 Task: Open Card Photography Review in Board Content Optimization to Workspace Document Management and add a team member Softage.1@softage.net, a label Orange, a checklist Project Scope Management, an attachment from your computer, a color Orange and finally, add a card description 'Create design mockups for new product' and a comment 'This task requires us to be proactive and take initiative, rather than waiting for others to act.'. Add a start date 'Jan 05, 1900' with a due date 'Jan 12, 1900'
Action: Mouse moved to (66, 383)
Screenshot: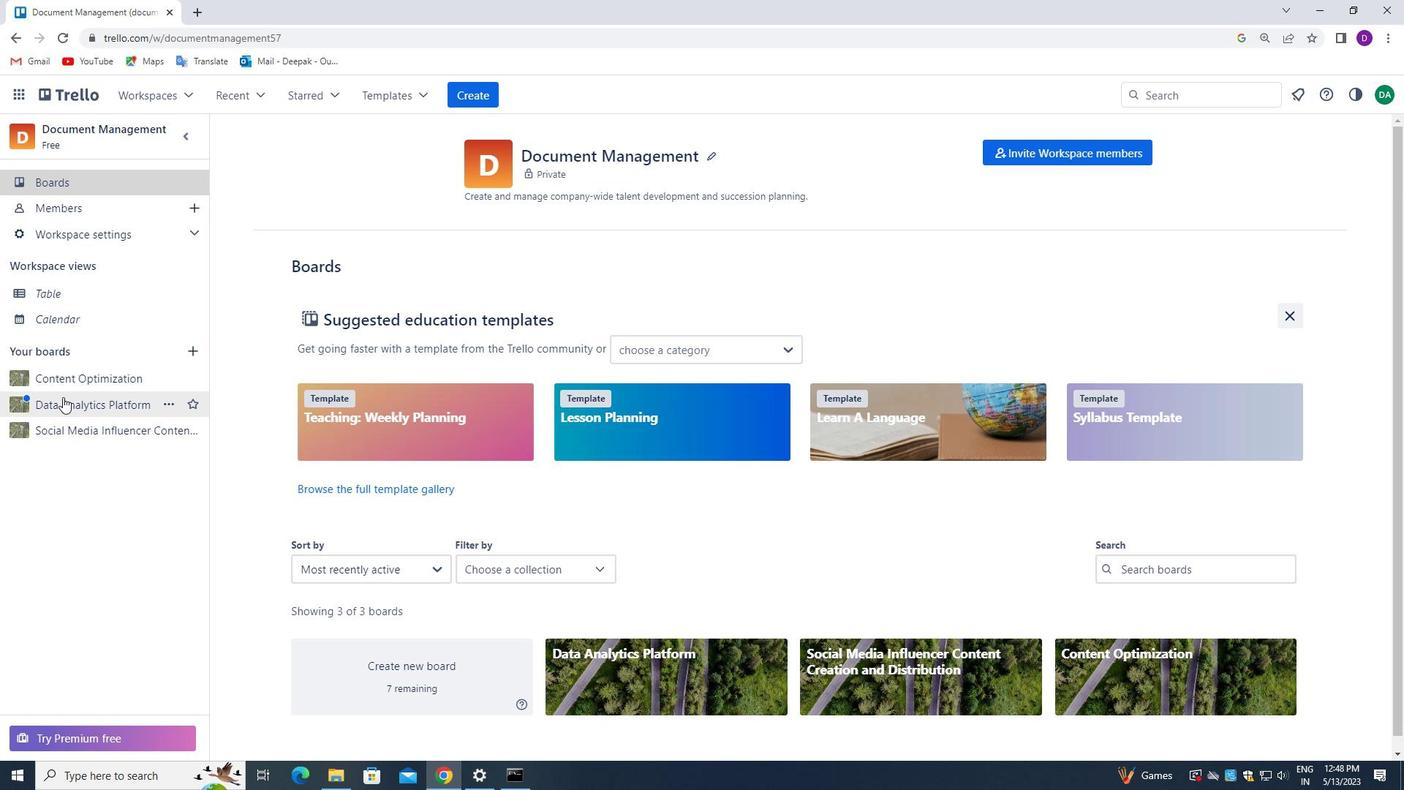 
Action: Mouse pressed left at (66, 383)
Screenshot: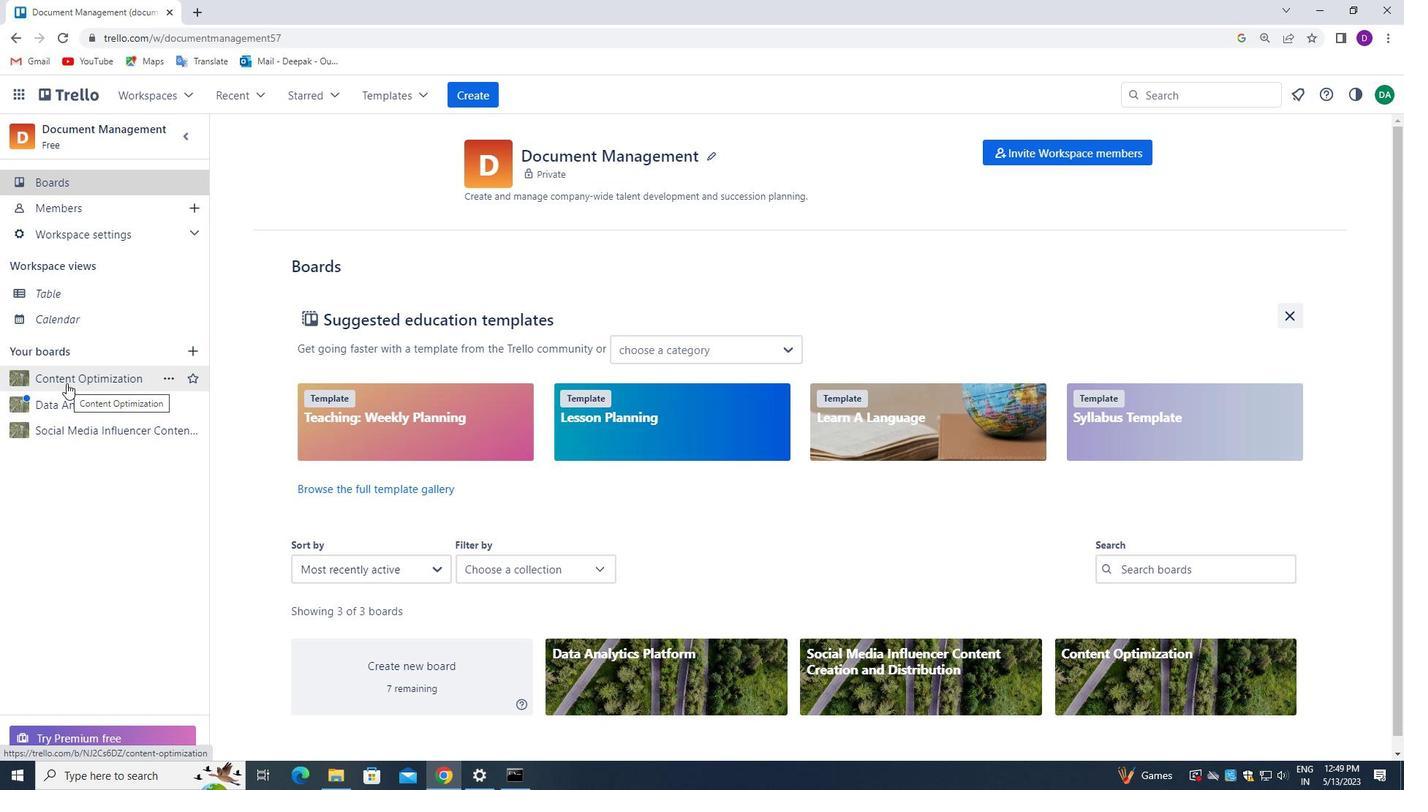 
Action: Mouse moved to (485, 222)
Screenshot: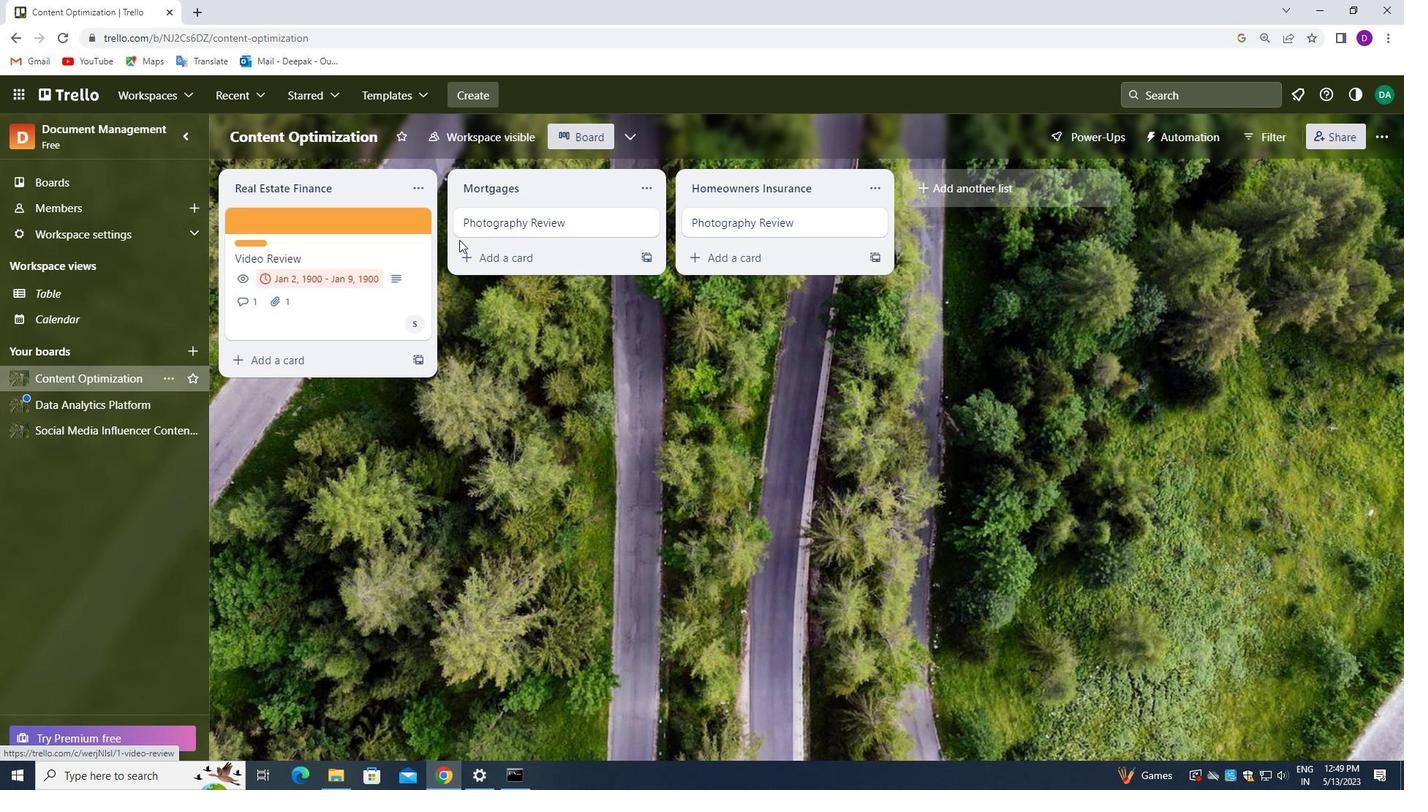 
Action: Mouse pressed left at (485, 222)
Screenshot: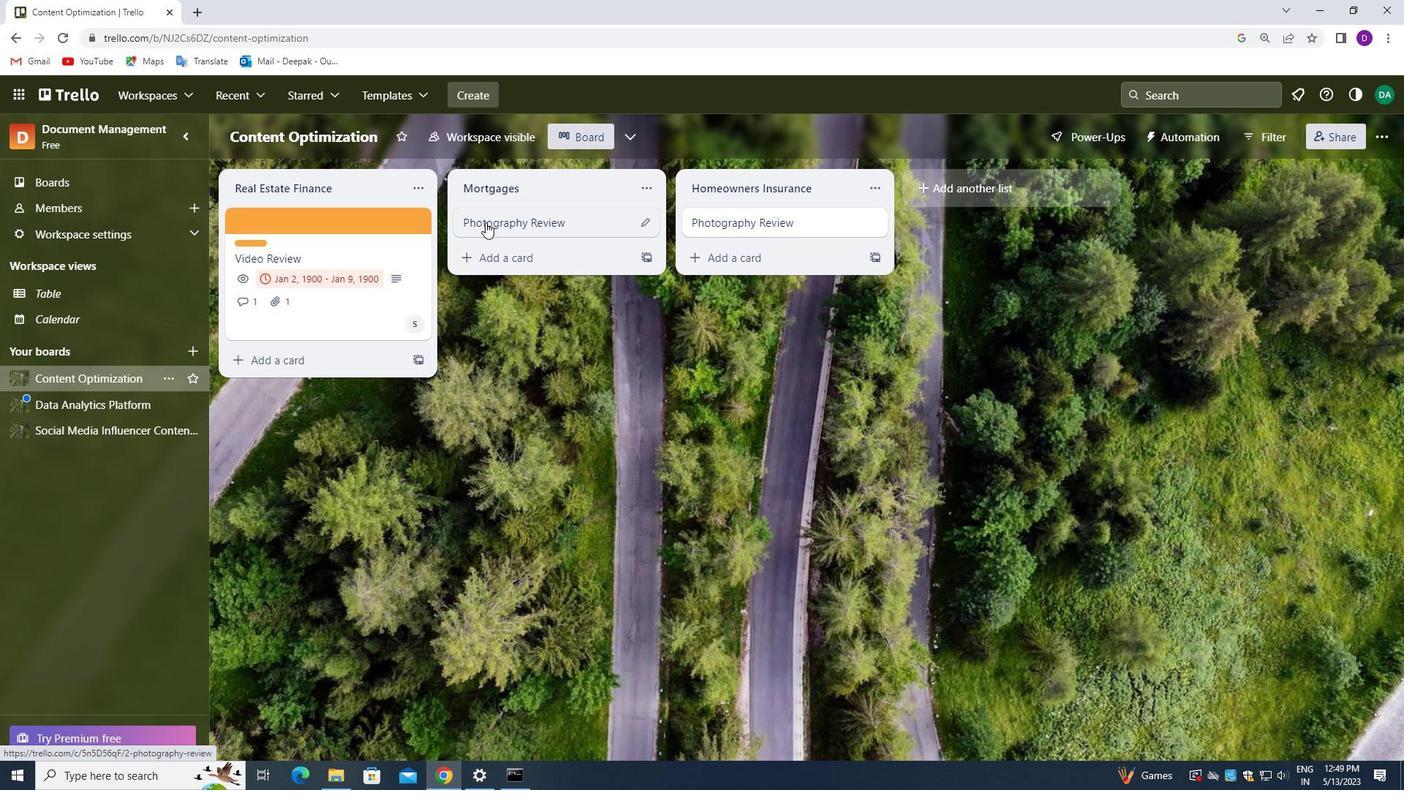 
Action: Mouse moved to (922, 282)
Screenshot: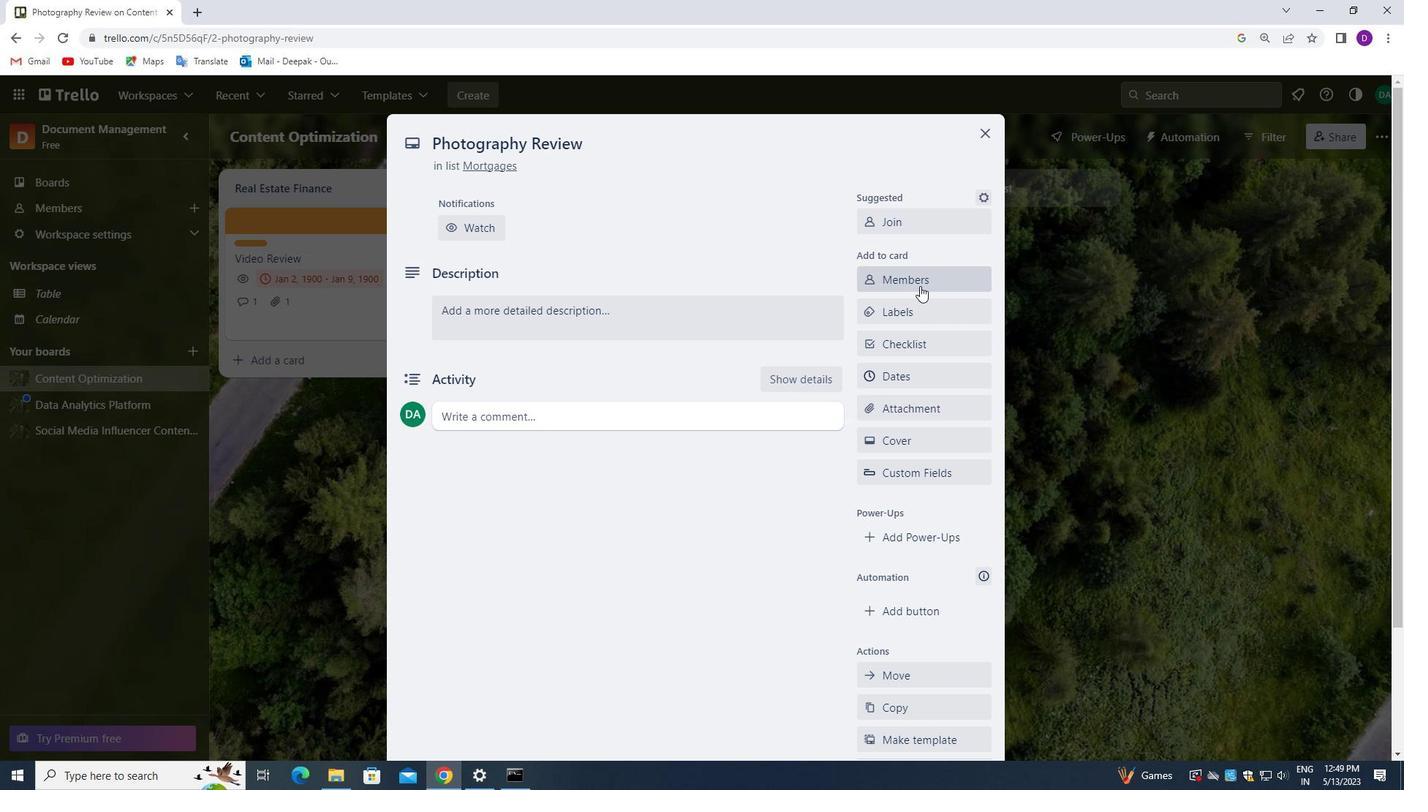 
Action: Mouse pressed left at (922, 282)
Screenshot: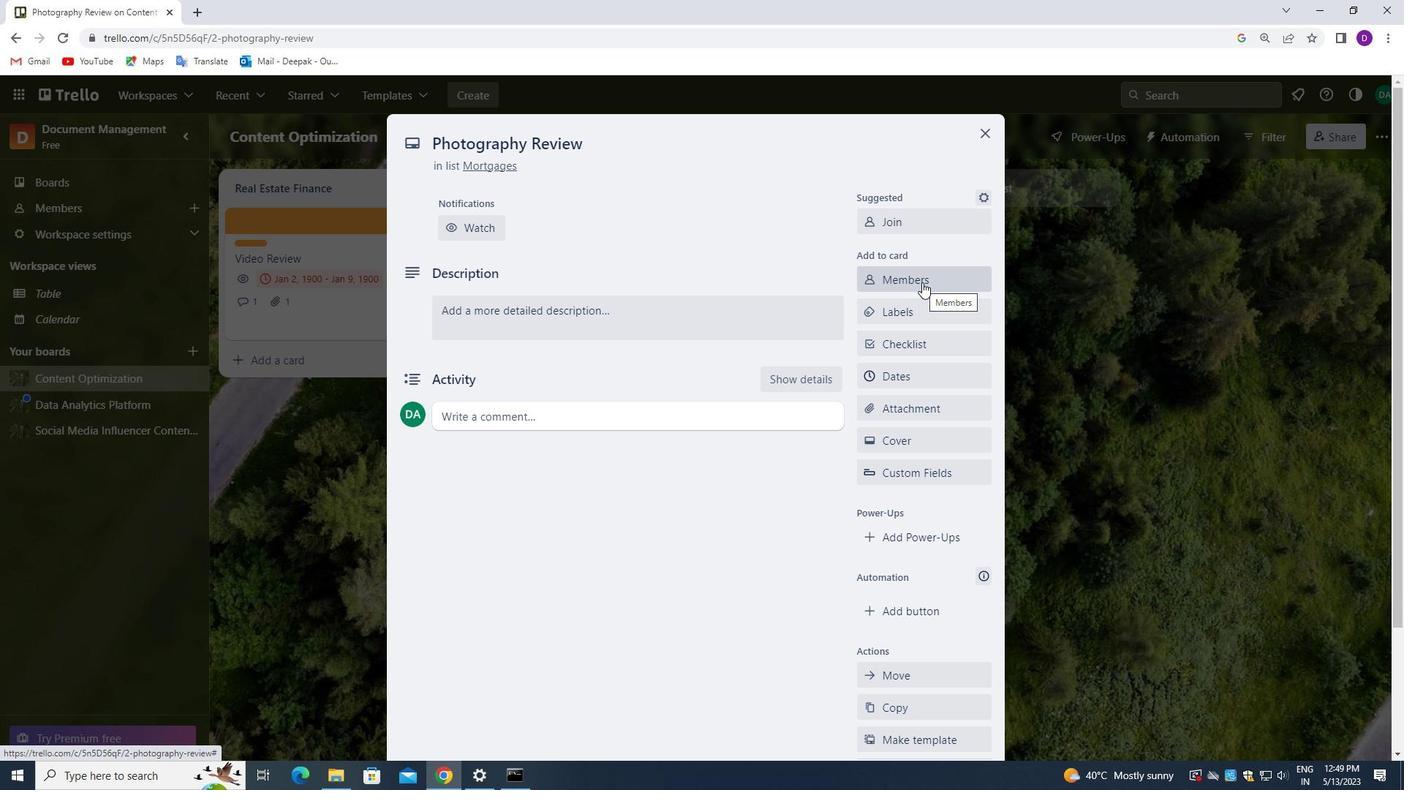 
Action: Mouse moved to (932, 359)
Screenshot: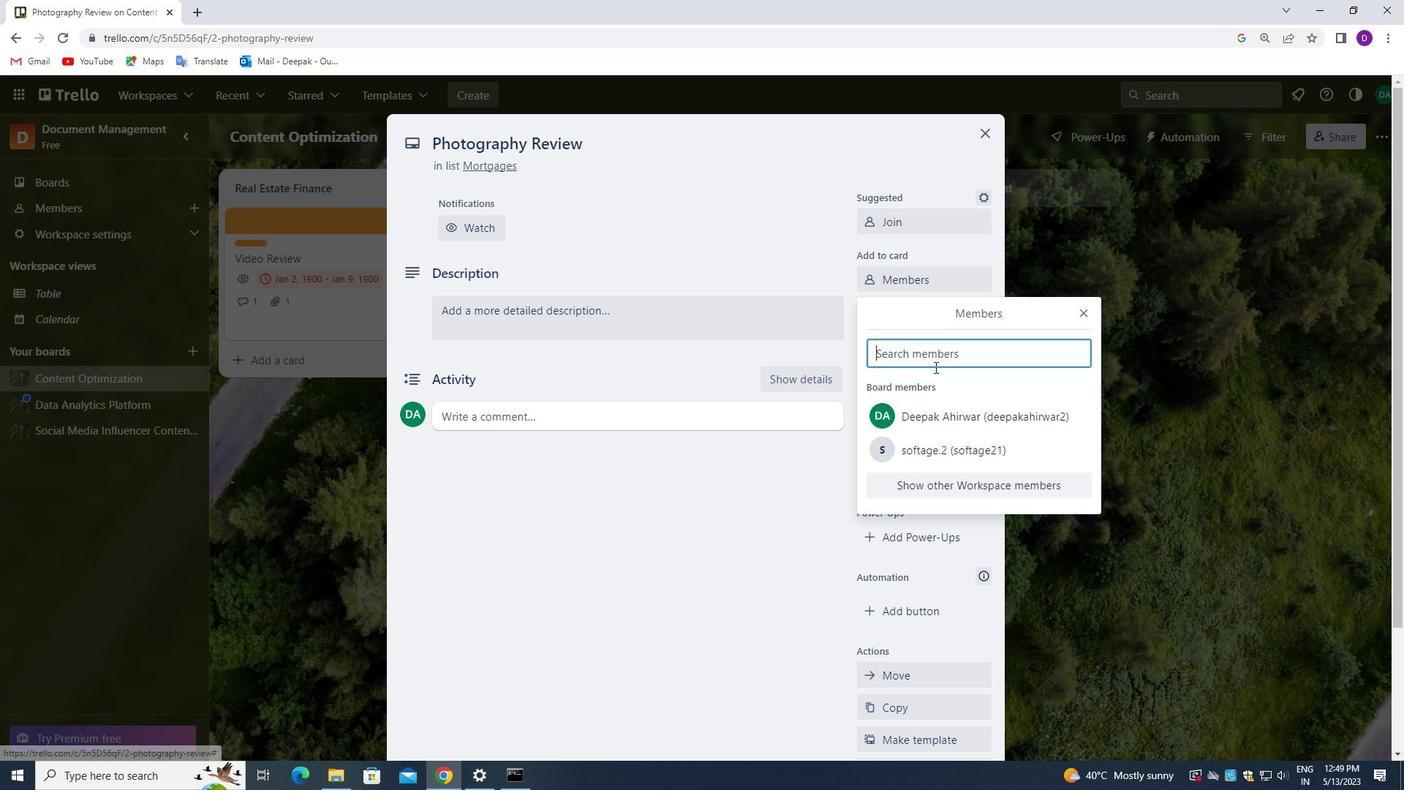 
Action: Mouse pressed left at (932, 359)
Screenshot: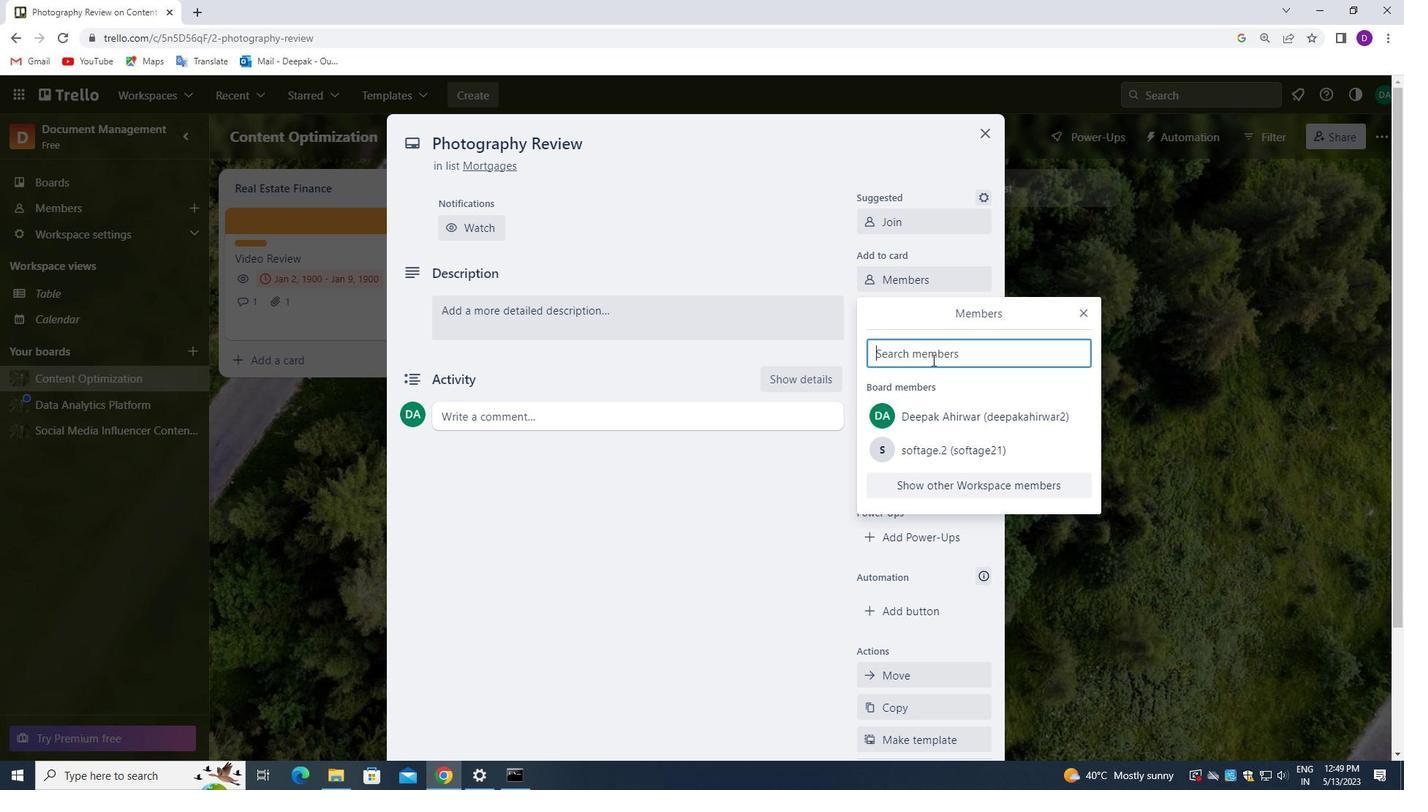 
Action: Key pressed <Key.shift>SOFTAGE.1<Key.shift>@SOFTAGE.NET
Screenshot: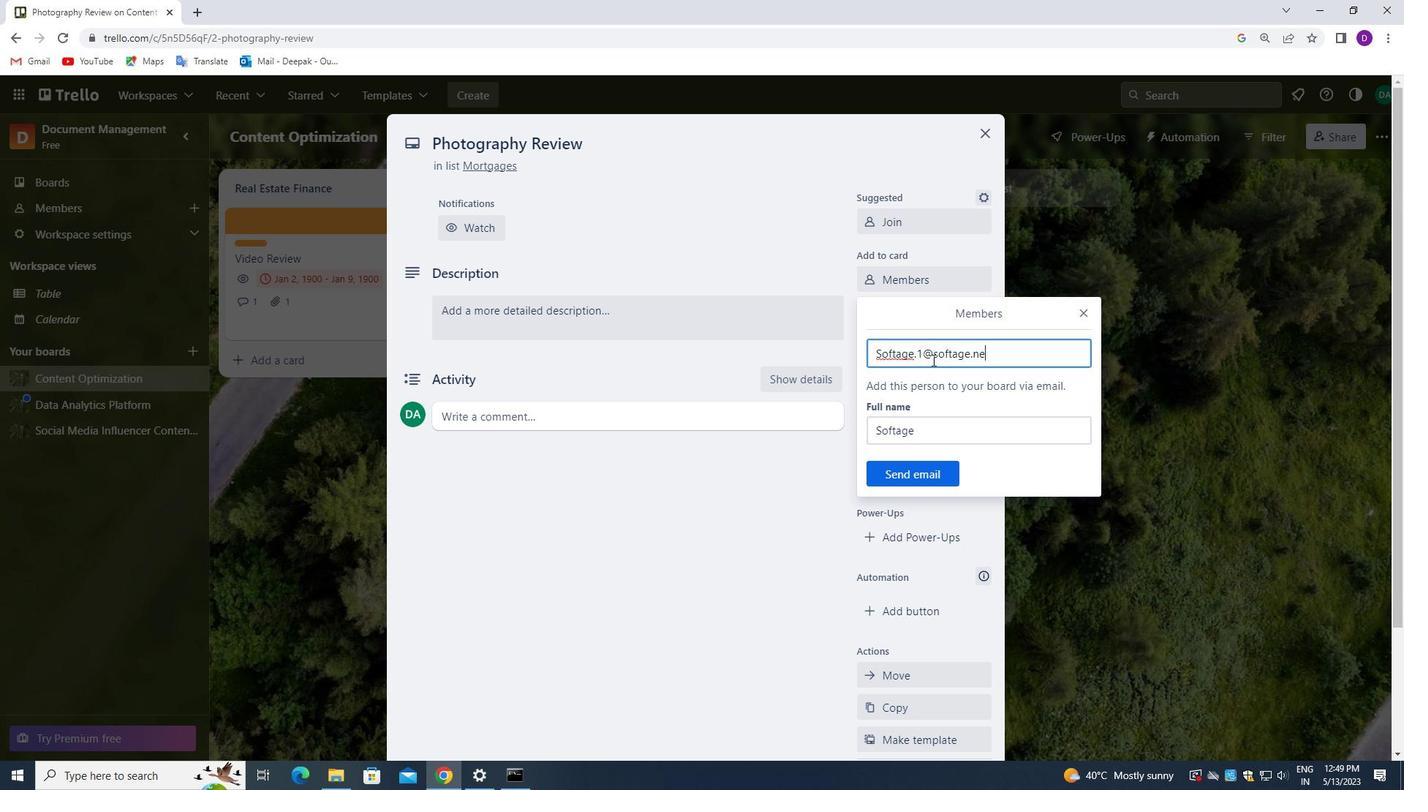 
Action: Mouse moved to (910, 472)
Screenshot: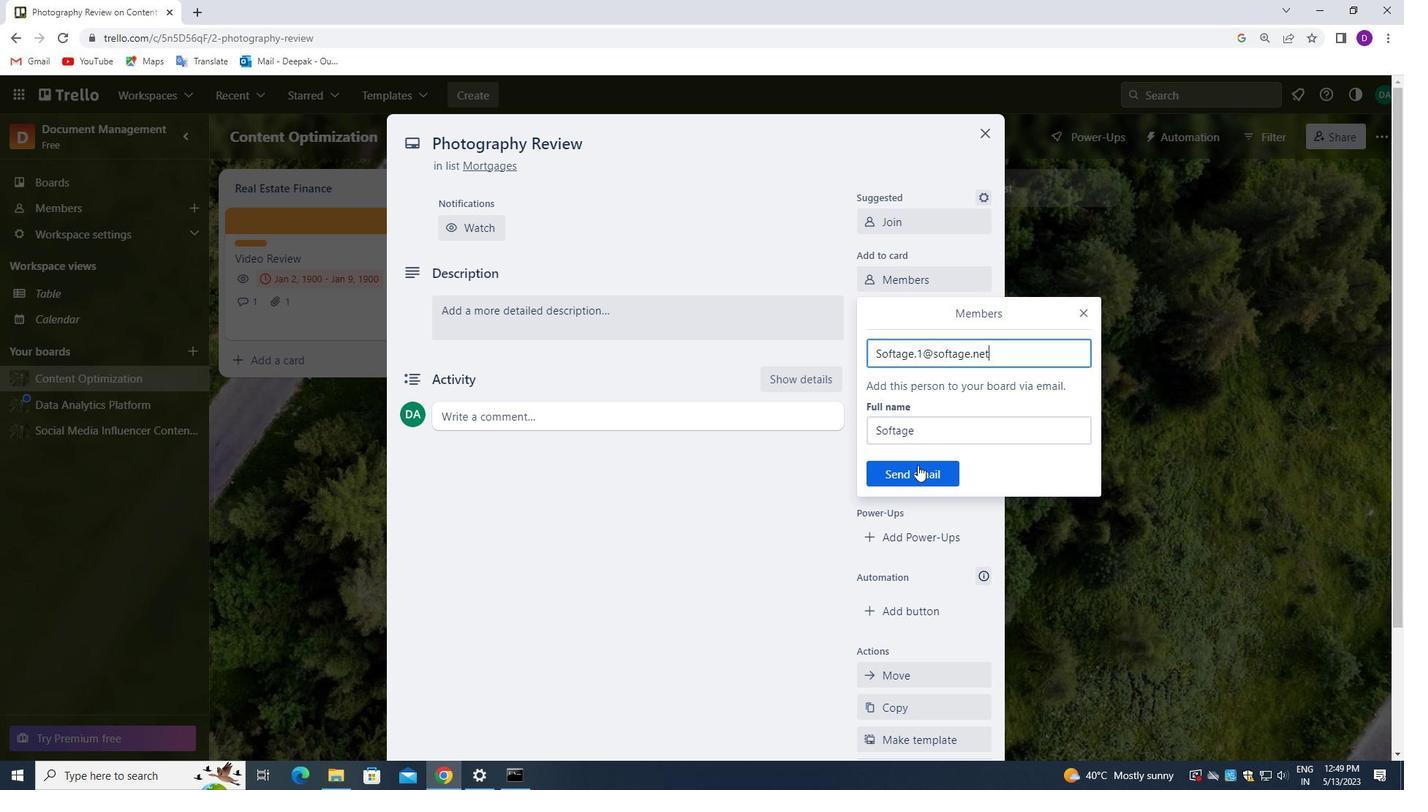 
Action: Mouse pressed left at (910, 472)
Screenshot: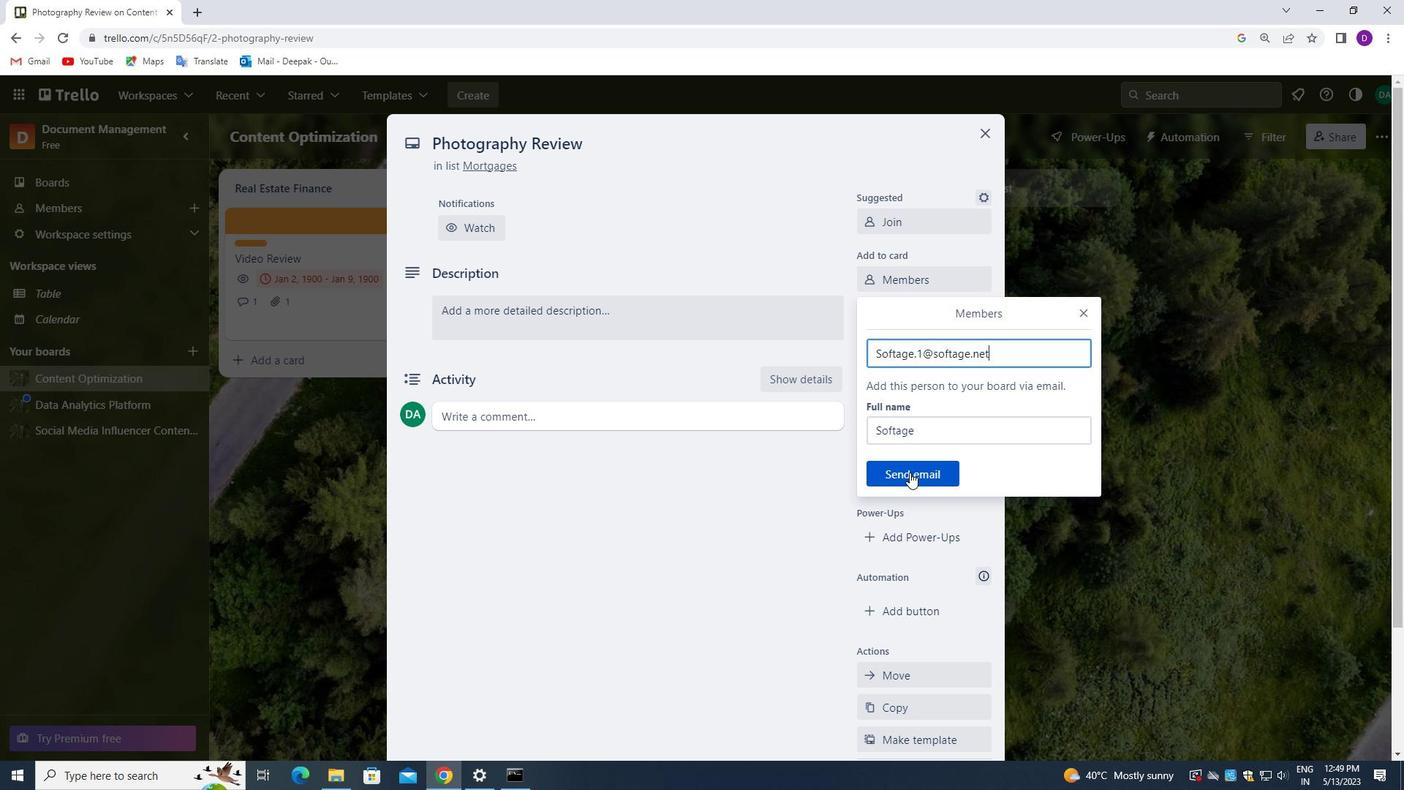 
Action: Mouse moved to (908, 309)
Screenshot: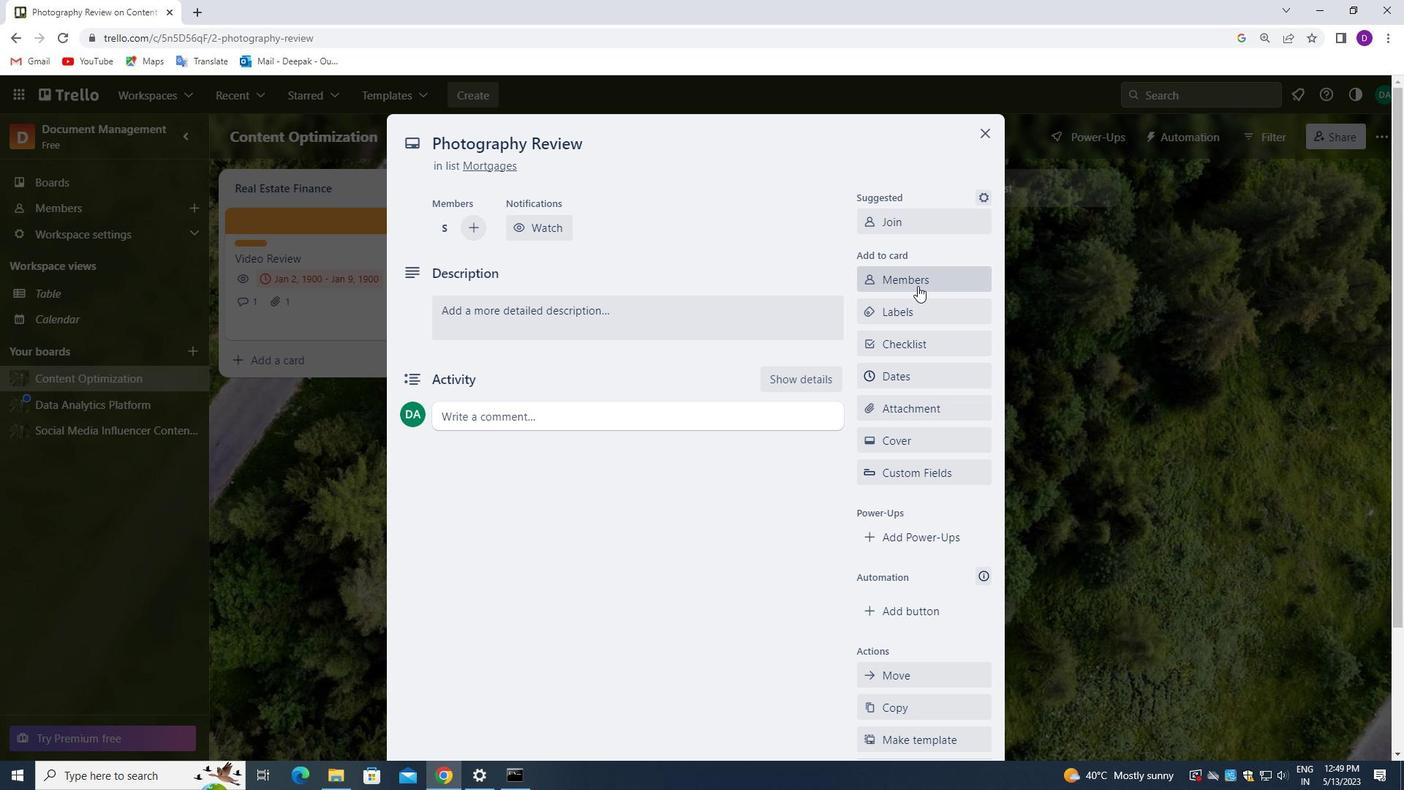 
Action: Mouse pressed left at (908, 309)
Screenshot: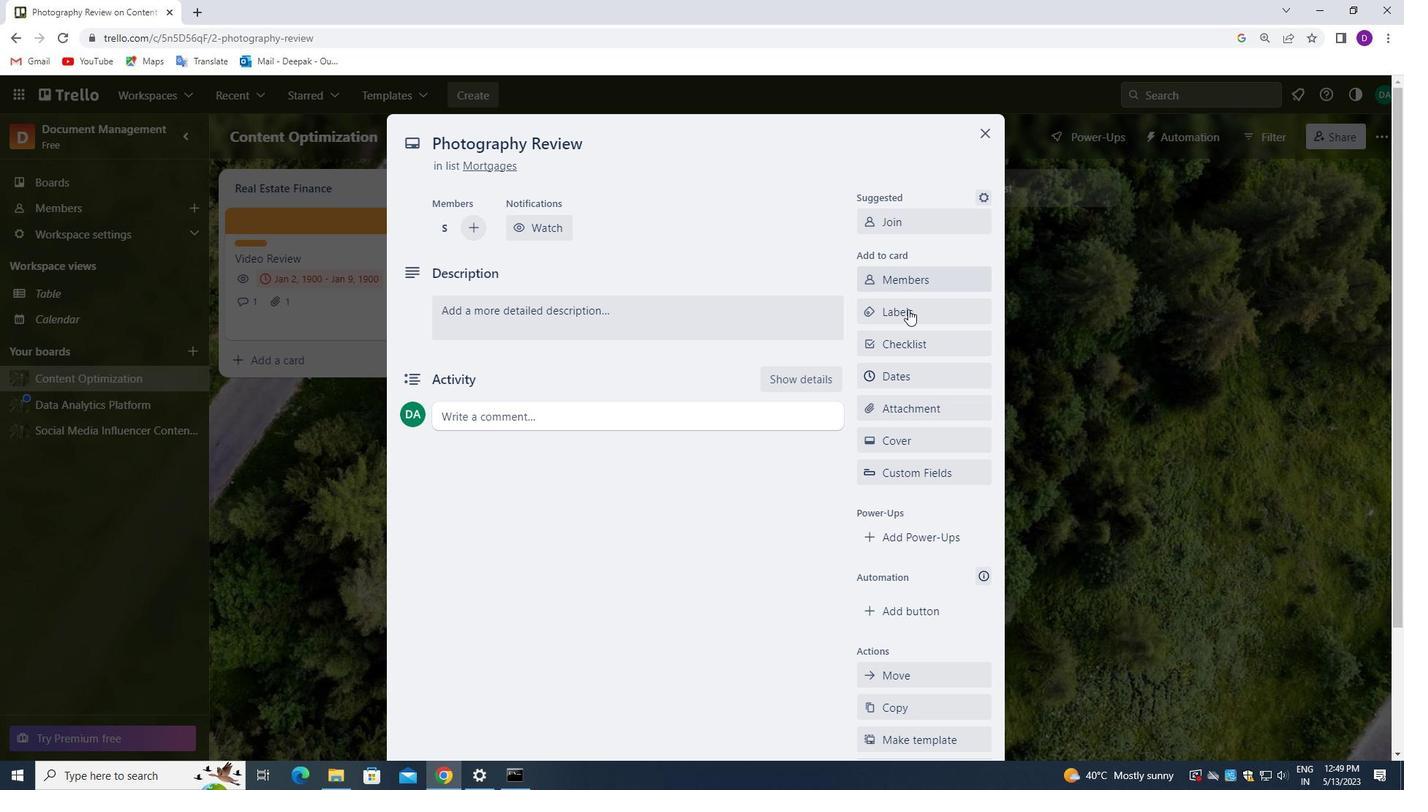 
Action: Mouse moved to (961, 501)
Screenshot: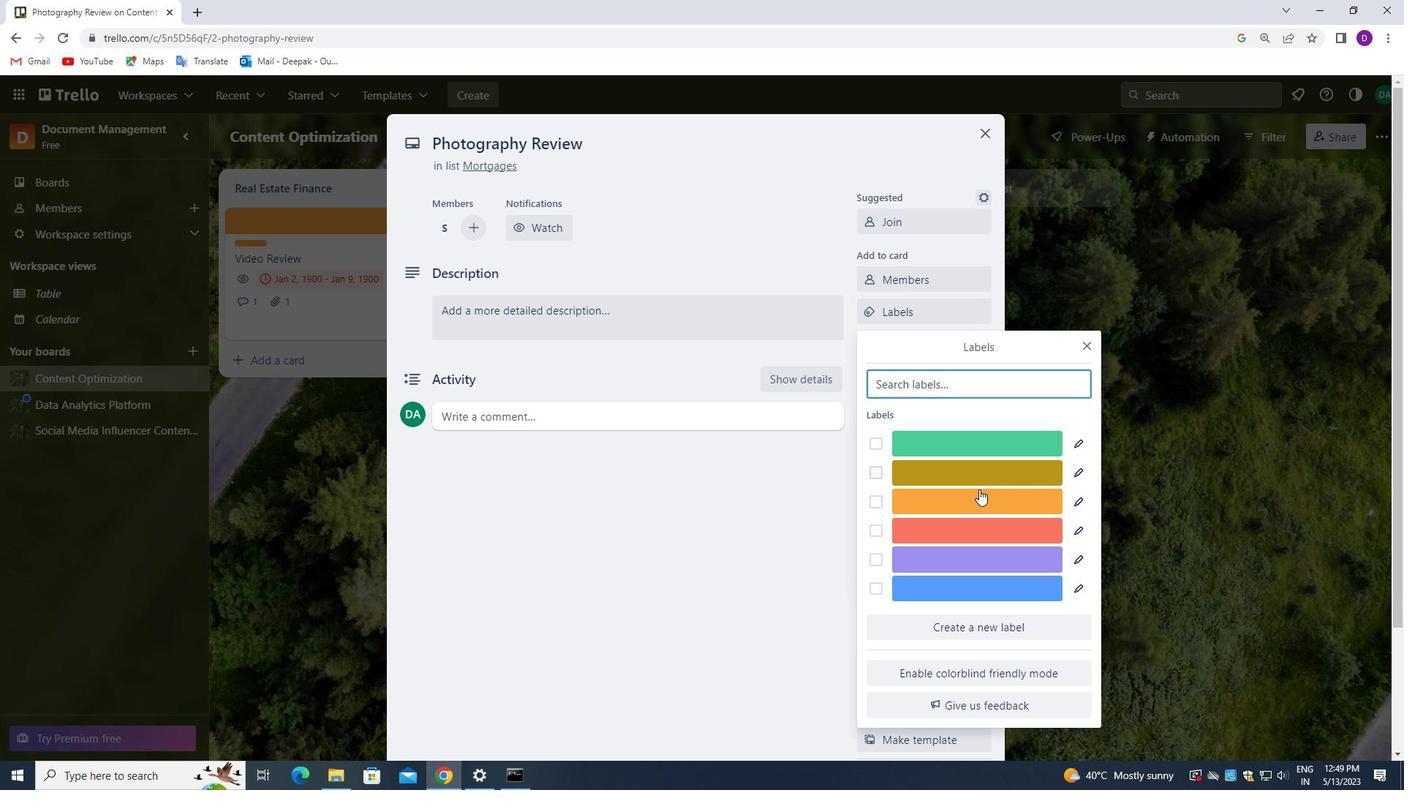 
Action: Mouse pressed left at (961, 501)
Screenshot: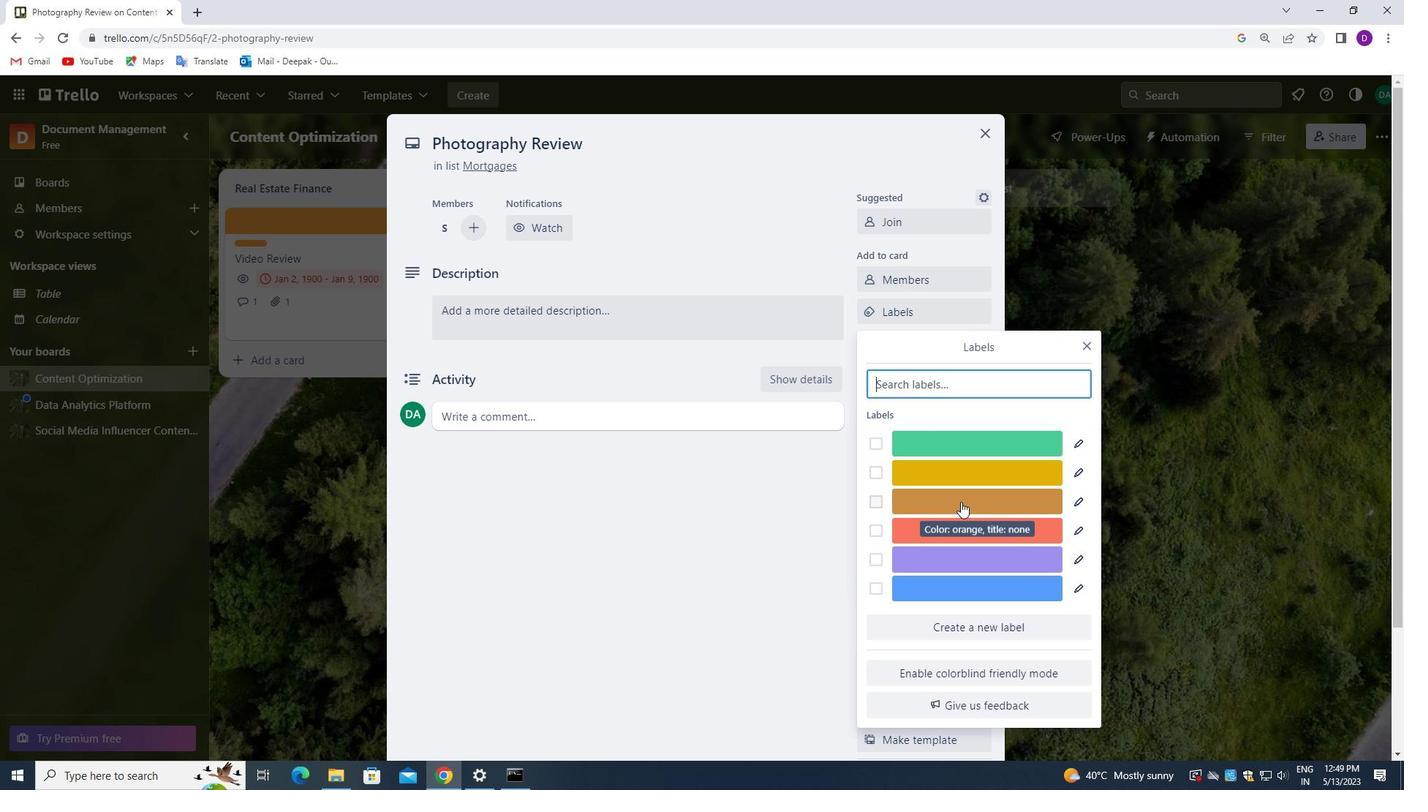 
Action: Mouse moved to (1213, 483)
Screenshot: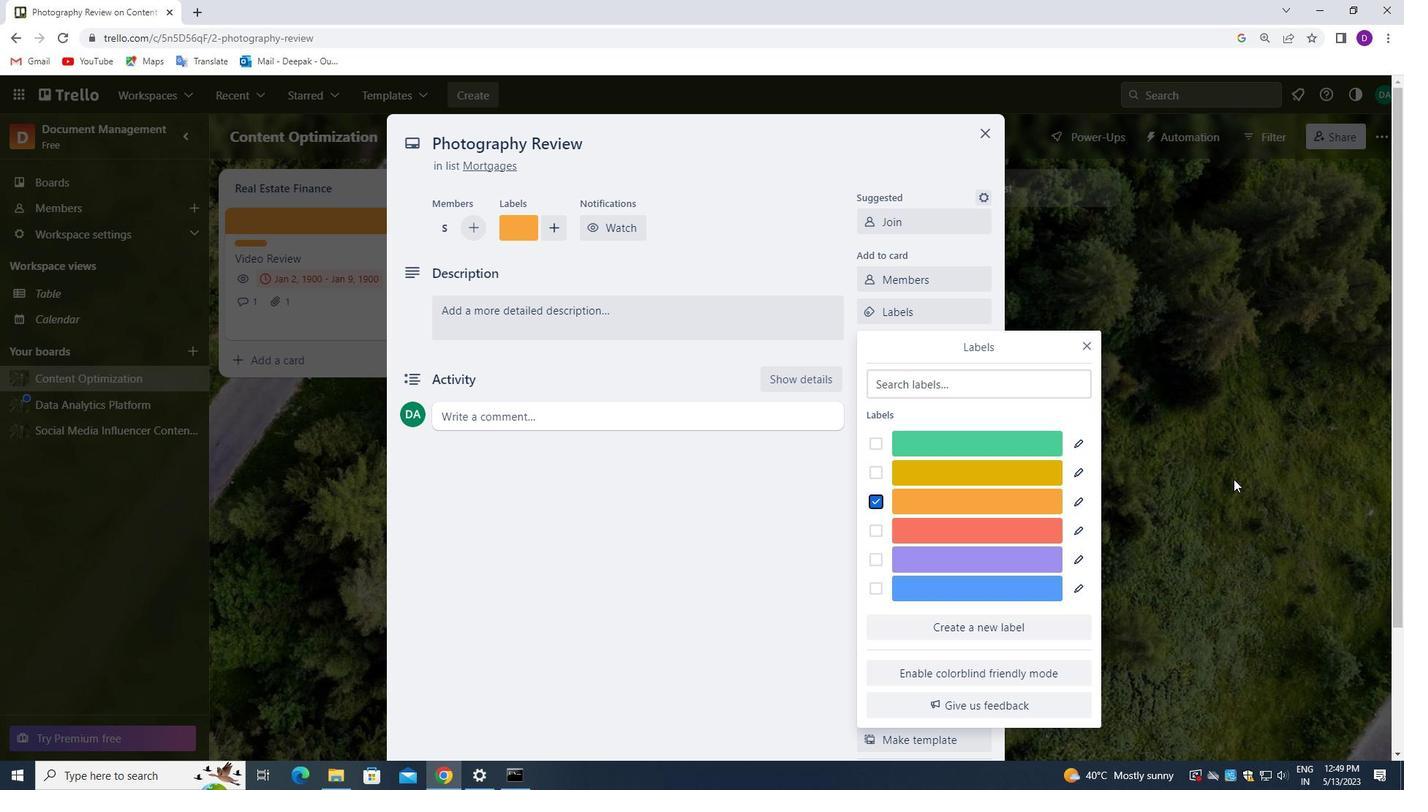 
Action: Mouse pressed left at (1213, 483)
Screenshot: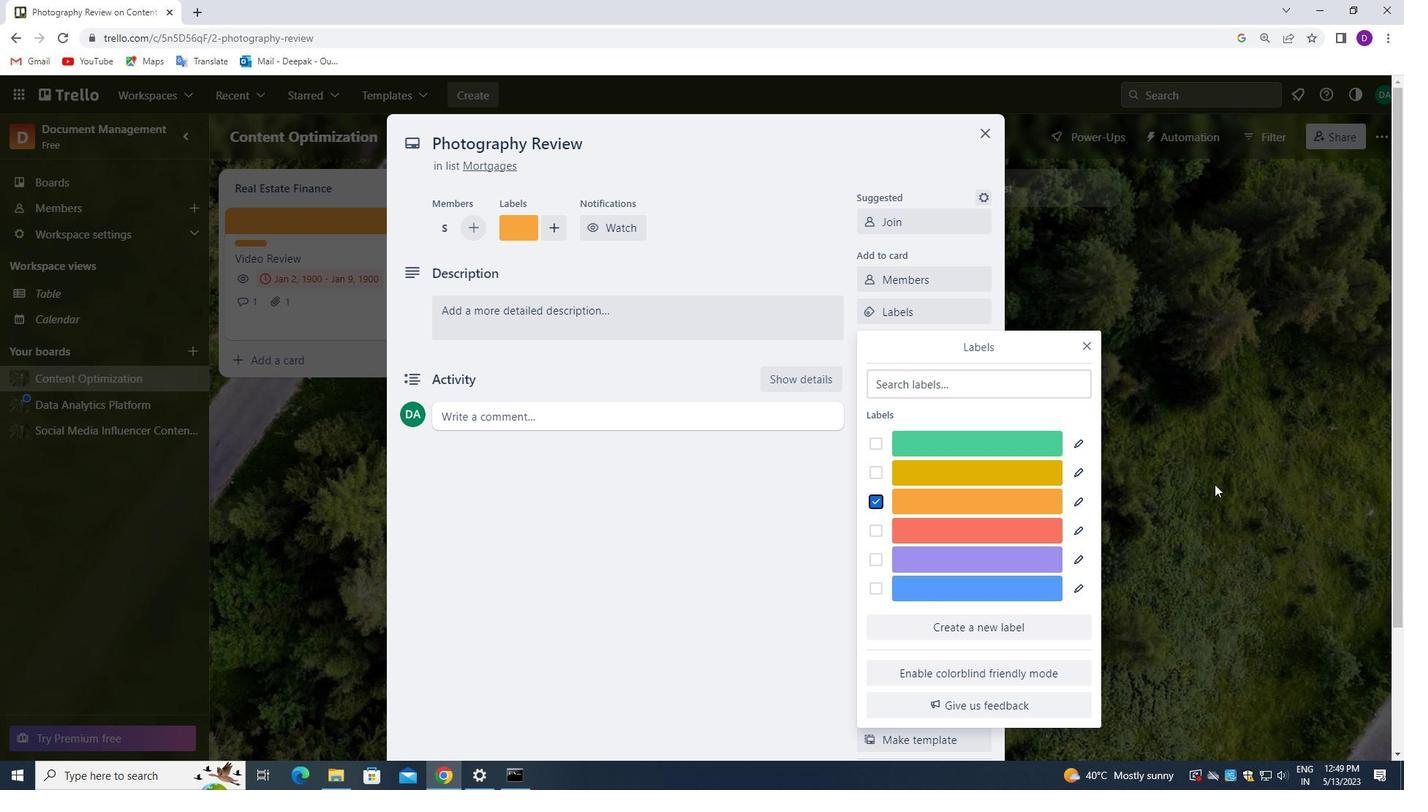 
Action: Mouse moved to (924, 335)
Screenshot: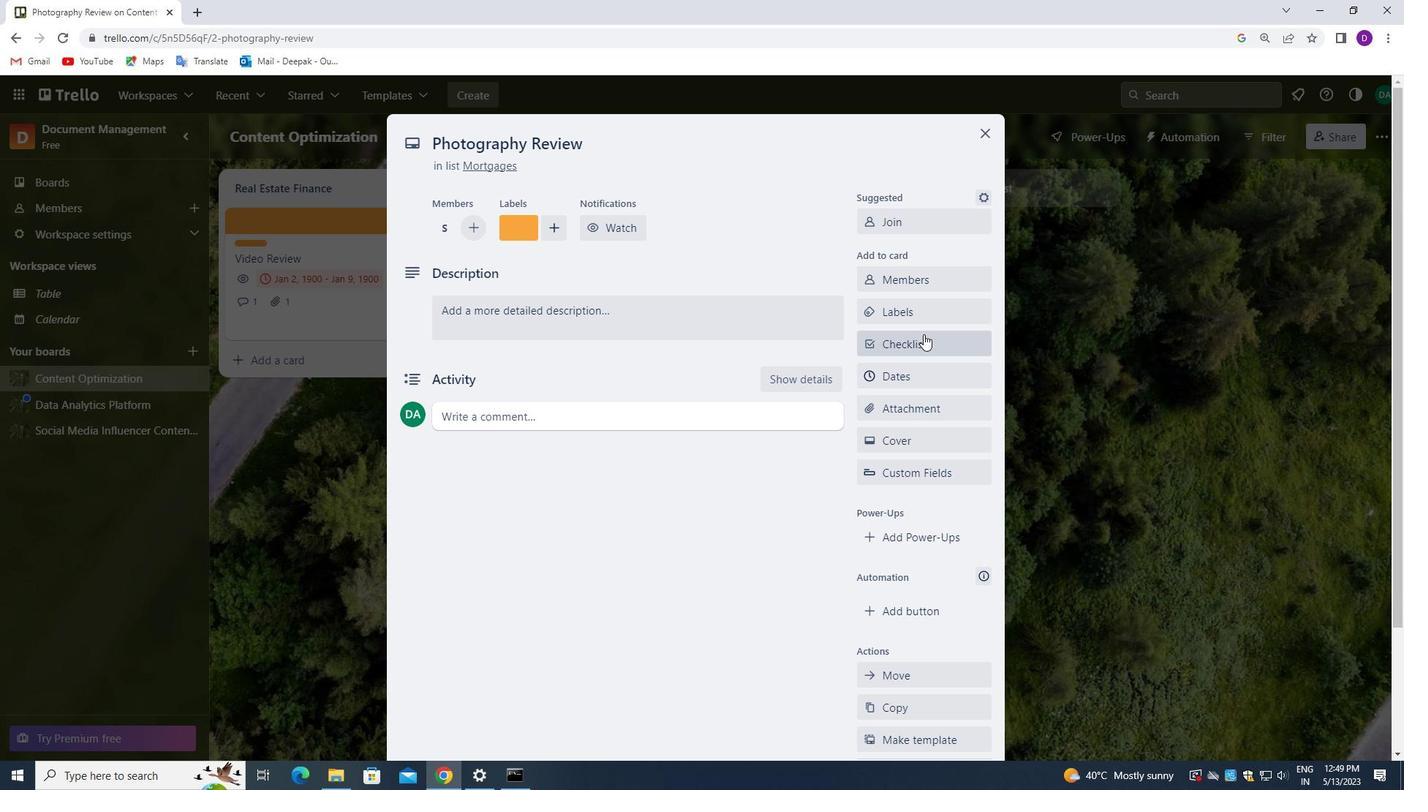 
Action: Mouse pressed left at (924, 335)
Screenshot: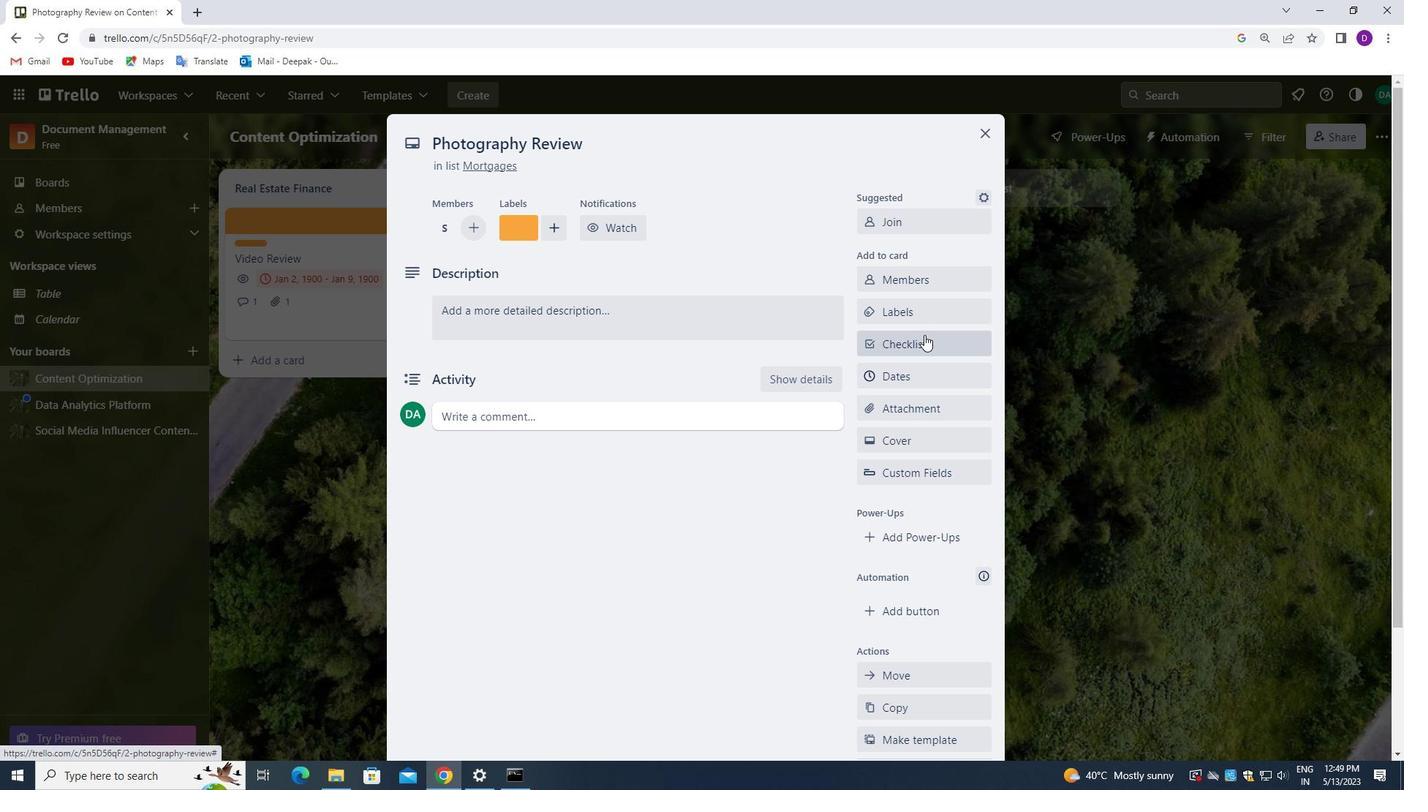 
Action: Mouse moved to (958, 430)
Screenshot: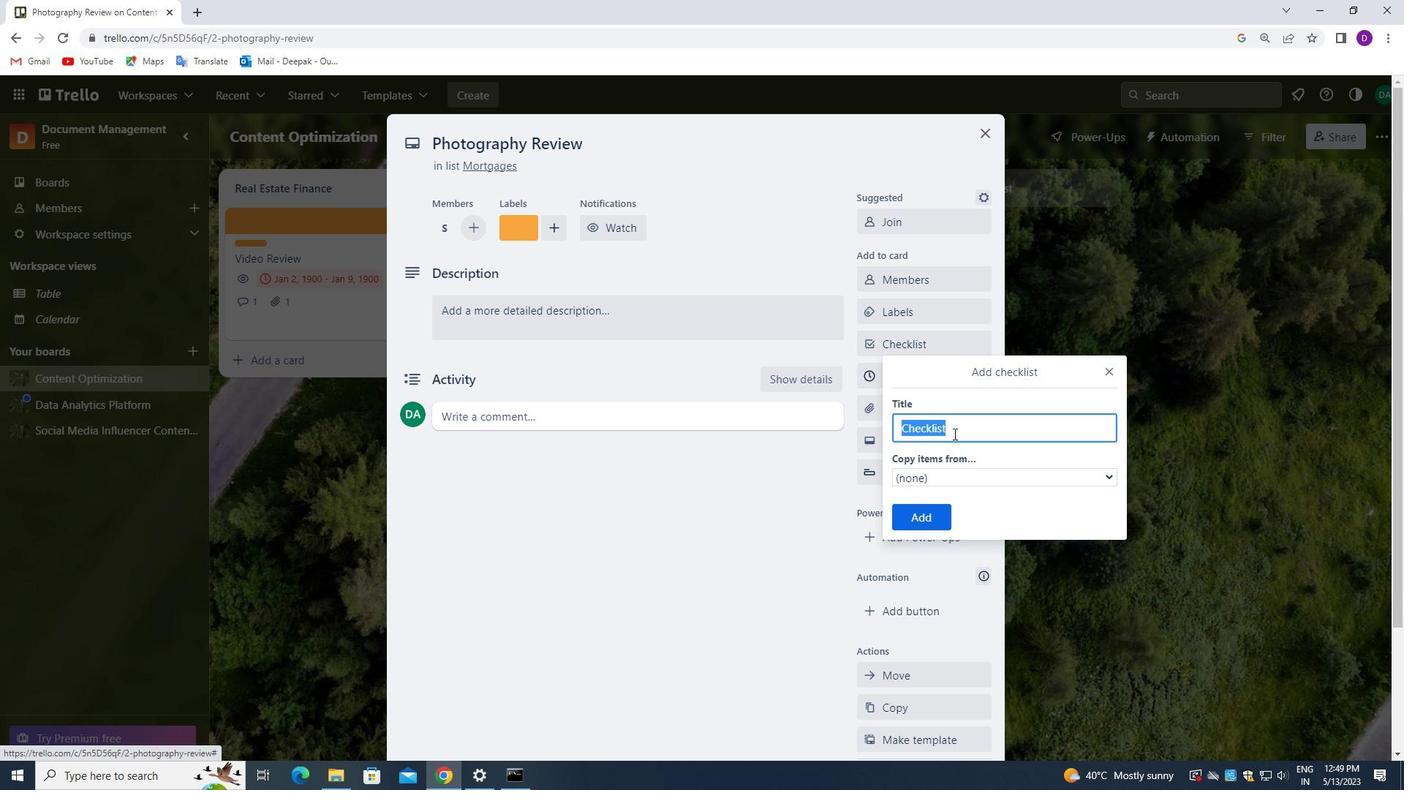 
Action: Key pressed <Key.backspace><Key.shift>PROJ
Screenshot: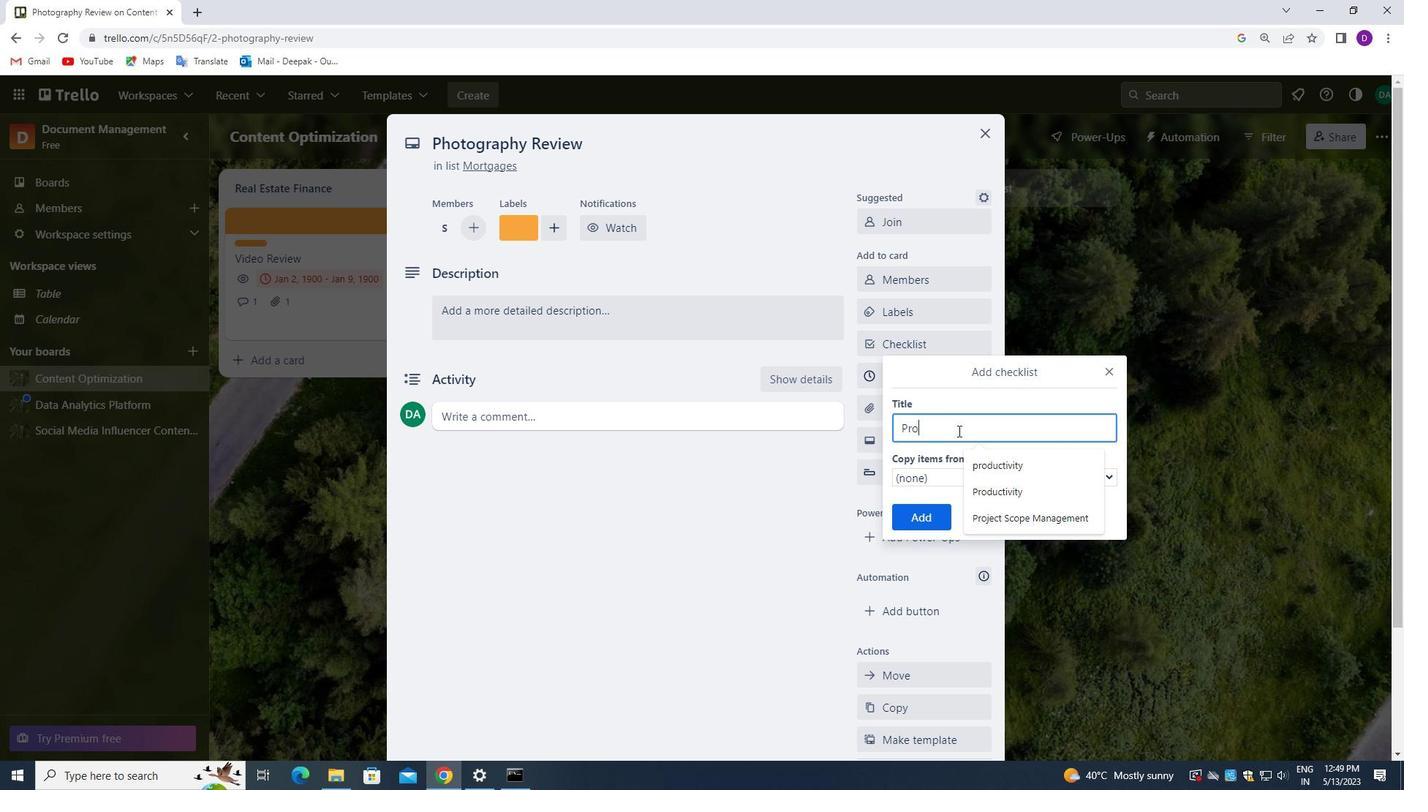 
Action: Mouse moved to (1013, 466)
Screenshot: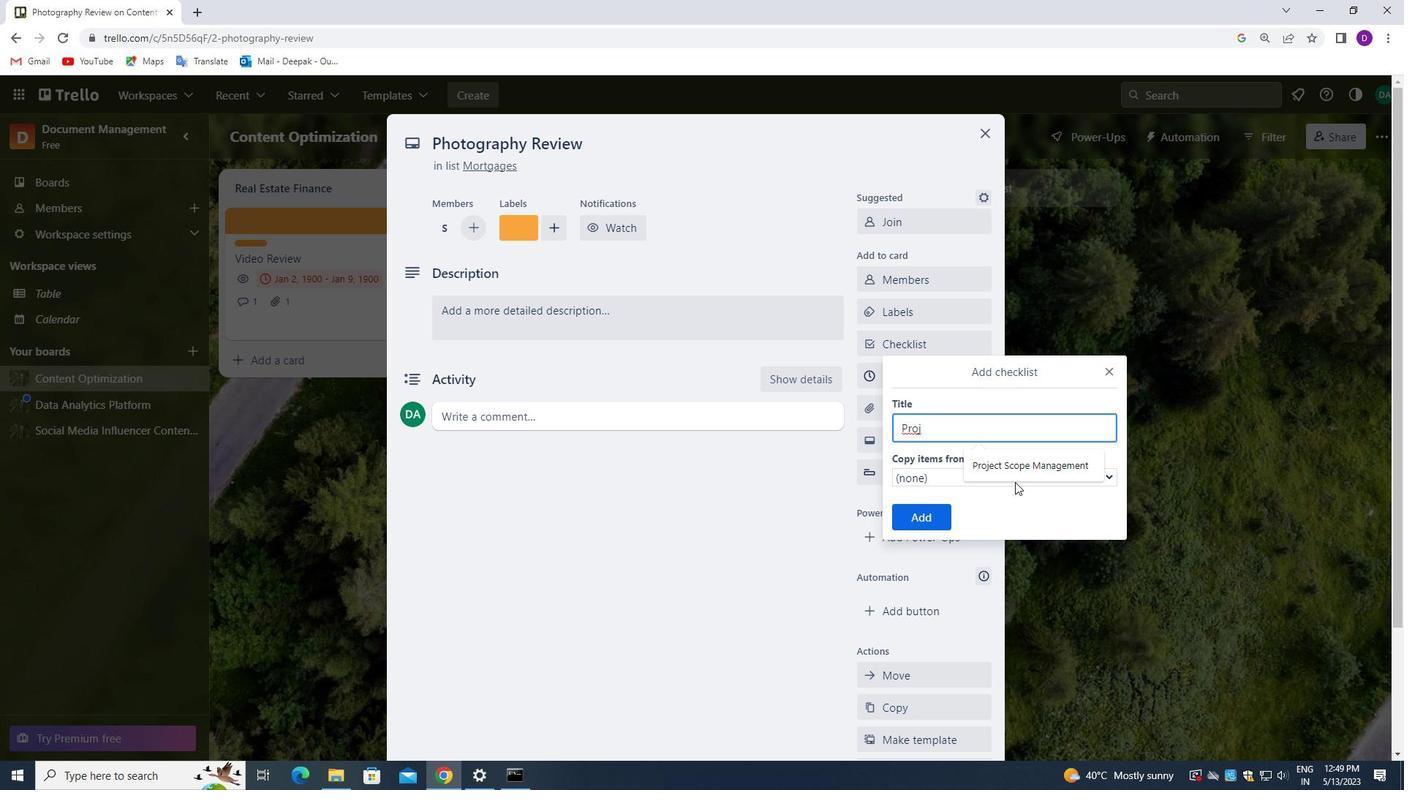 
Action: Mouse pressed left at (1013, 466)
Screenshot: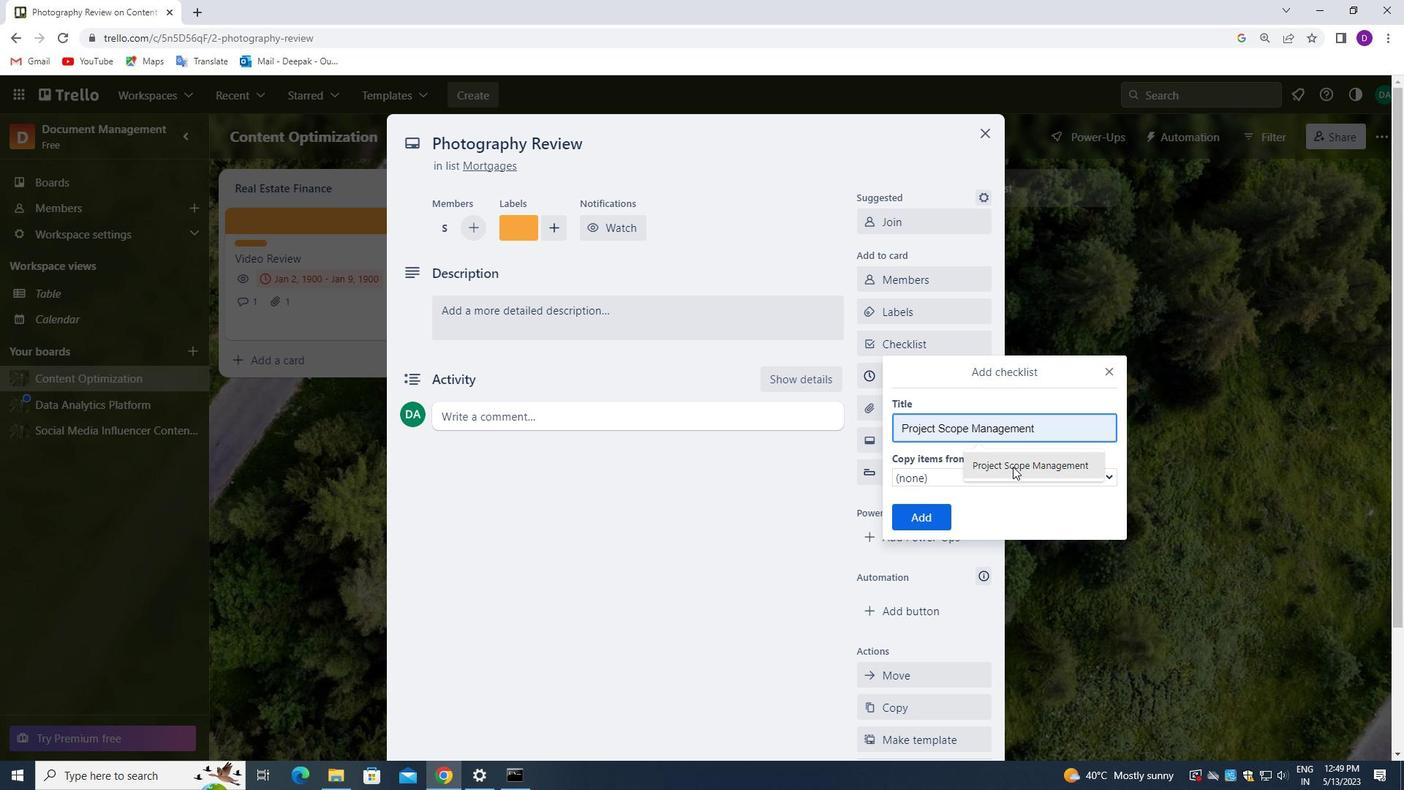 
Action: Mouse moved to (916, 520)
Screenshot: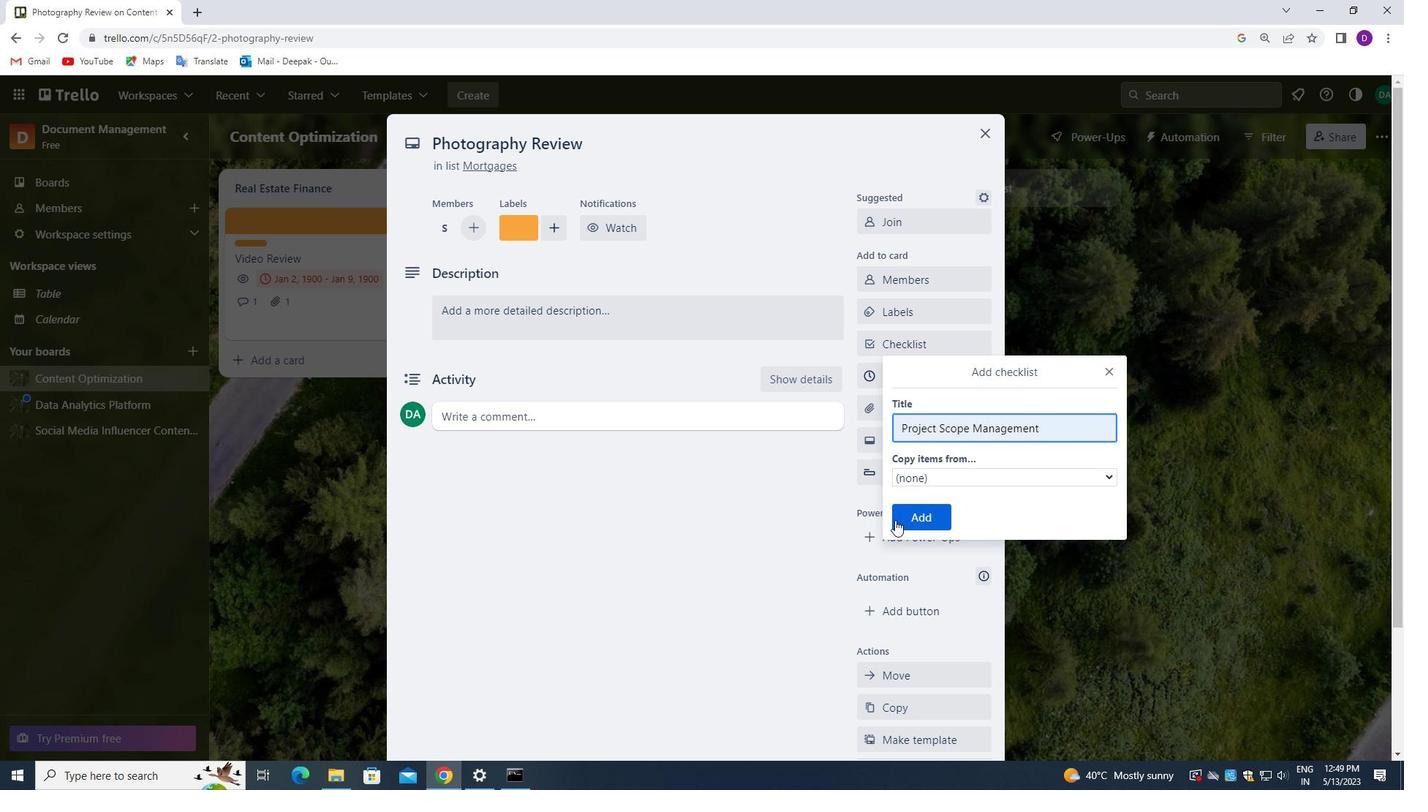 
Action: Mouse pressed left at (916, 520)
Screenshot: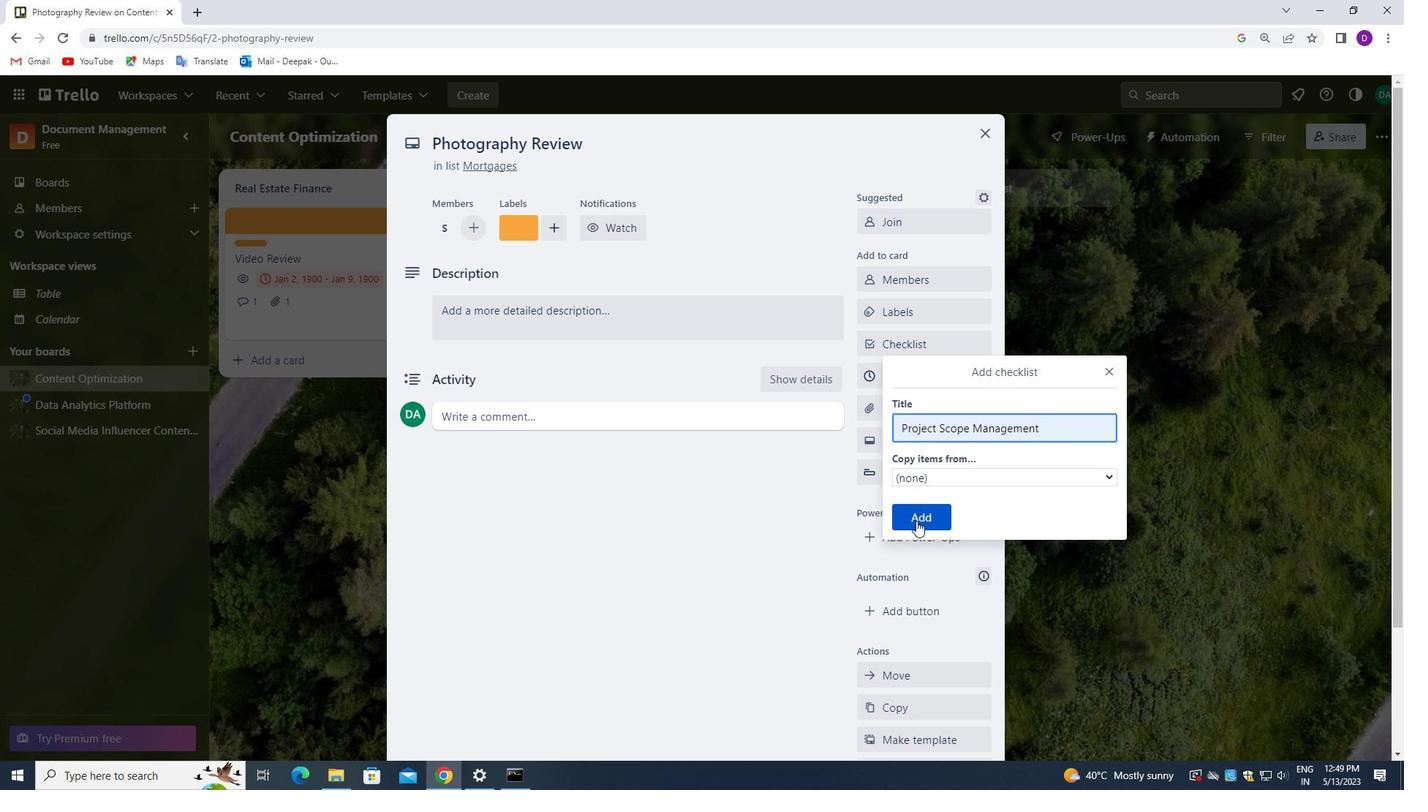 
Action: Mouse moved to (915, 406)
Screenshot: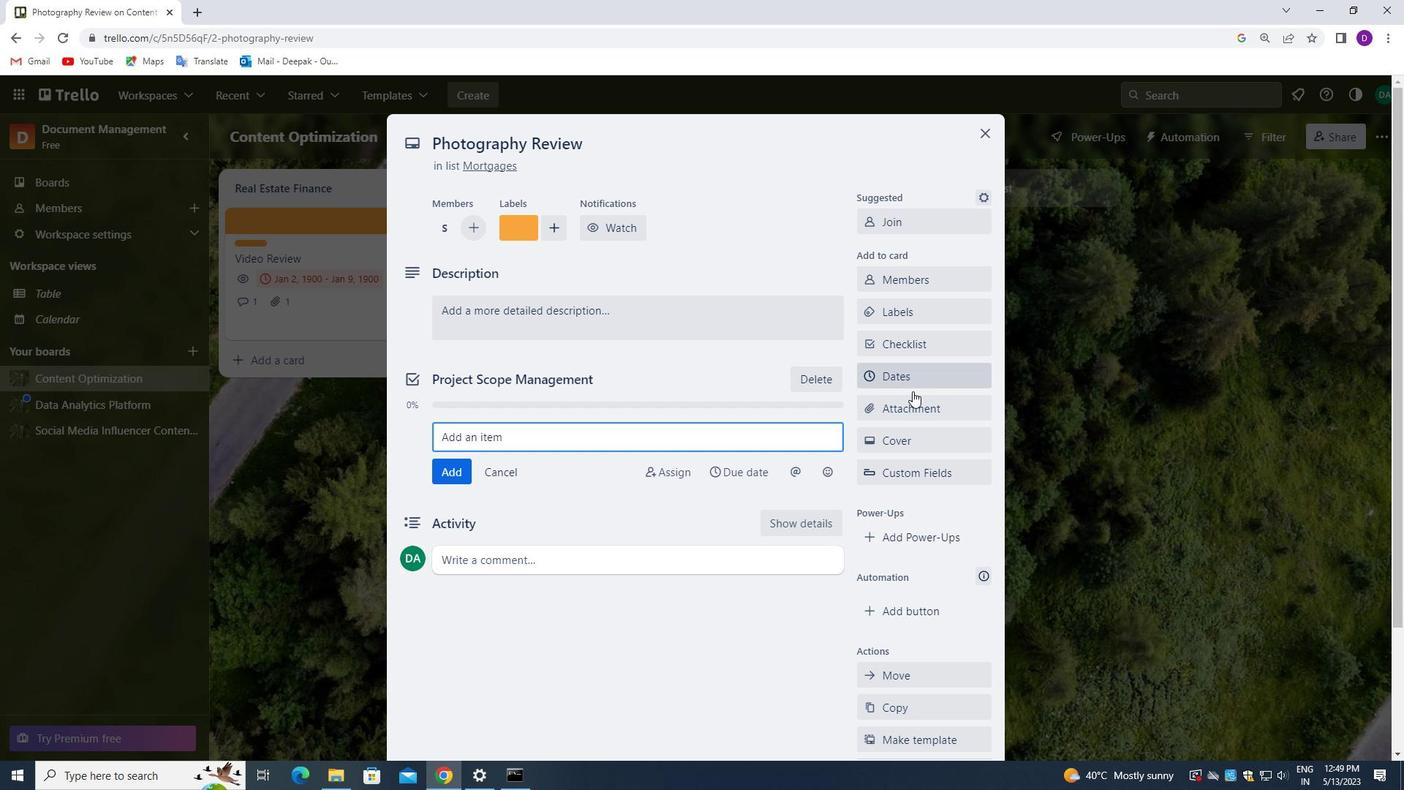 
Action: Mouse pressed left at (915, 406)
Screenshot: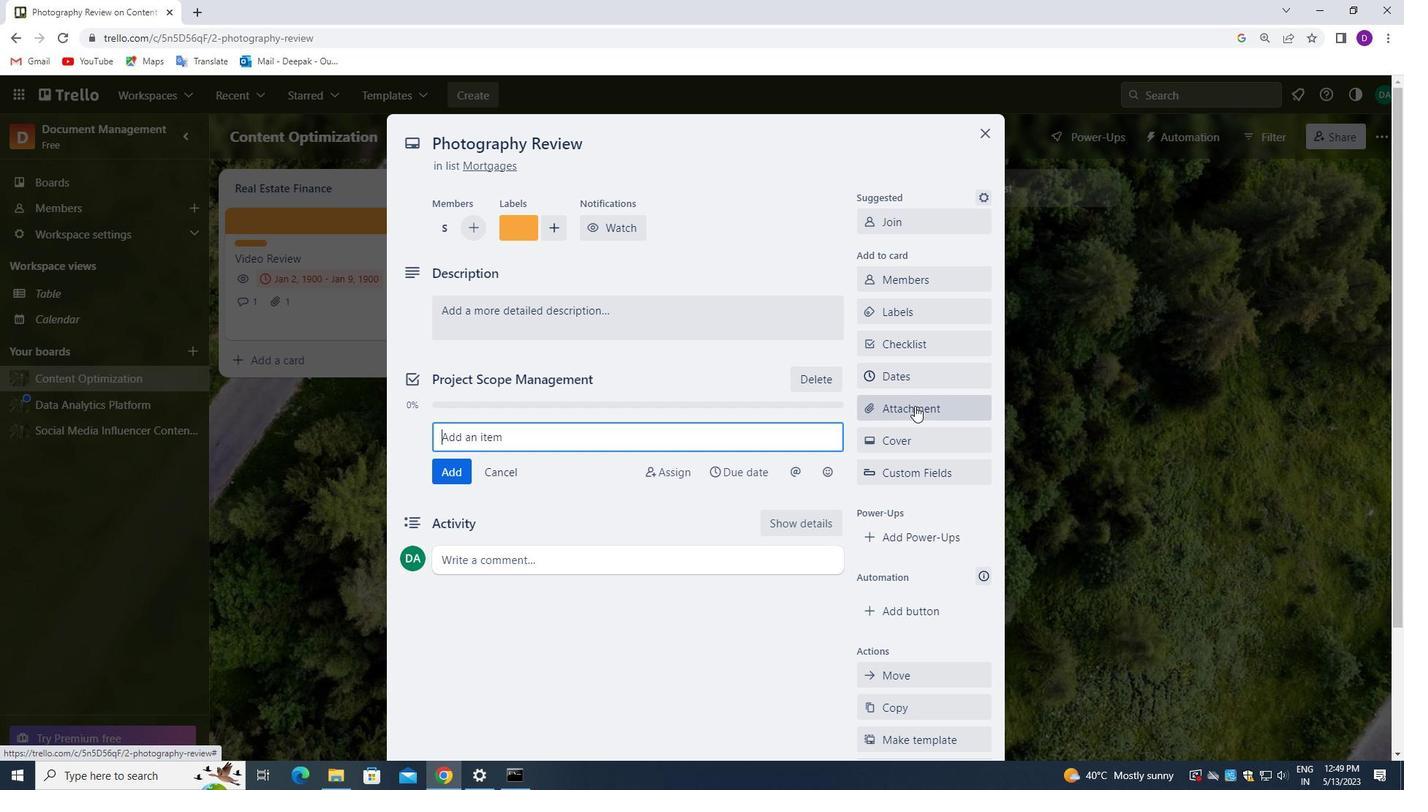 
Action: Mouse moved to (903, 164)
Screenshot: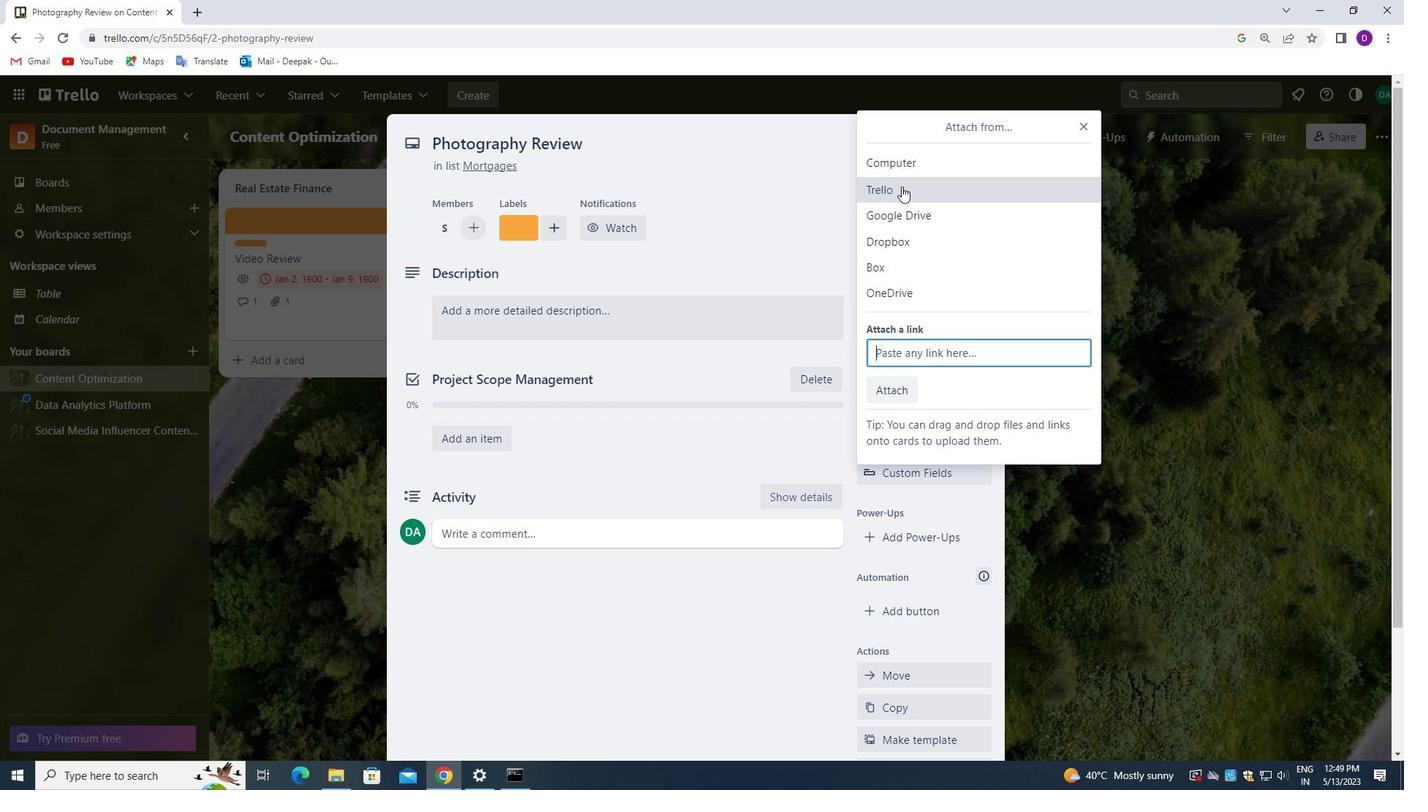 
Action: Mouse pressed left at (903, 164)
Screenshot: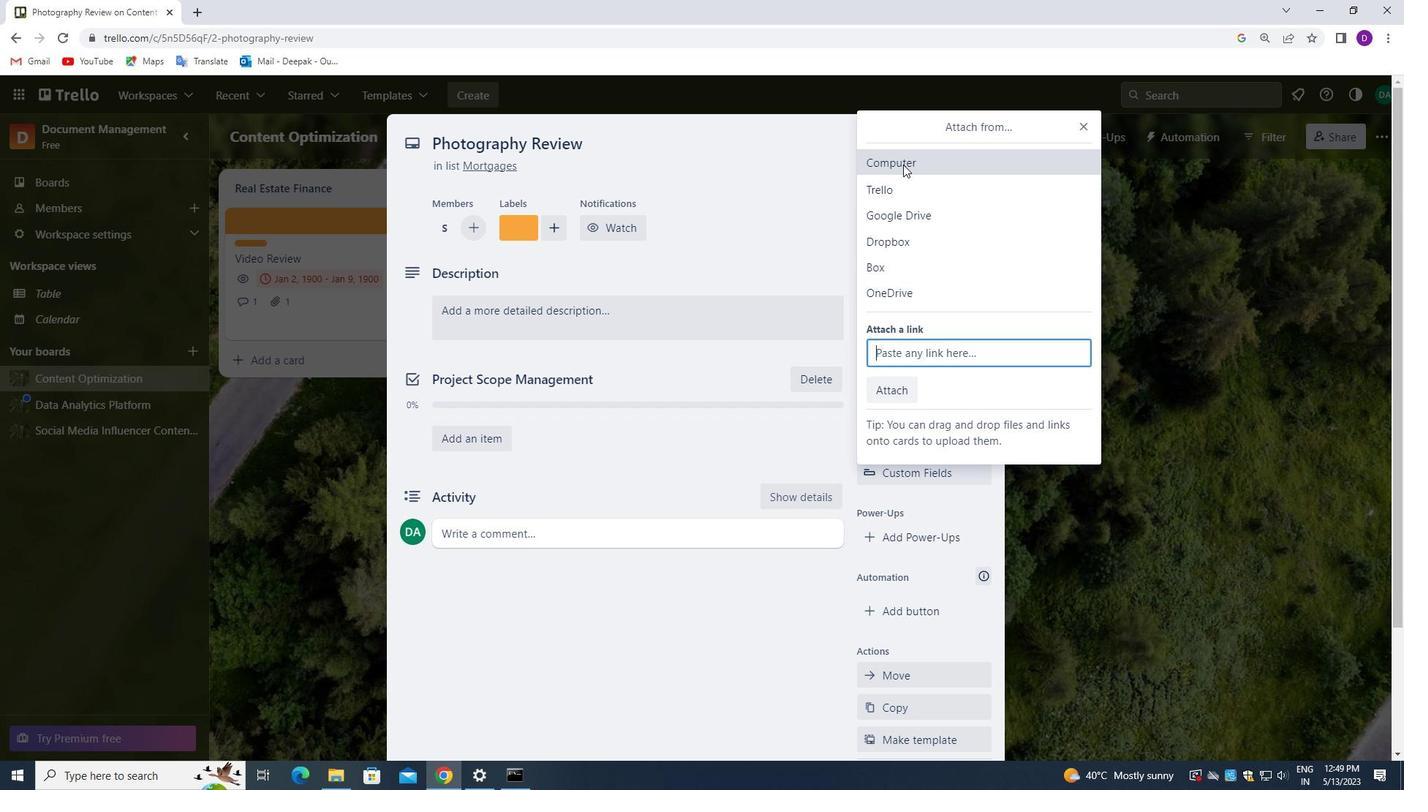 
Action: Mouse moved to (257, 139)
Screenshot: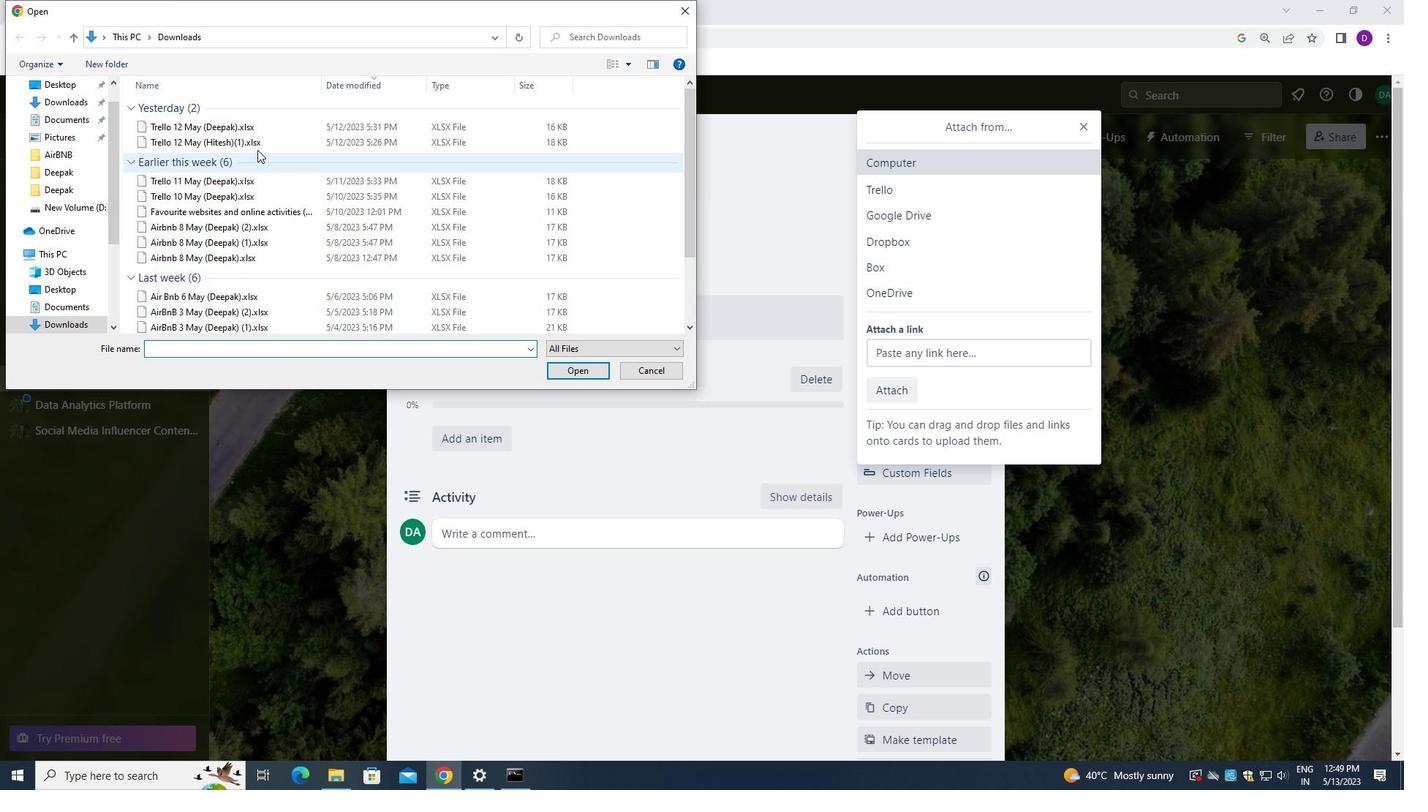 
Action: Mouse pressed left at (257, 139)
Screenshot: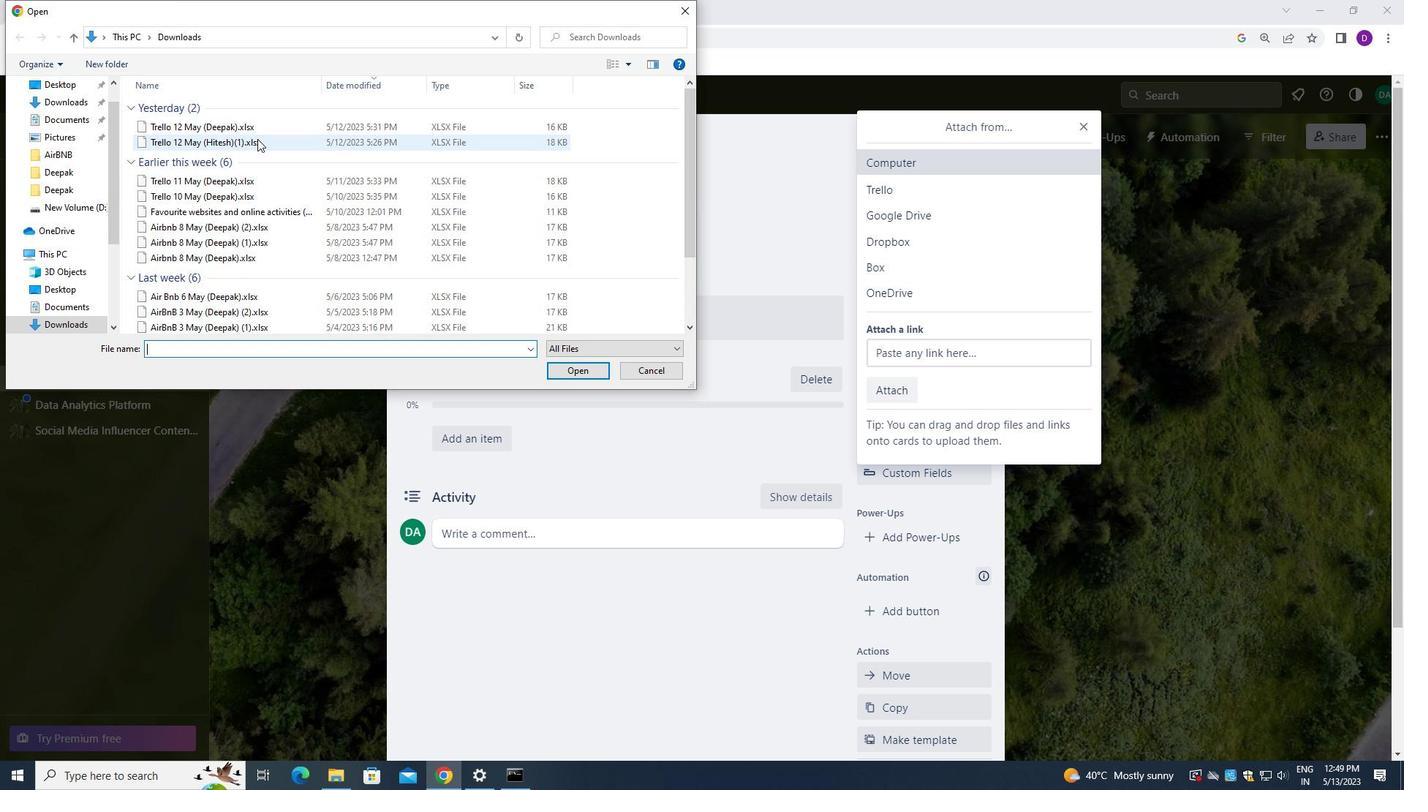 
Action: Mouse moved to (591, 374)
Screenshot: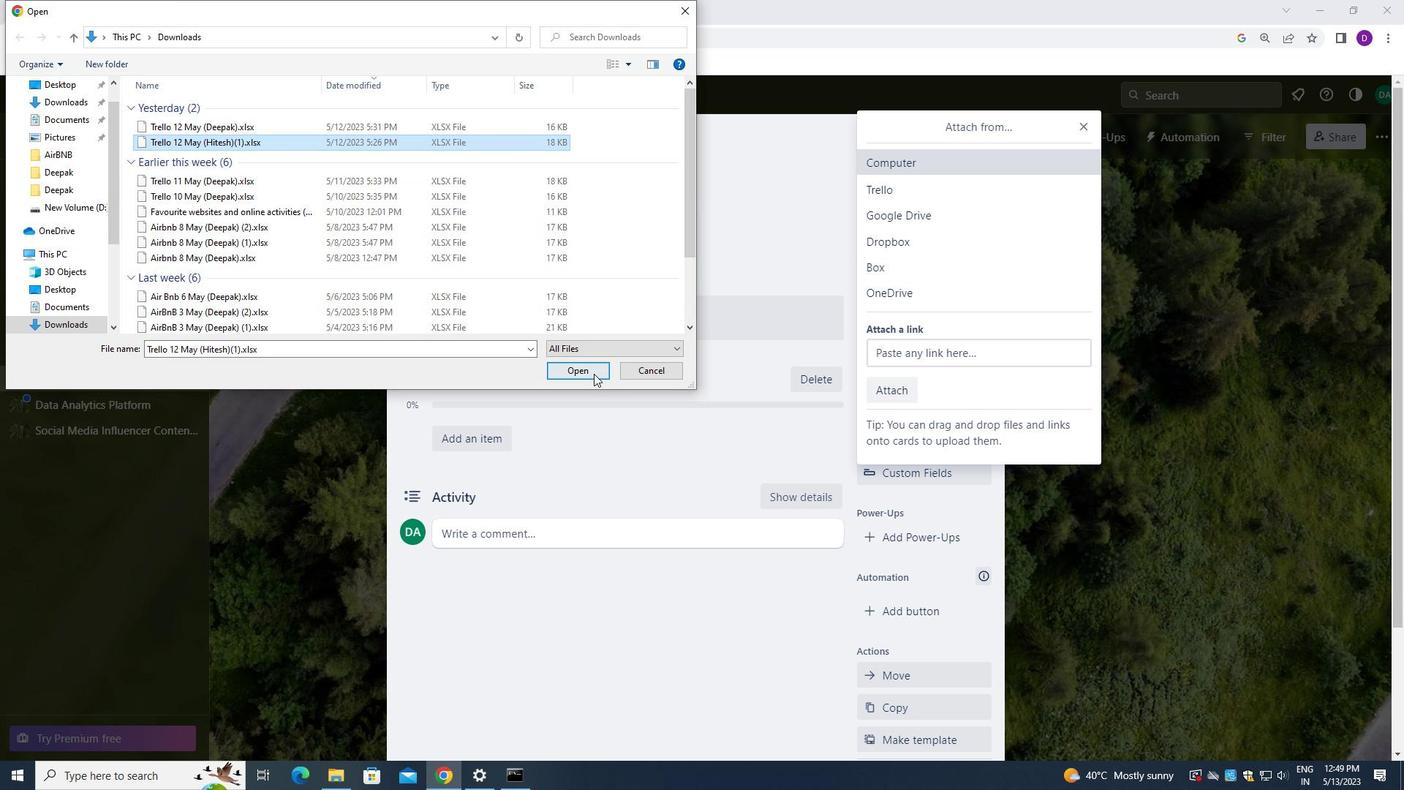 
Action: Mouse pressed left at (591, 374)
Screenshot: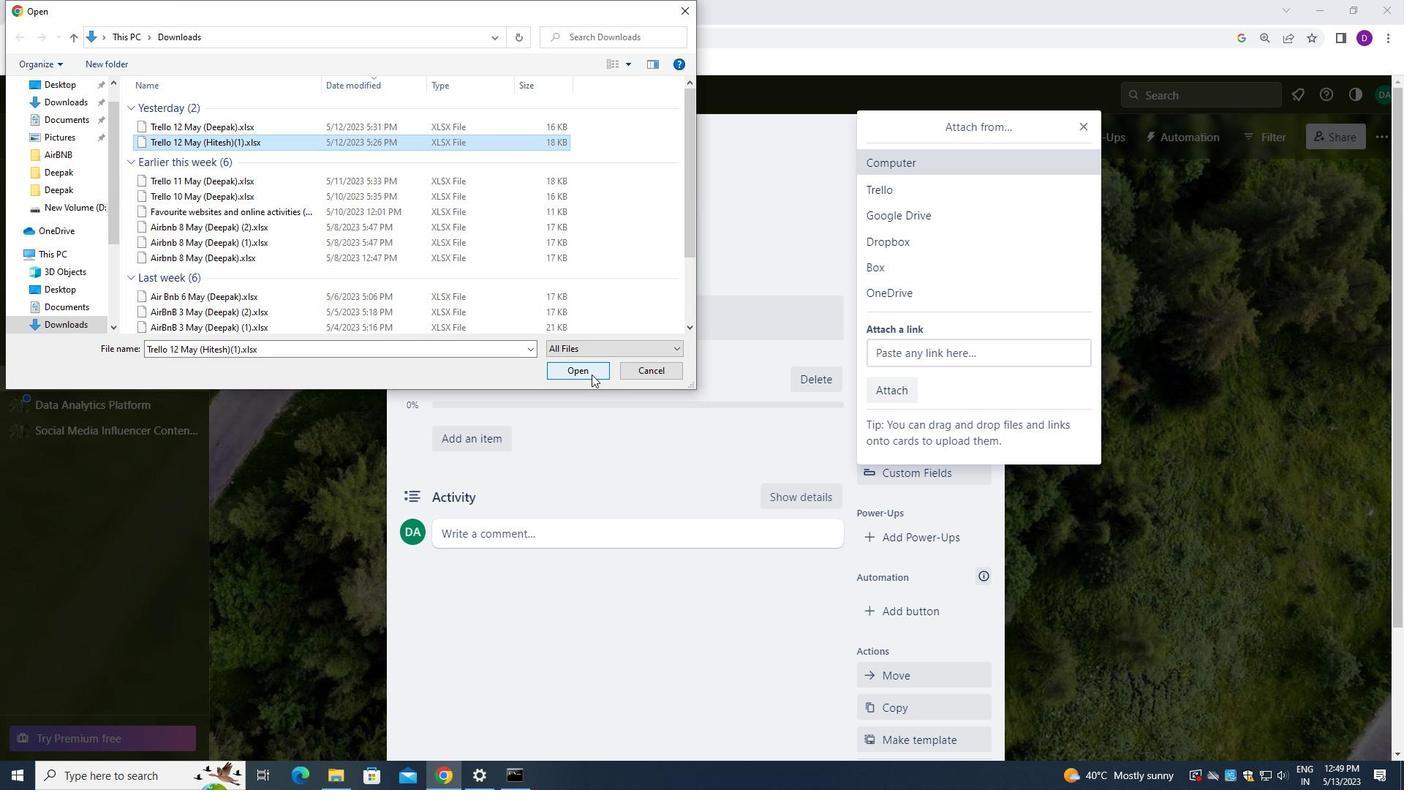 
Action: Mouse moved to (919, 441)
Screenshot: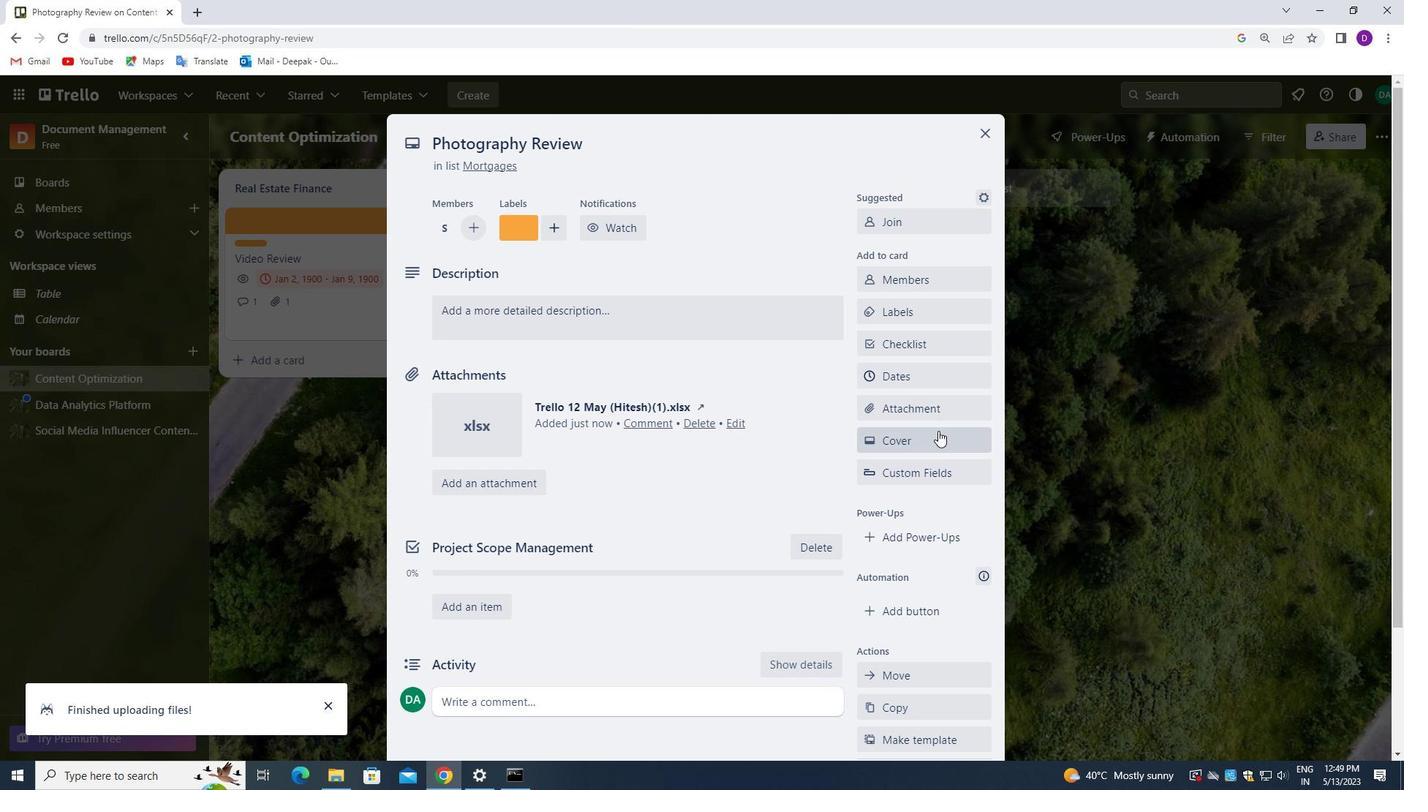 
Action: Mouse pressed left at (919, 441)
Screenshot: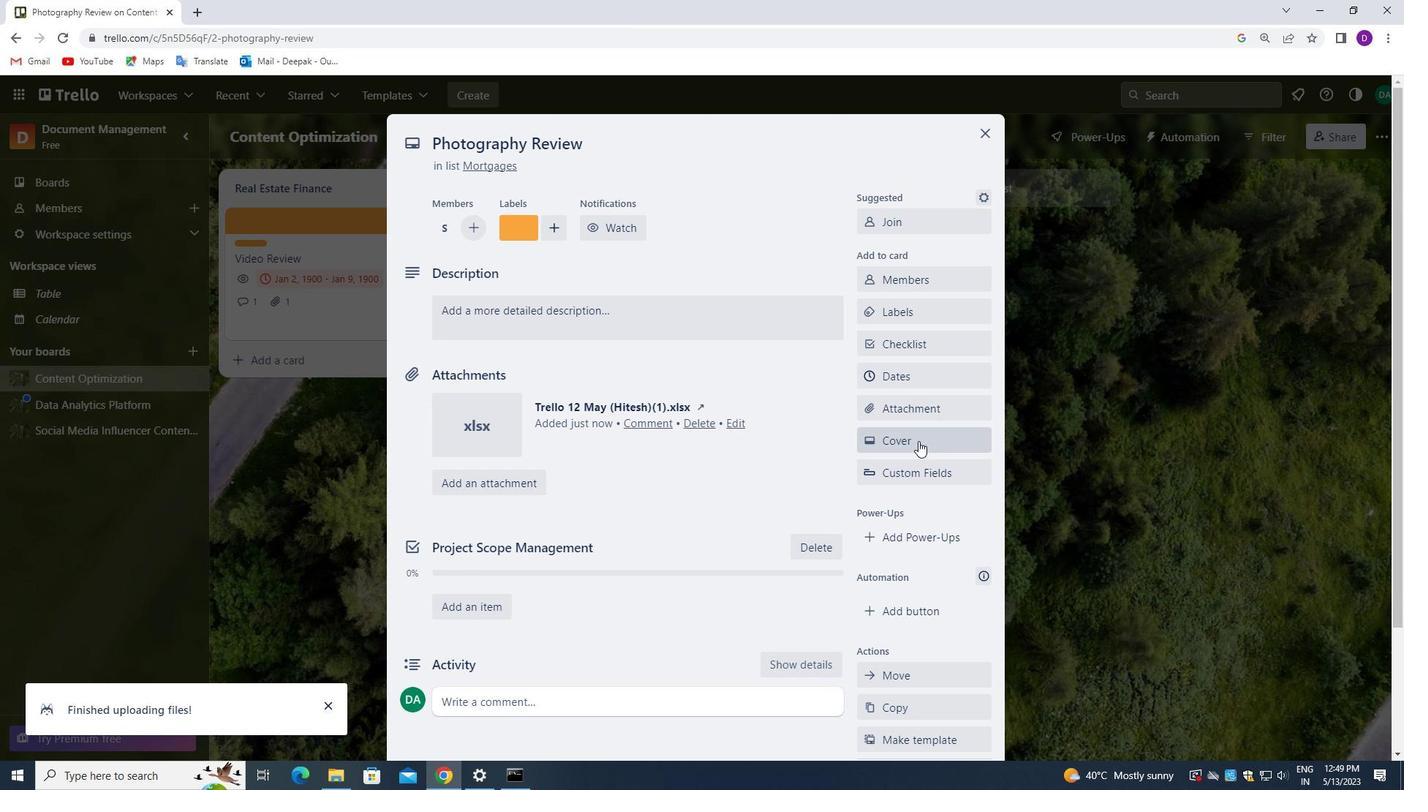 
Action: Mouse moved to (972, 428)
Screenshot: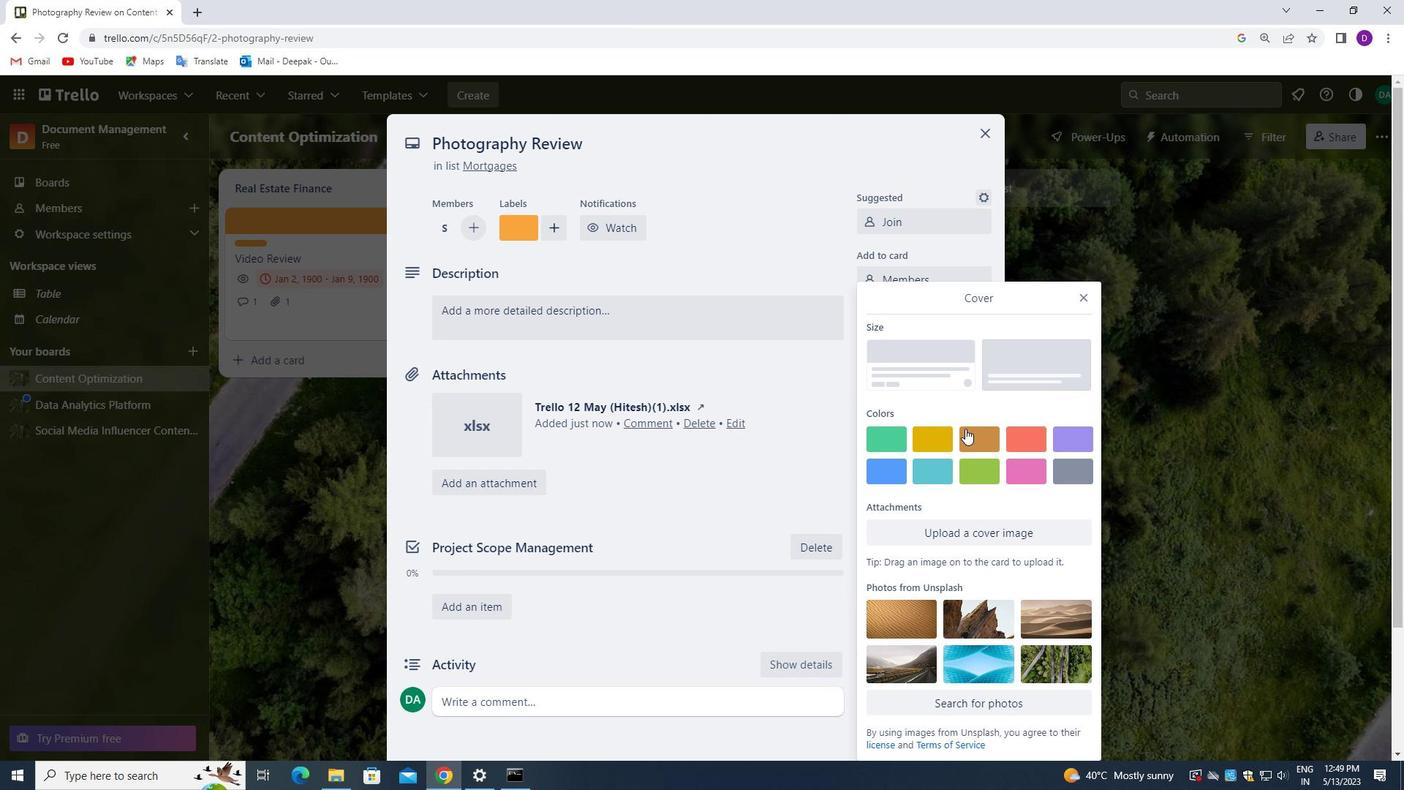 
Action: Mouse pressed left at (972, 428)
Screenshot: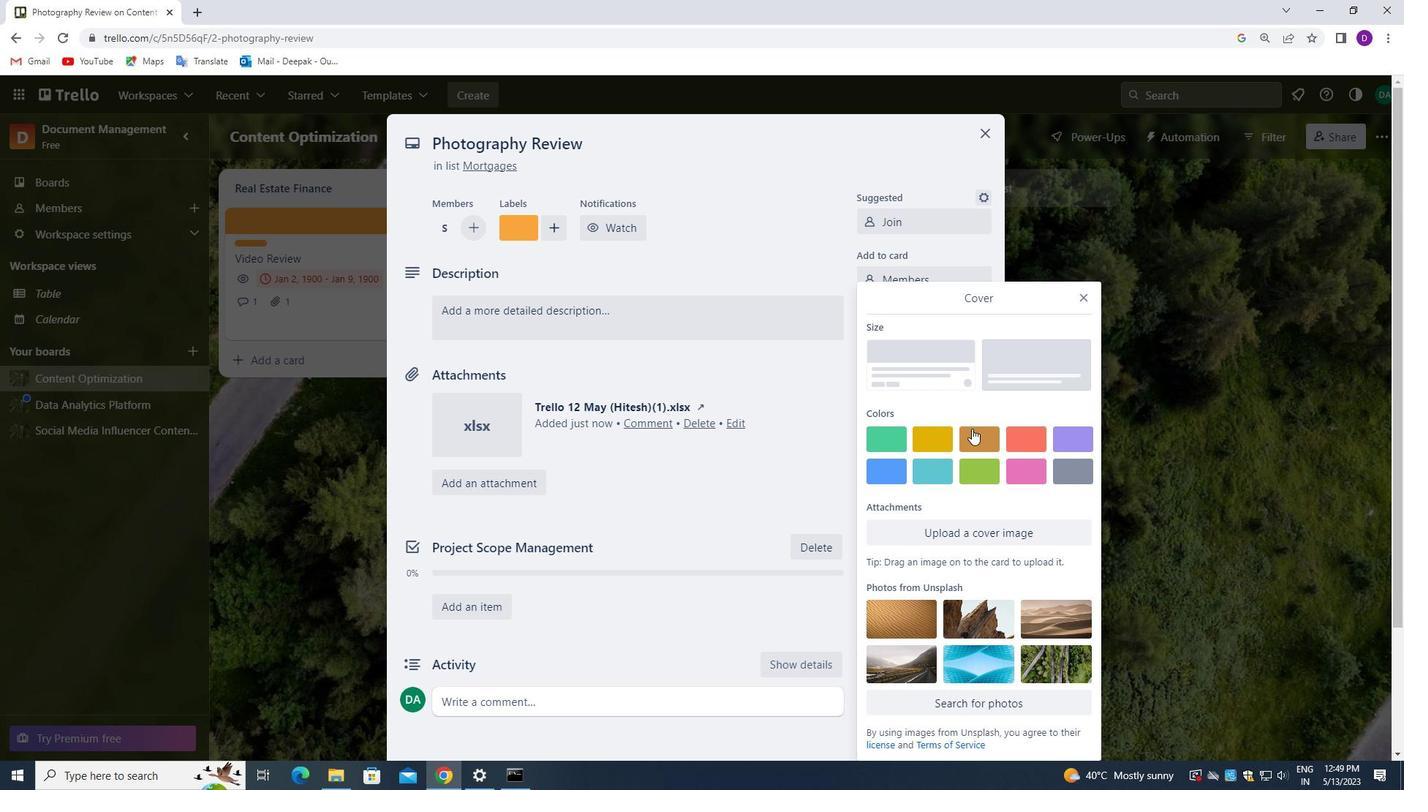 
Action: Mouse moved to (1164, 461)
Screenshot: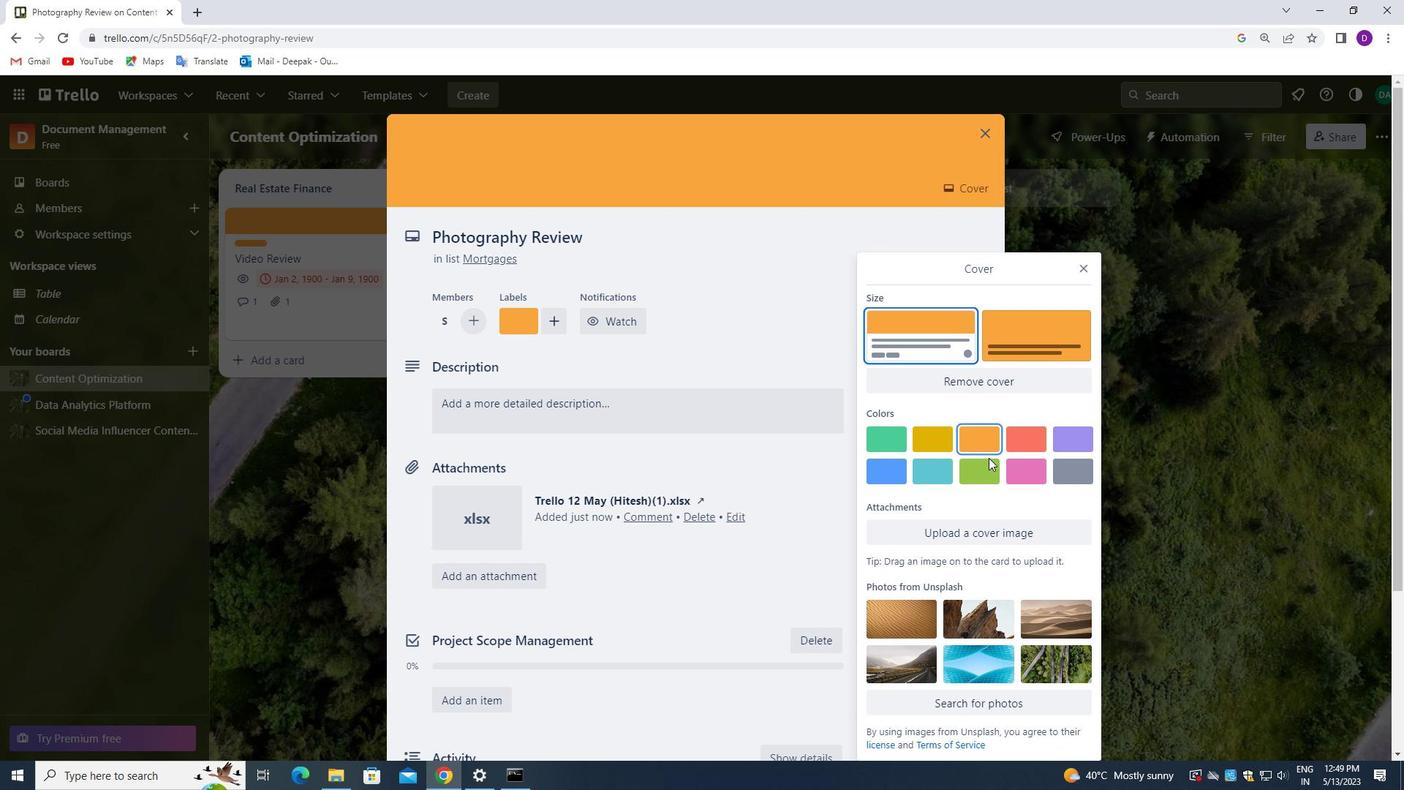
Action: Mouse pressed left at (1164, 461)
Screenshot: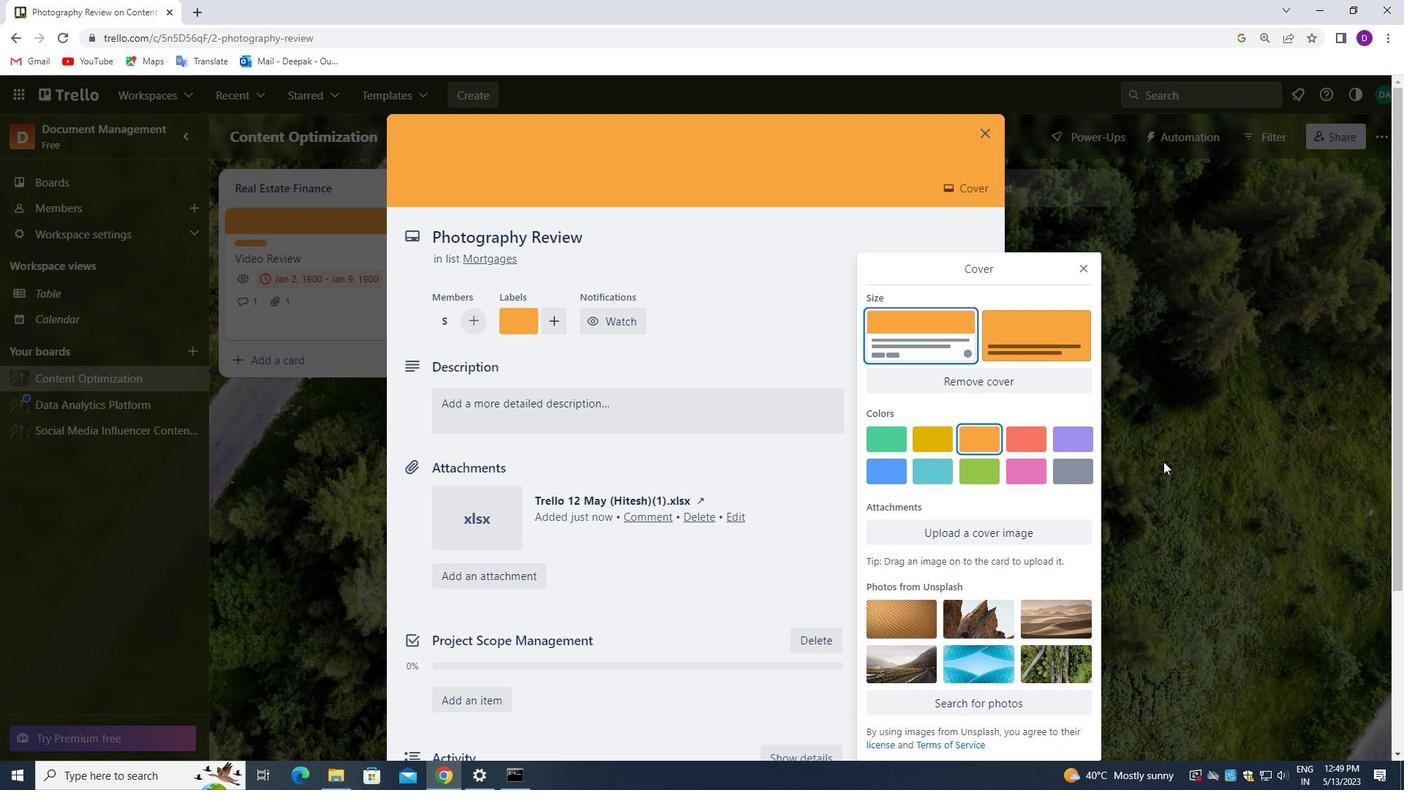 
Action: Mouse moved to (534, 404)
Screenshot: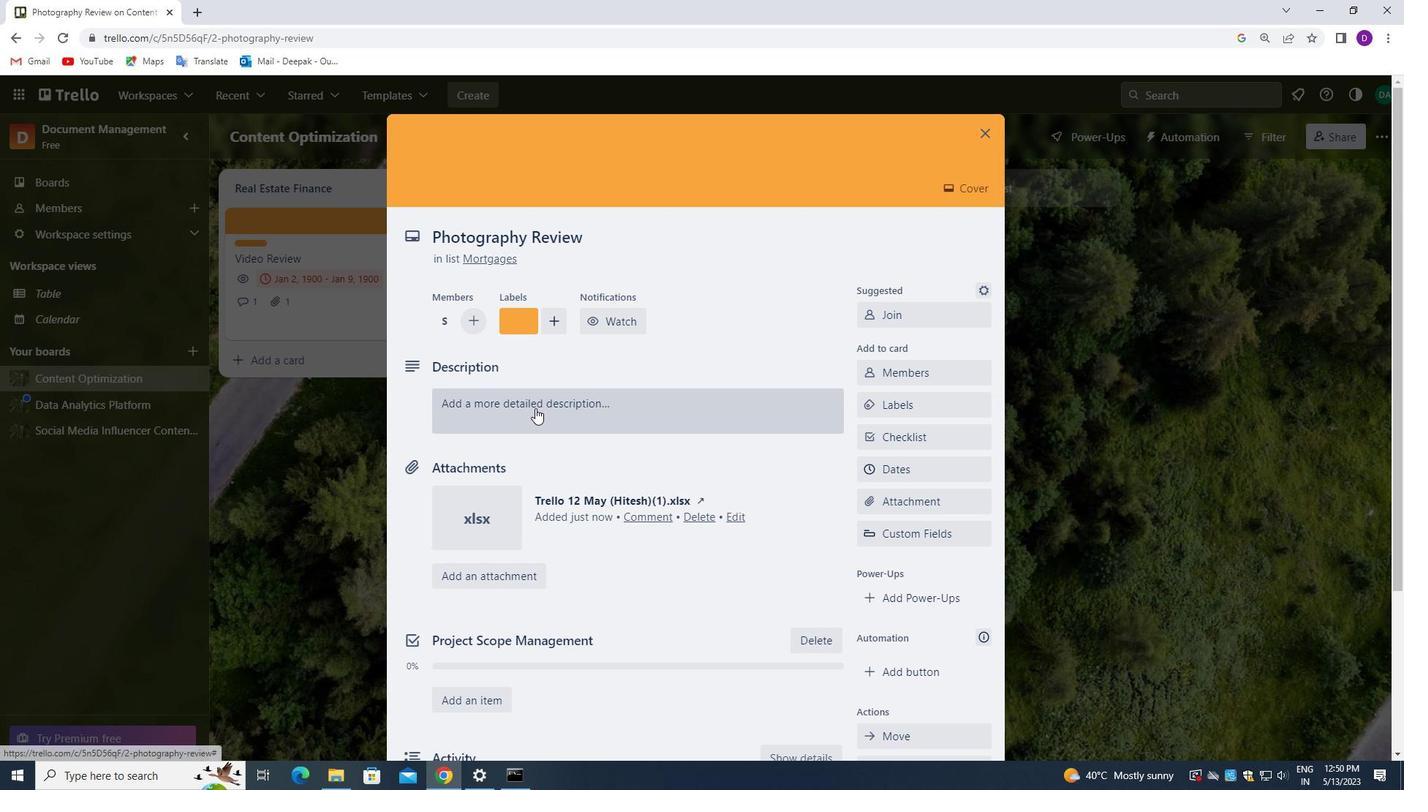 
Action: Mouse pressed left at (534, 404)
Screenshot: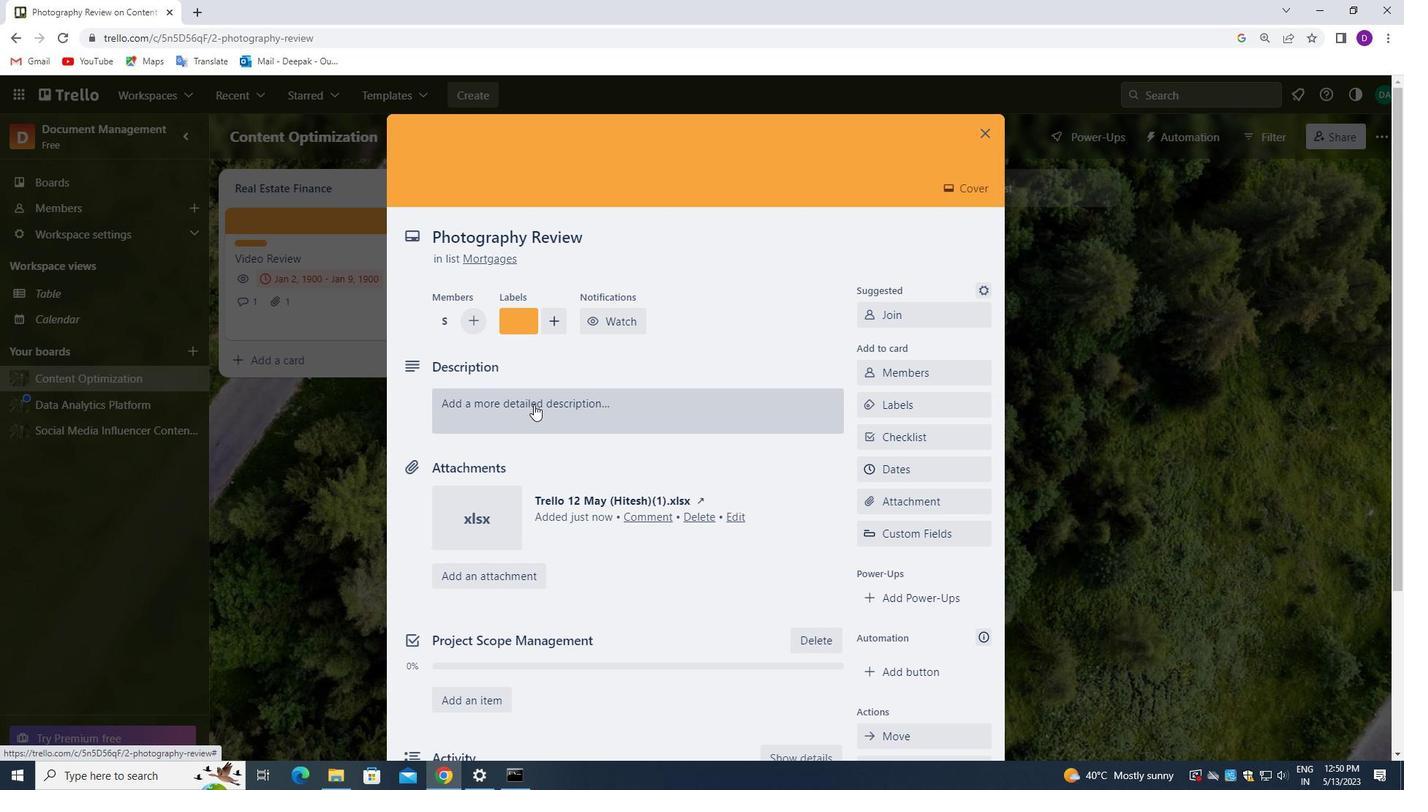 
Action: Mouse moved to (482, 466)
Screenshot: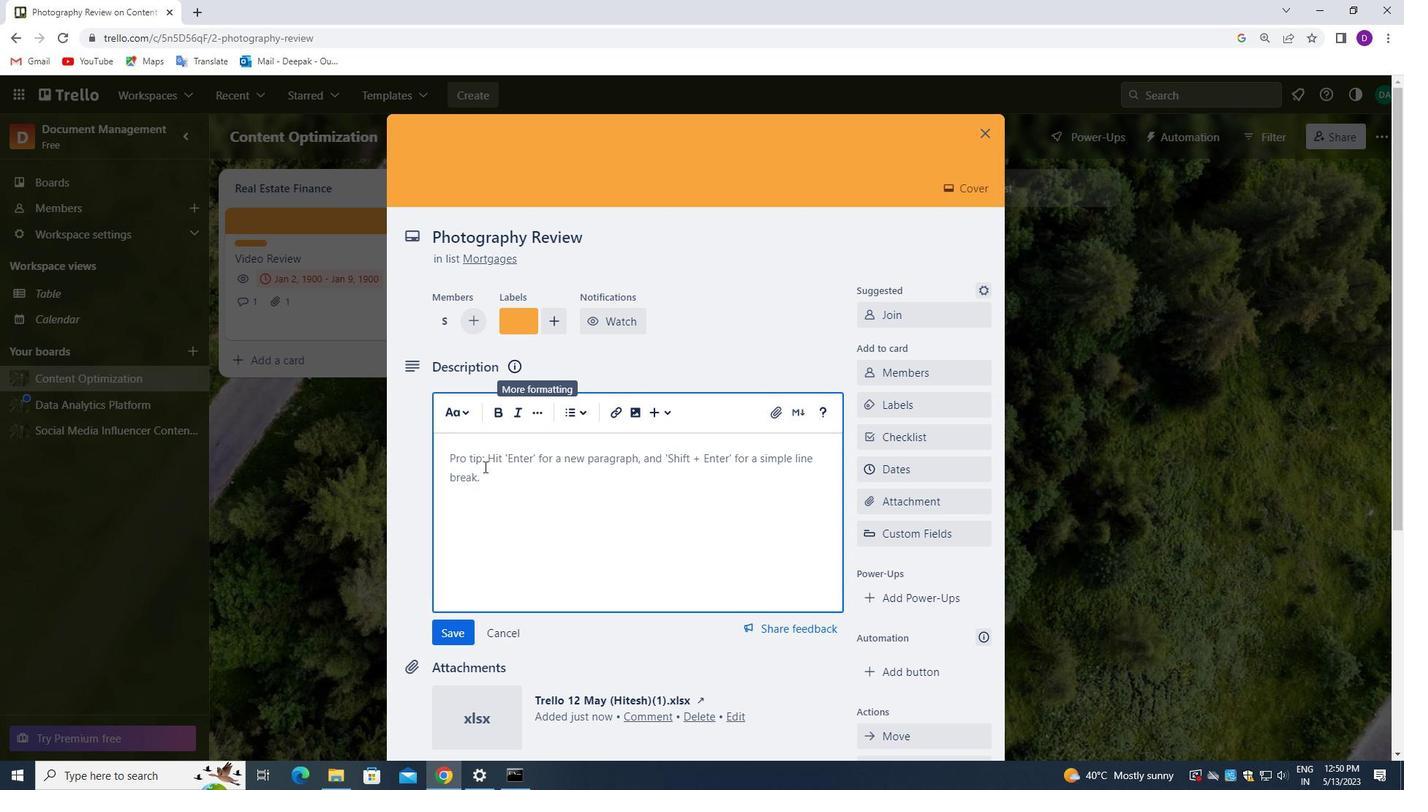 
Action: Key pressed <Key.shift><Key.shift><Key.shift><Key.shift><Key.shift><Key.shift><Key.shift>CREATE<Key.space>DESIGN<Key.space>MOCKUPS<Key.space>FOR<Key.space>NEW<Key.space>PRODUCT<Key.space><Key.backspace>.
Screenshot: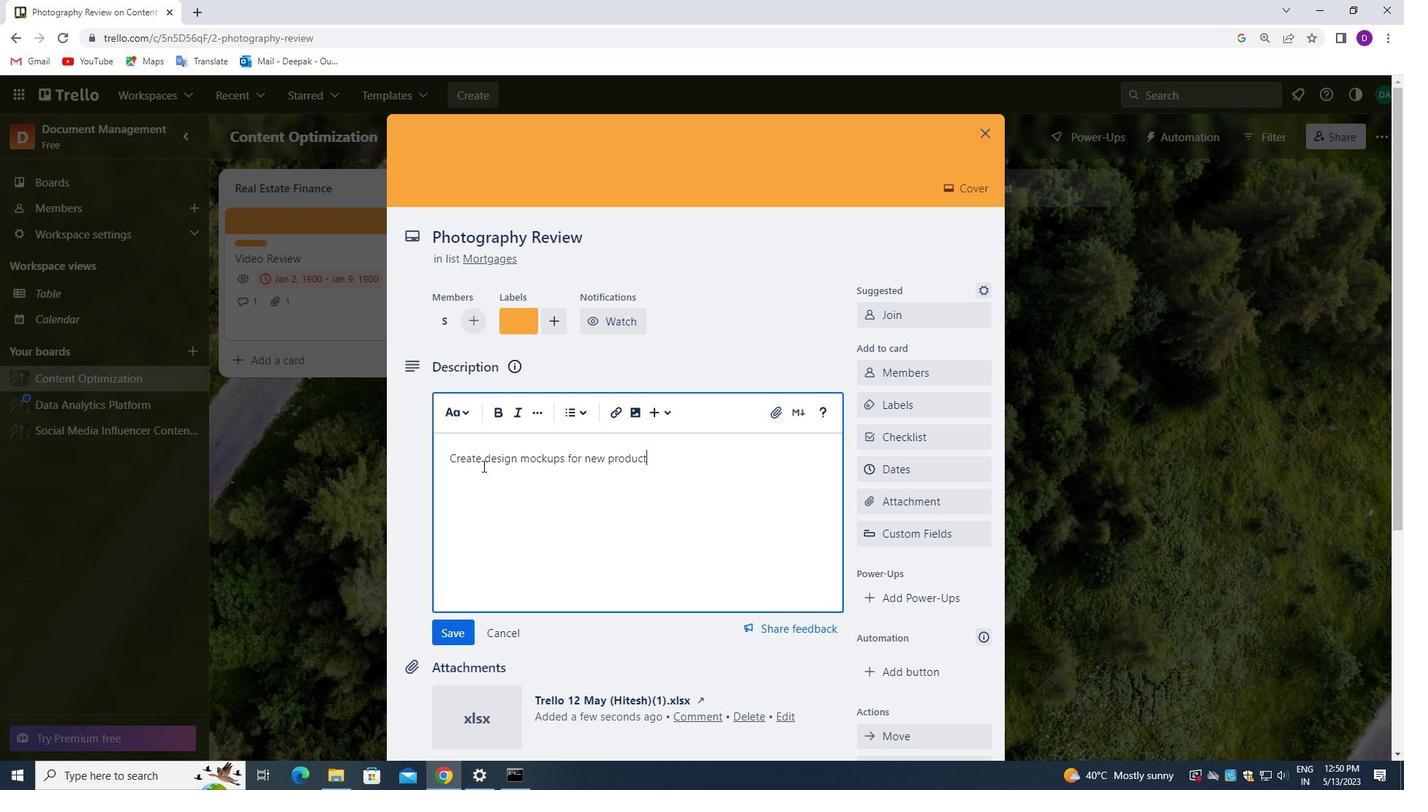 
Action: Mouse moved to (453, 638)
Screenshot: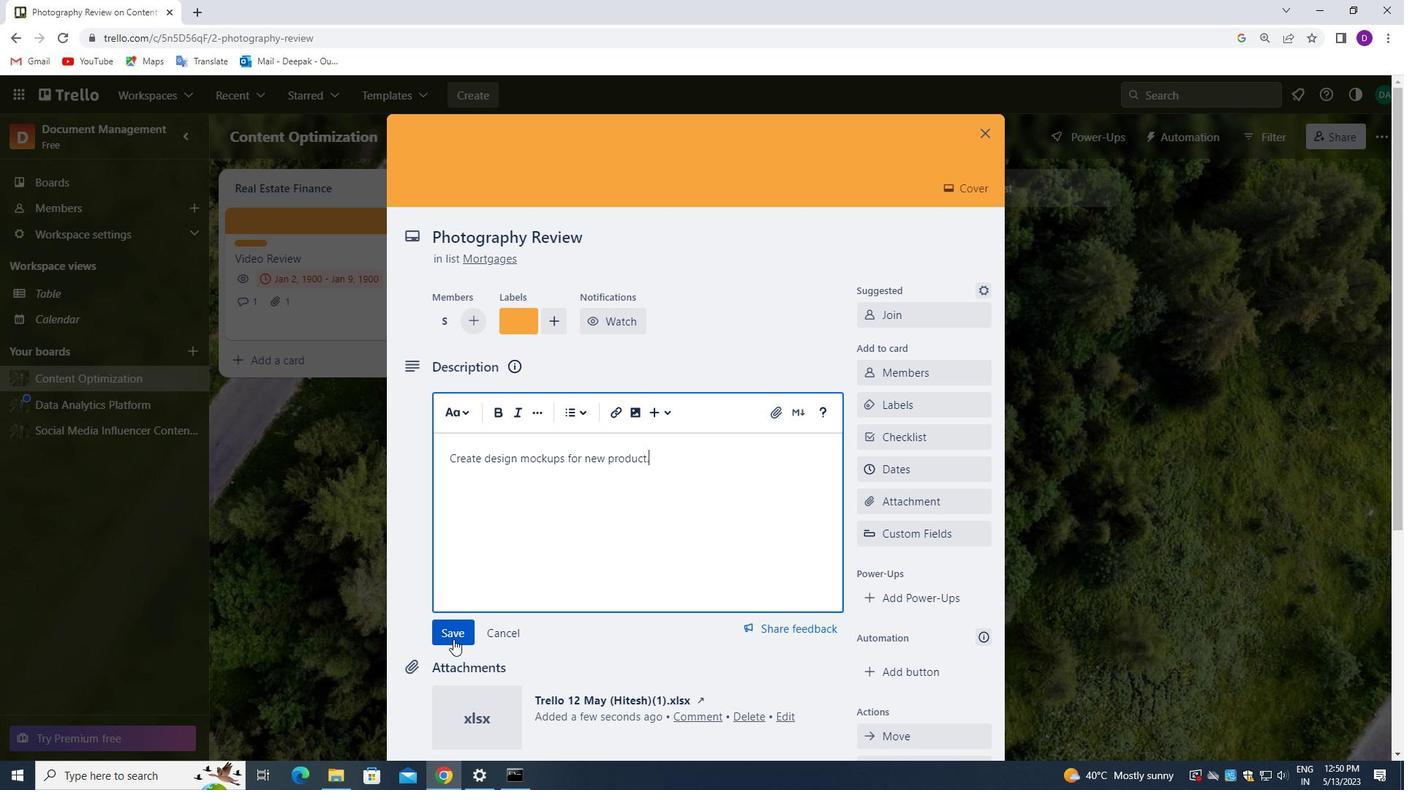 
Action: Mouse pressed left at (453, 638)
Screenshot: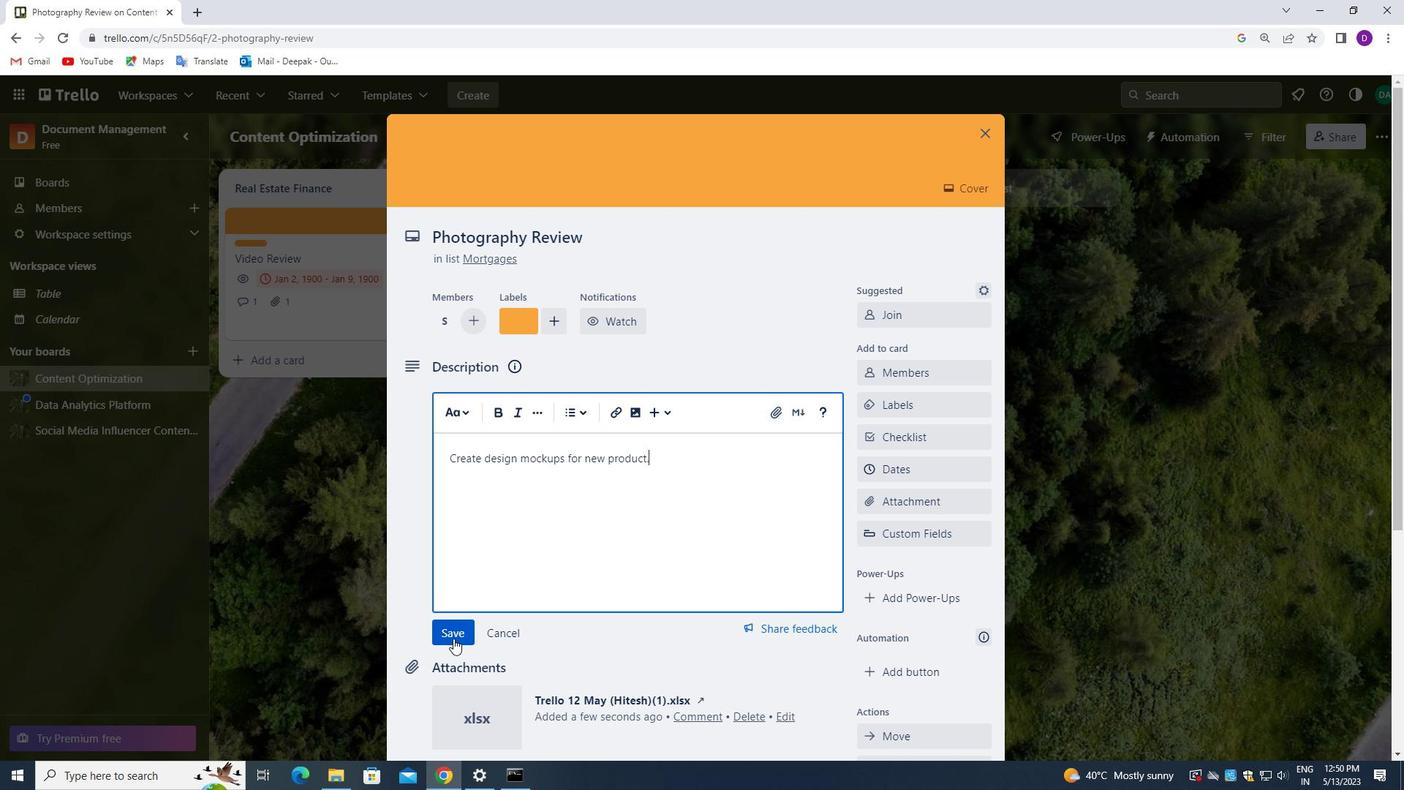 
Action: Mouse moved to (515, 604)
Screenshot: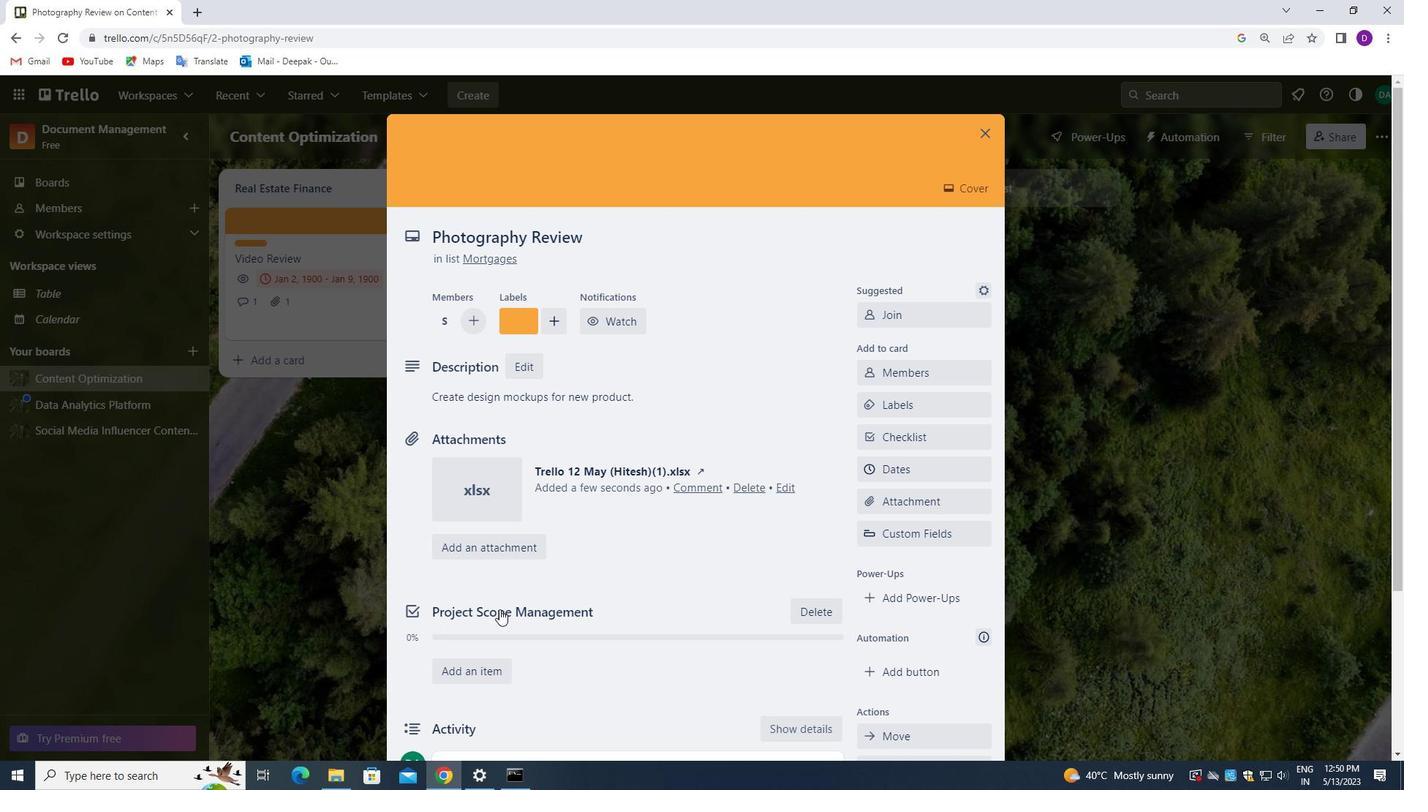
Action: Mouse scrolled (515, 603) with delta (0, 0)
Screenshot: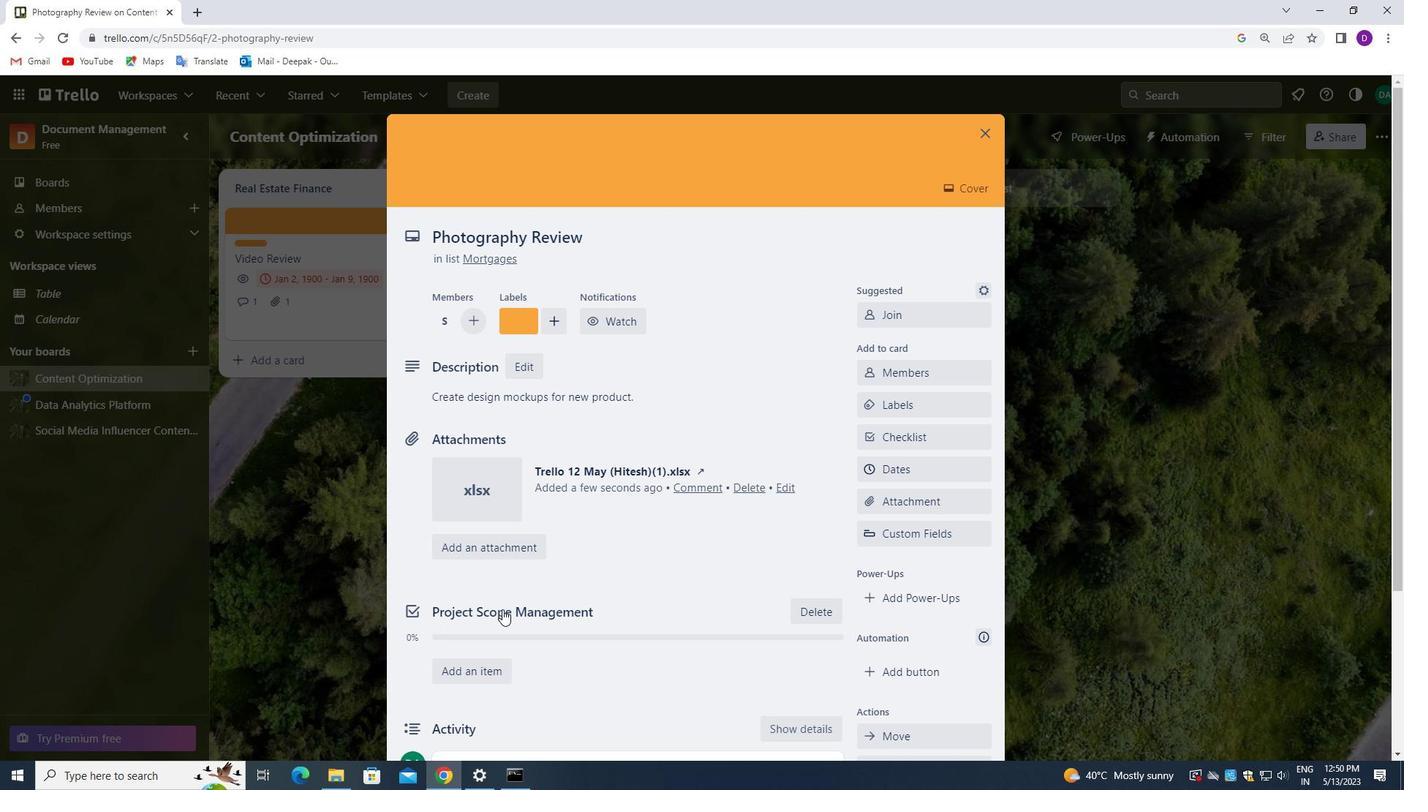 
Action: Mouse scrolled (515, 603) with delta (0, 0)
Screenshot: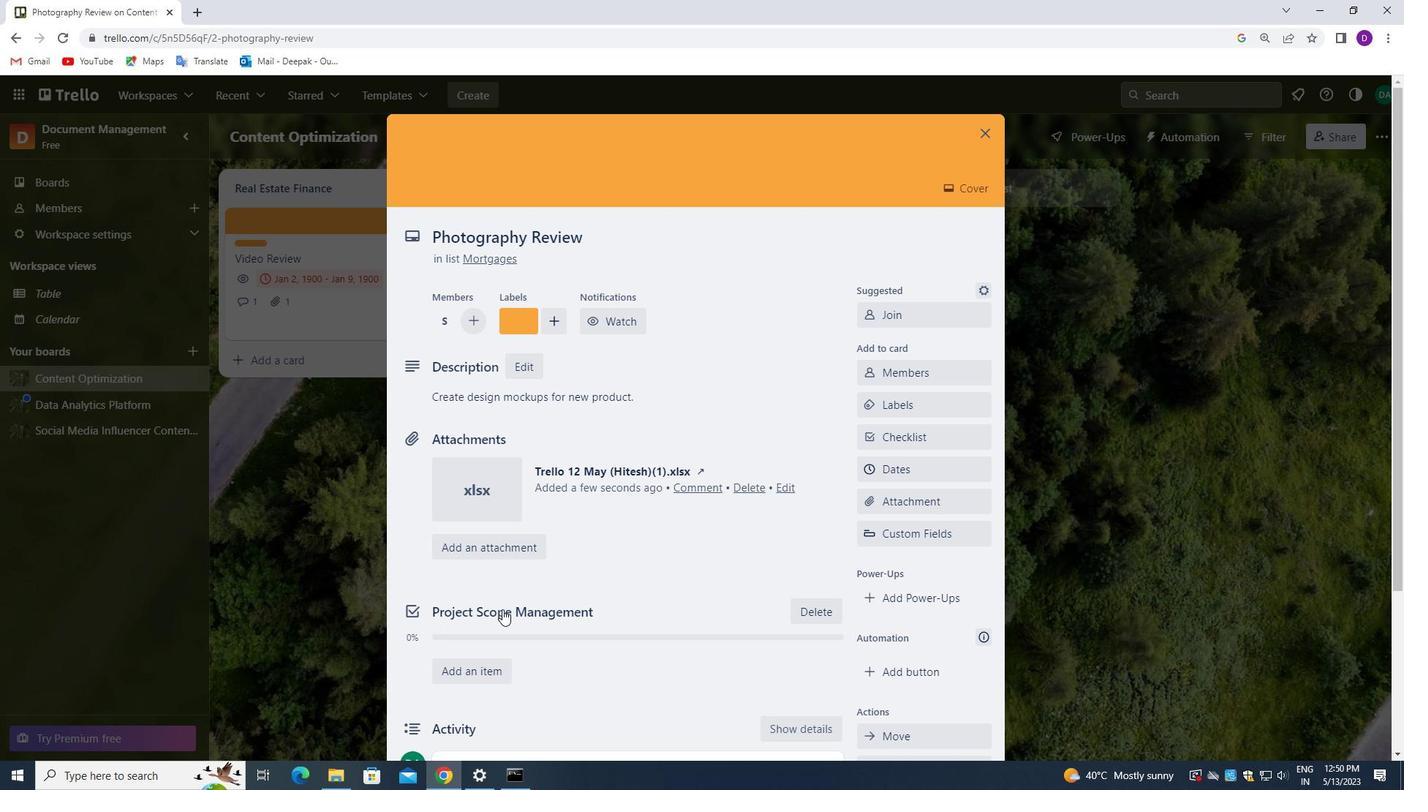 
Action: Mouse scrolled (515, 603) with delta (0, 0)
Screenshot: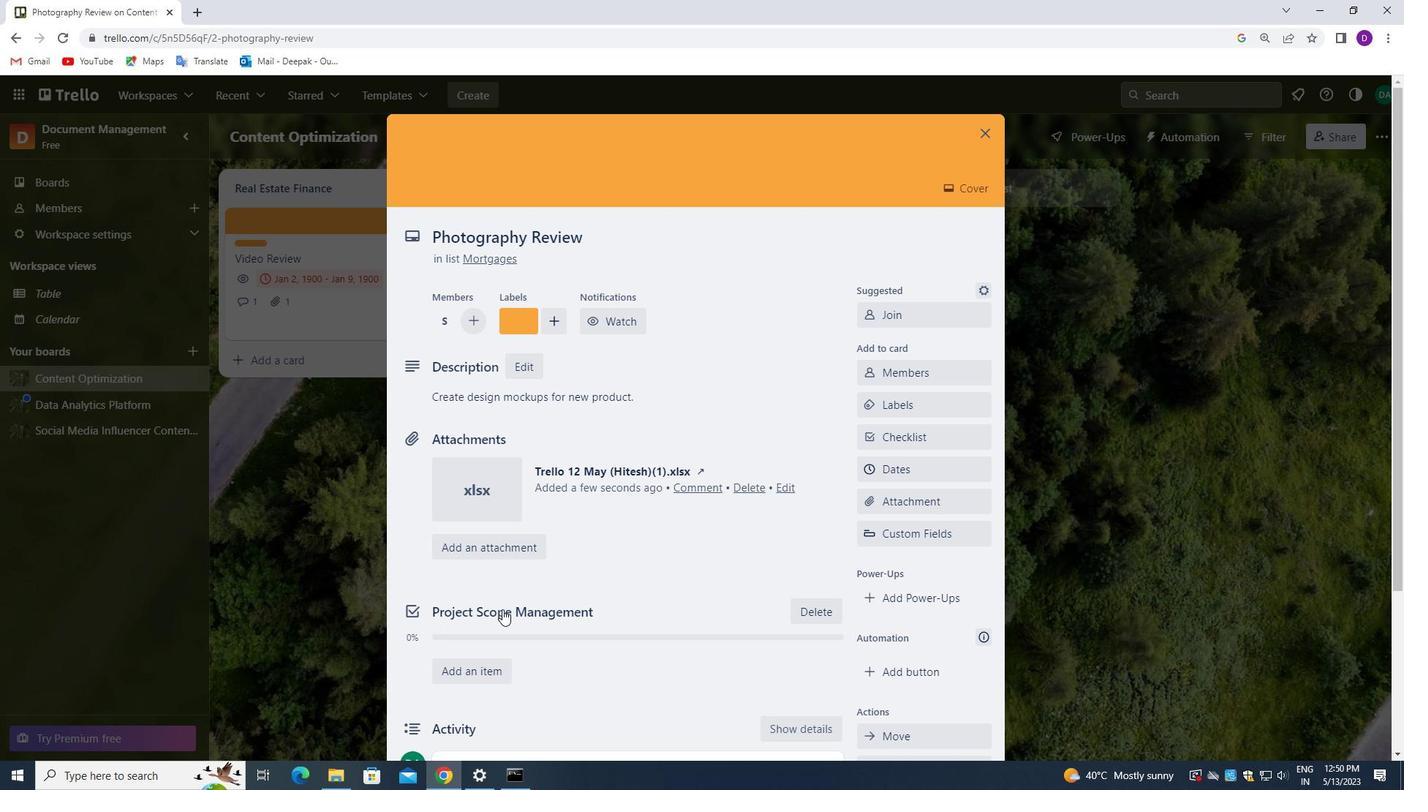 
Action: Mouse scrolled (515, 603) with delta (0, 0)
Screenshot: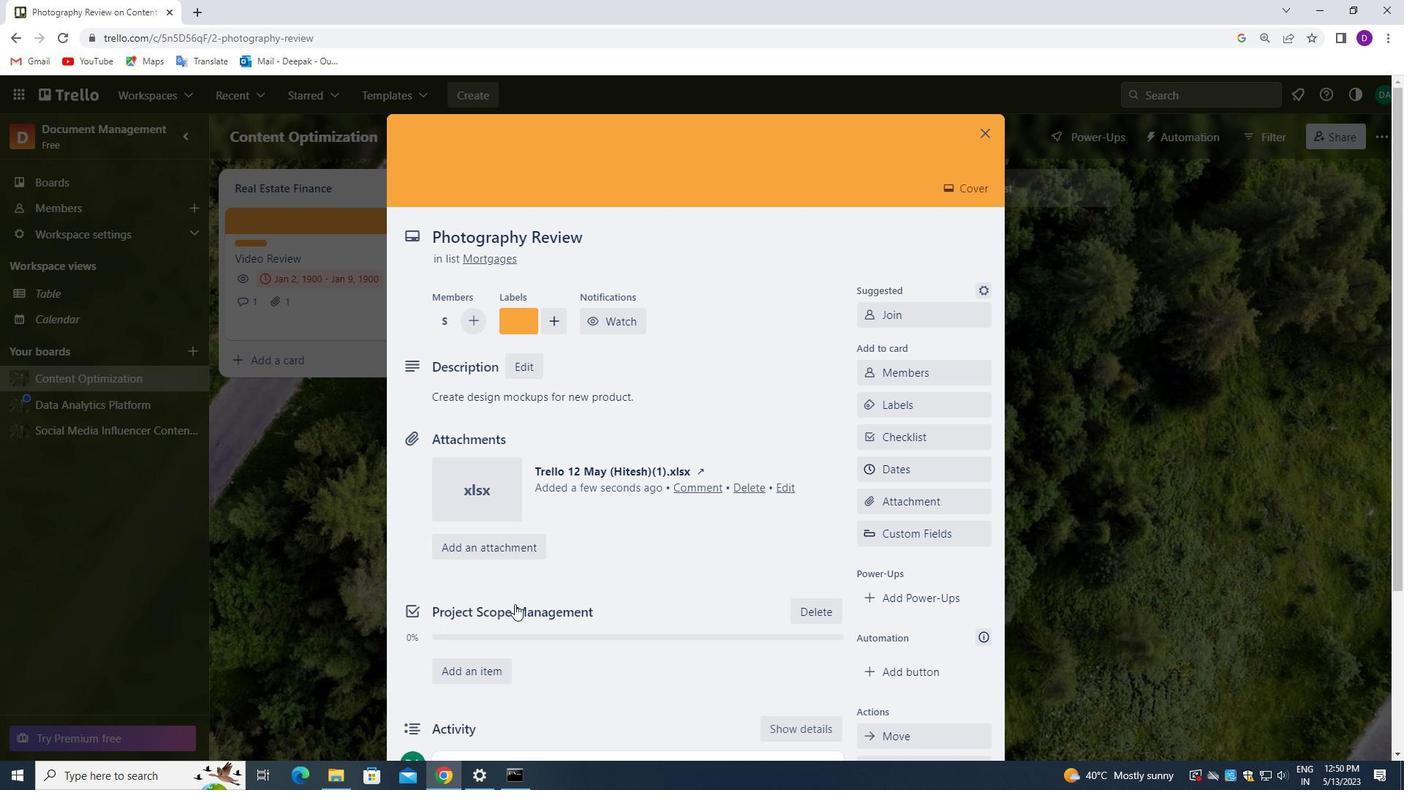 
Action: Mouse moved to (501, 559)
Screenshot: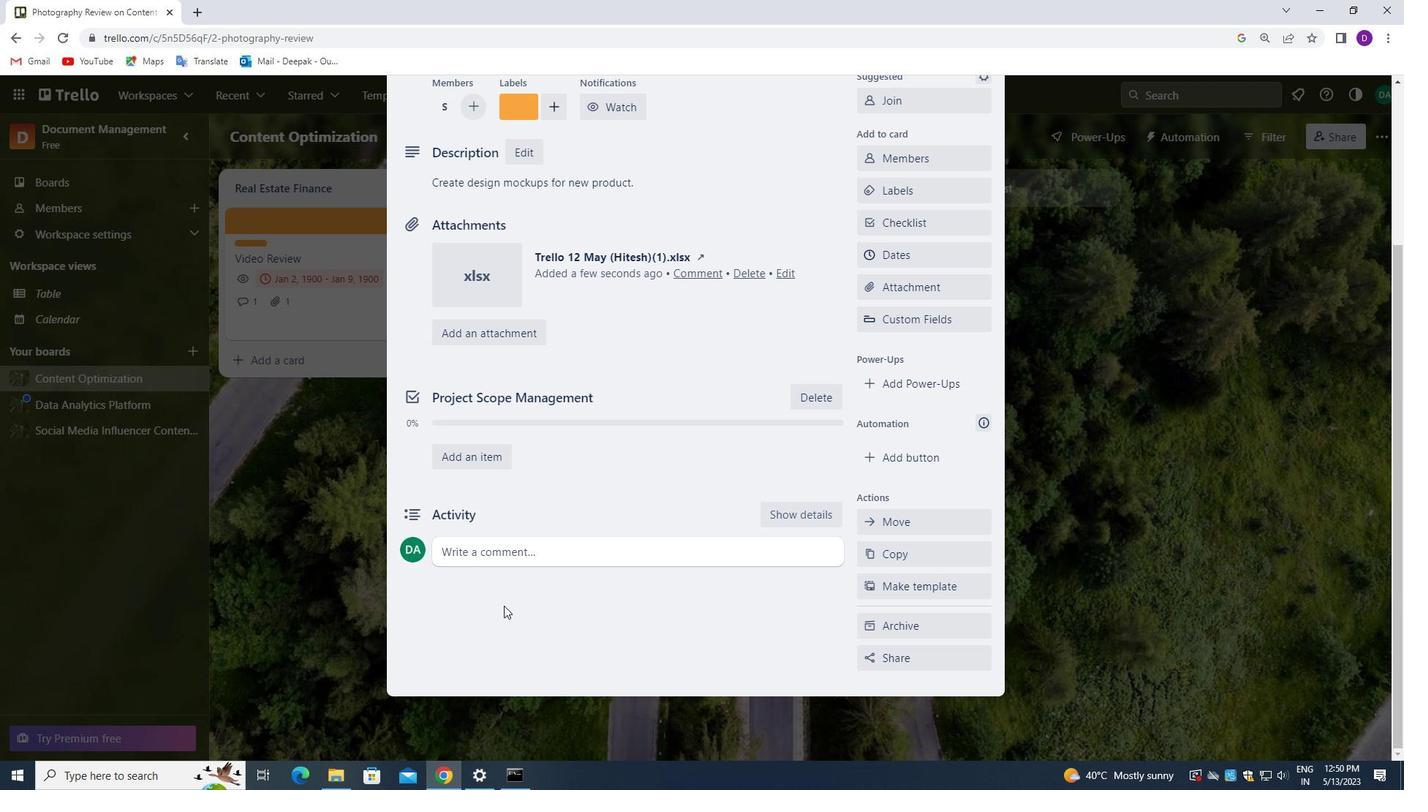 
Action: Mouse pressed left at (501, 559)
Screenshot: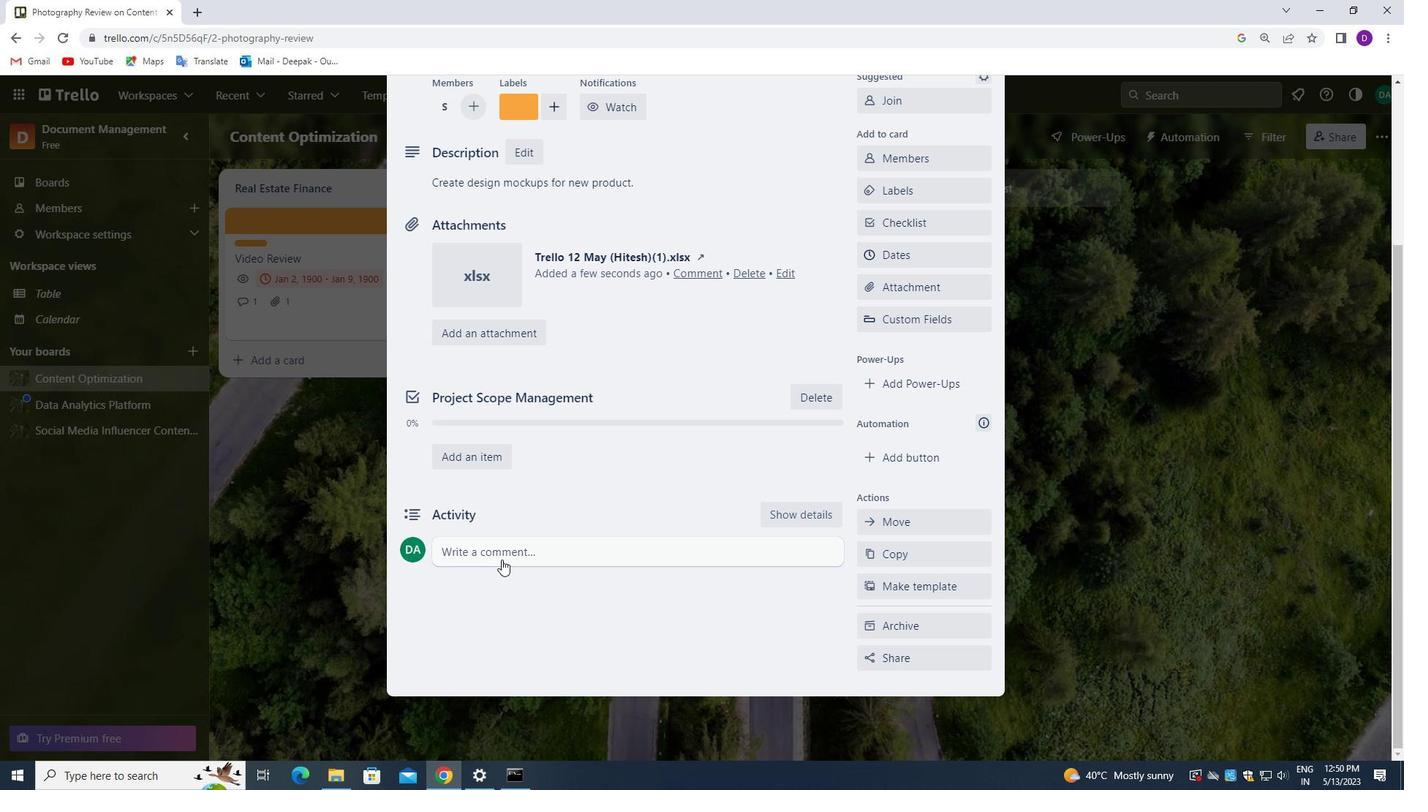 
Action: Mouse moved to (482, 610)
Screenshot: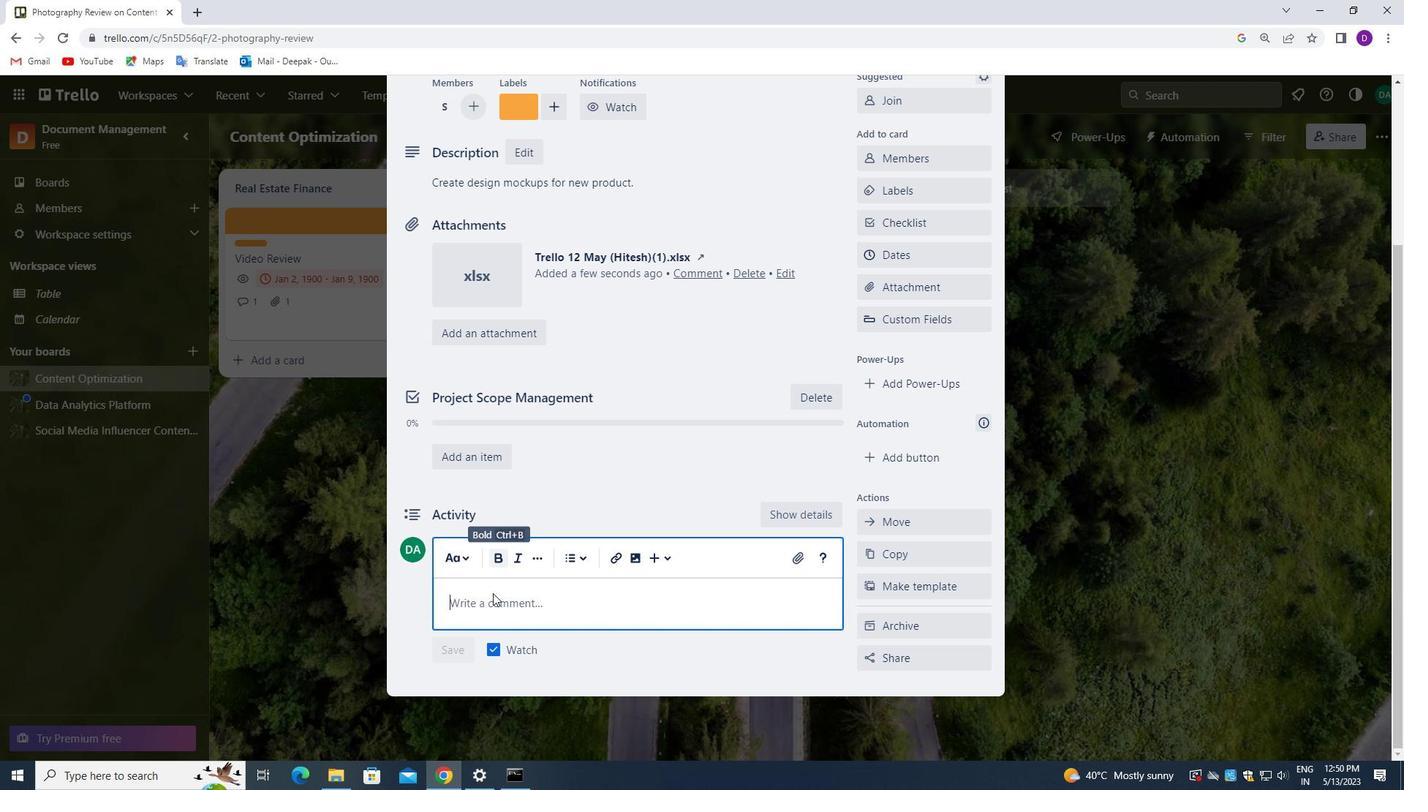 
Action: Mouse pressed left at (482, 610)
Screenshot: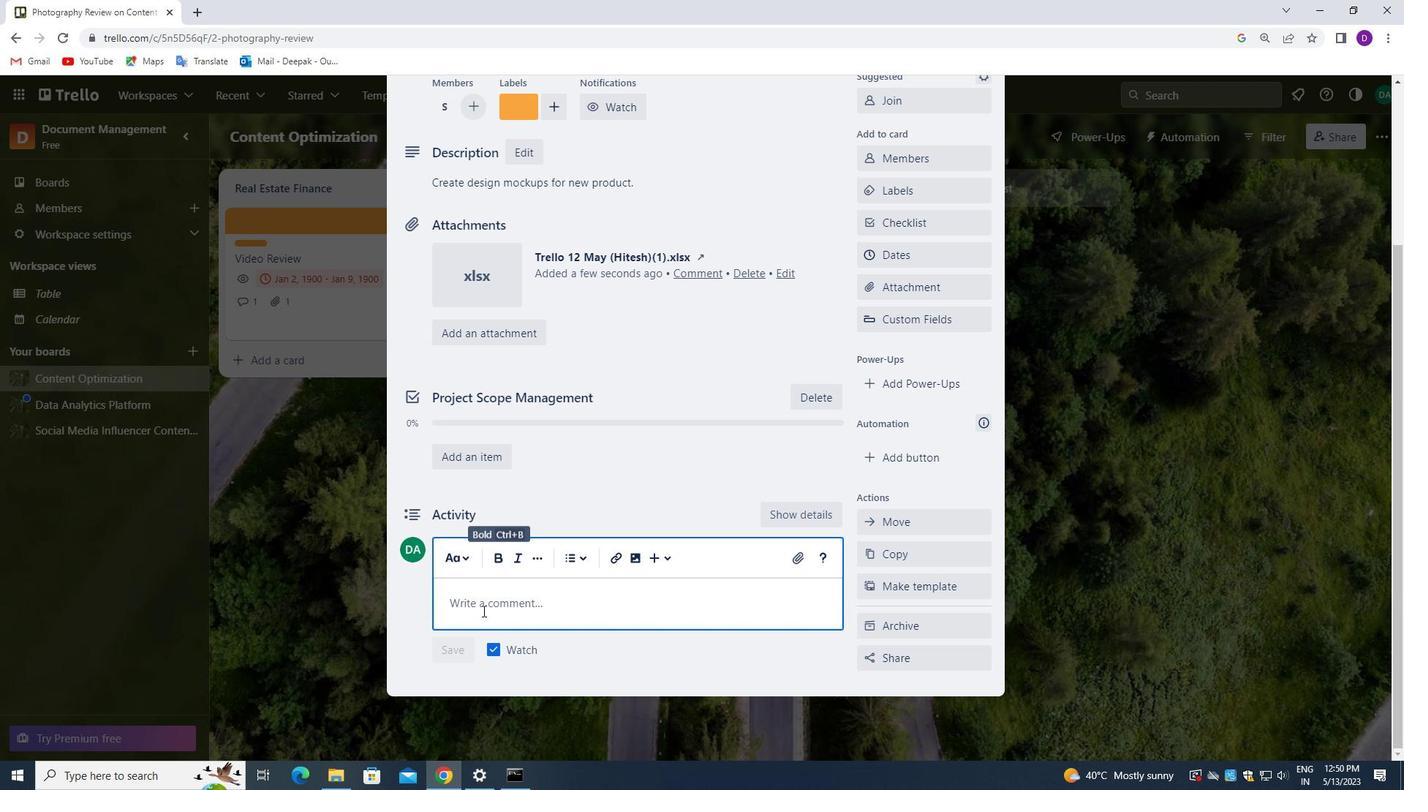 
Action: Key pressed <Key.shift><Key.shift><Key.shift><Key.shift><Key.shift><Key.shift><Key.shift><Key.shift><Key.shift><Key.shift><Key.shift><Key.shift><Key.shift><Key.shift><Key.shift><Key.shift><Key.shift><Key.shift>THIS<Key.space>TASK<Key.space>REQUIRES<Key.space>US<Key.space>TO<Key.space>BE<Key.space>PROACTIVE<Key.space>AND<Key.space>TAKE<Key.space>INITIATIVE,<Key.space>RATHER<Key.space>THAN<Key.space>WAITING<Key.space>FOR<Key.space>OTHERS<Key.space>TO<Key.space>ACT.
Screenshot: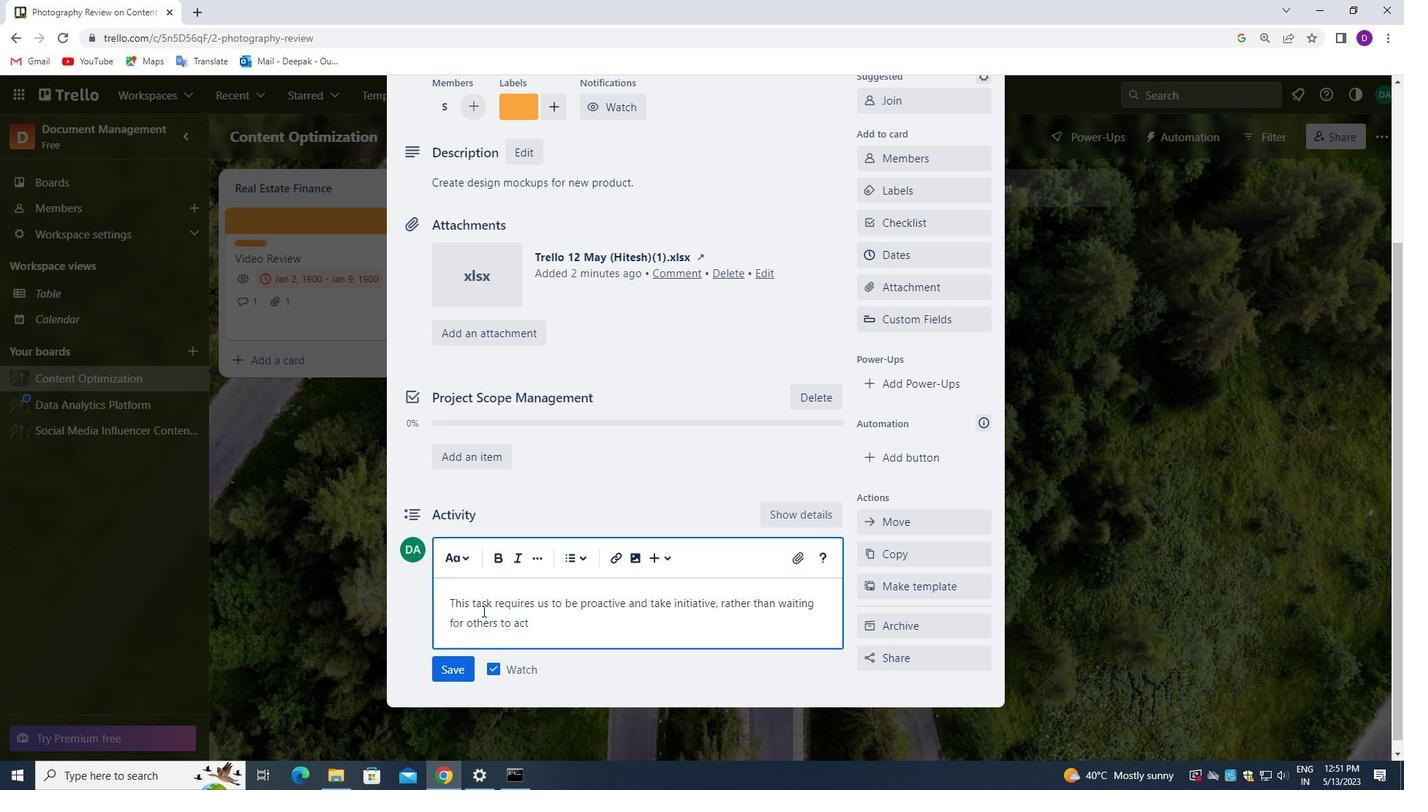 
Action: Mouse moved to (447, 678)
Screenshot: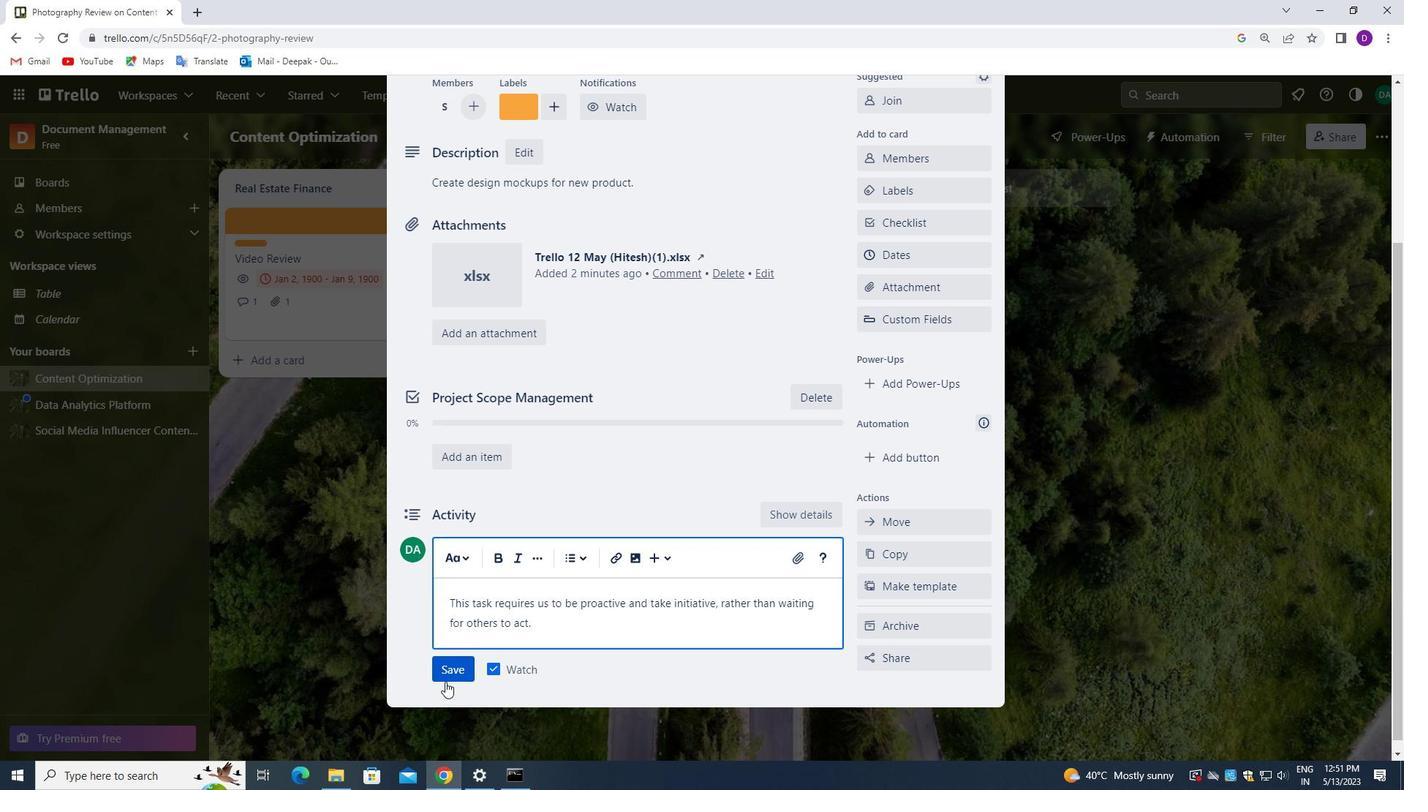
Action: Mouse pressed left at (447, 678)
Screenshot: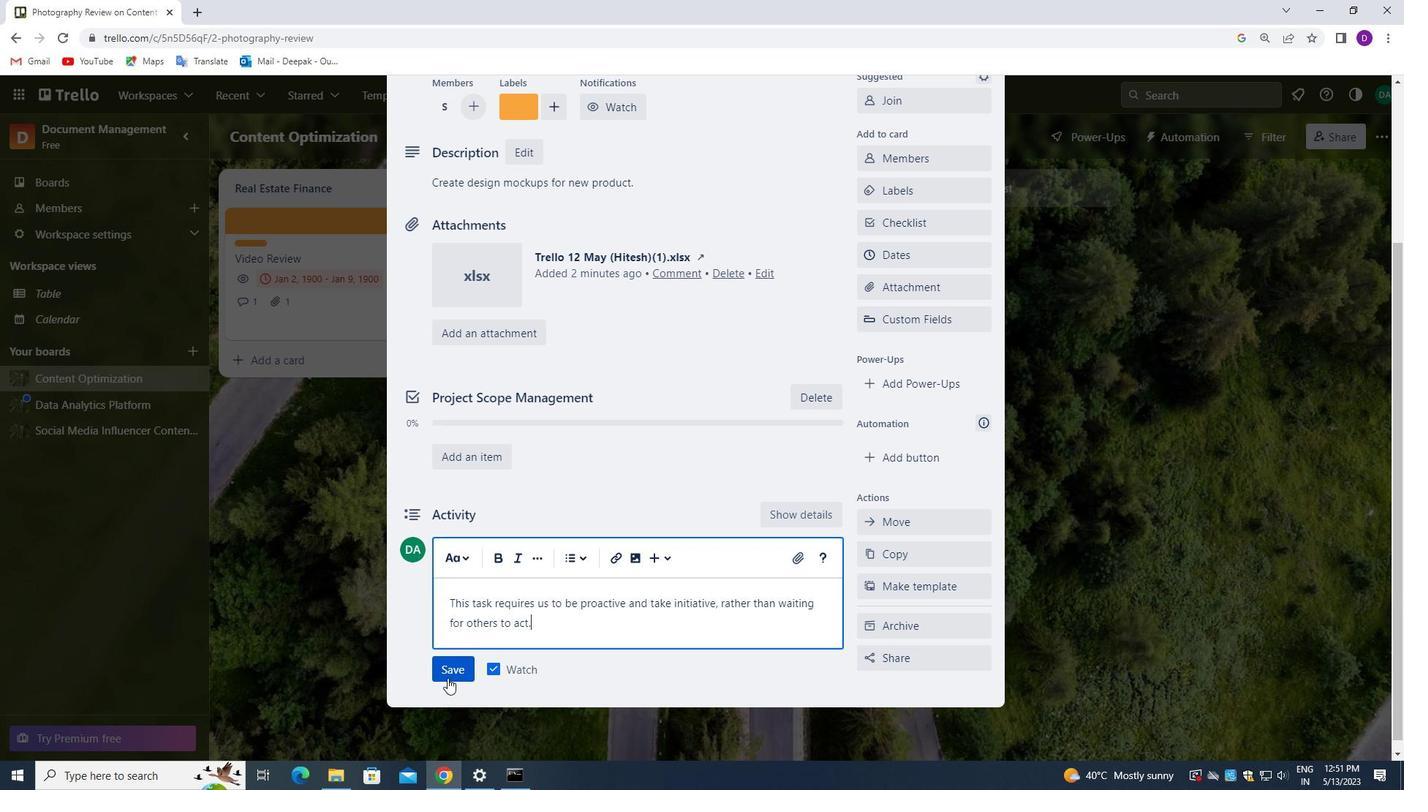 
Action: Mouse moved to (911, 247)
Screenshot: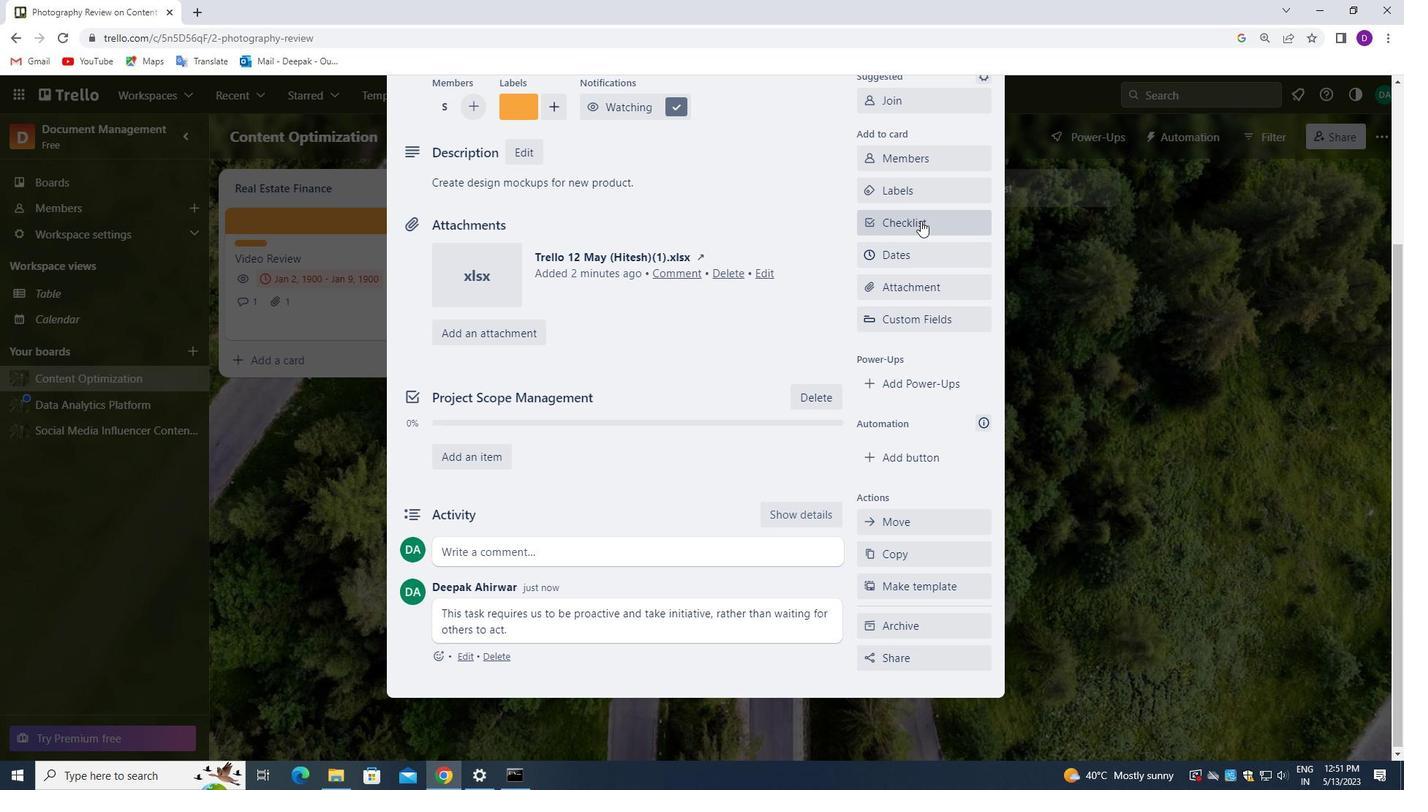 
Action: Mouse pressed left at (911, 247)
Screenshot: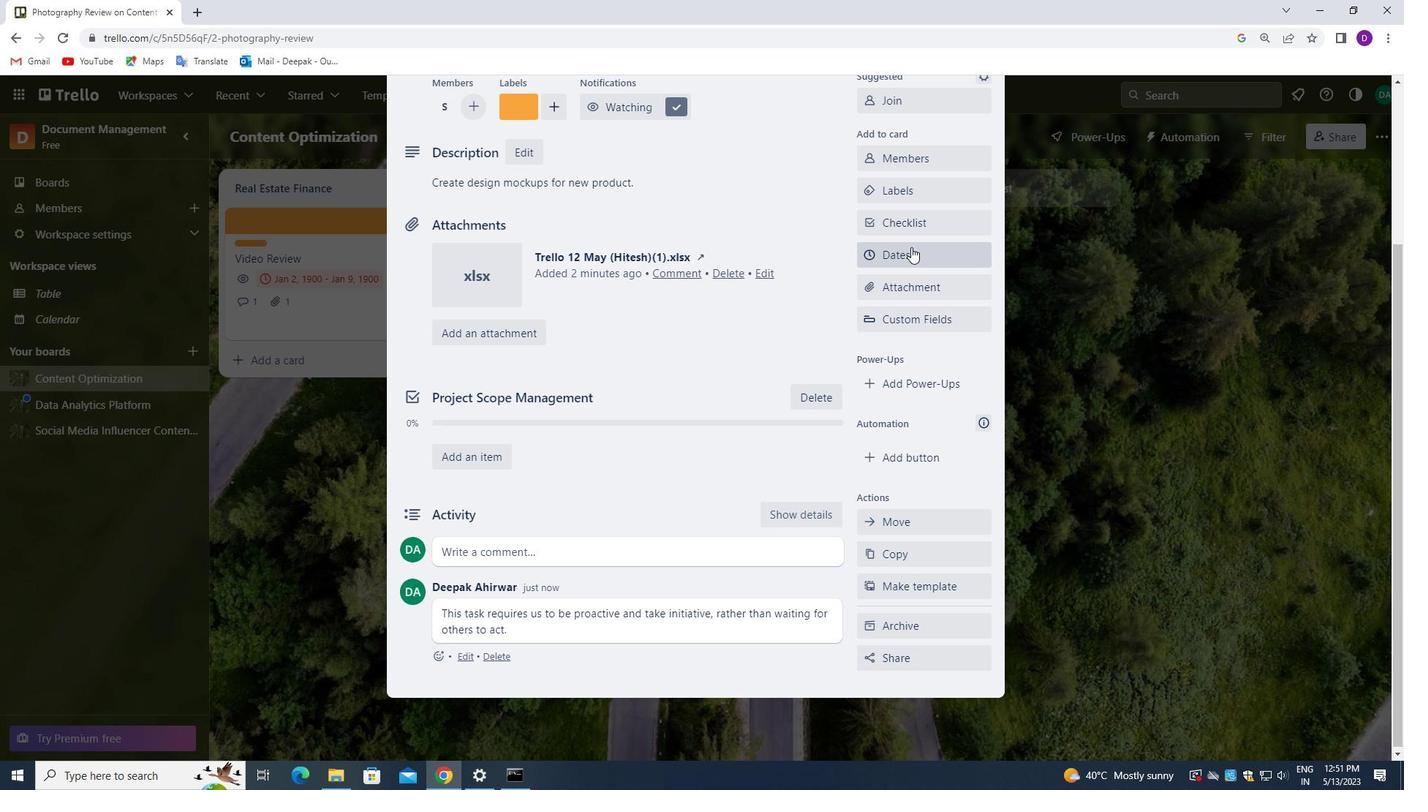 
Action: Mouse moved to (875, 429)
Screenshot: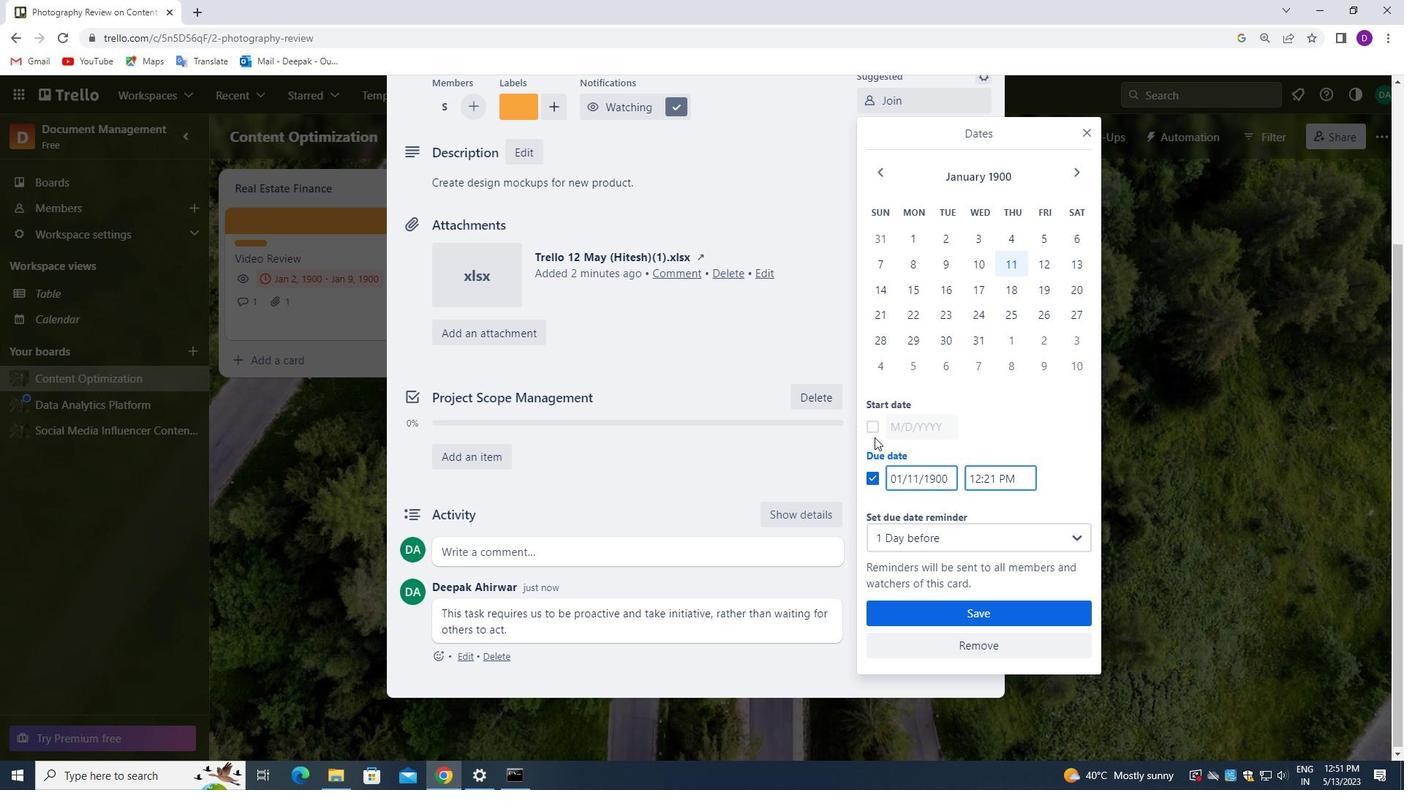 
Action: Mouse pressed left at (875, 429)
Screenshot: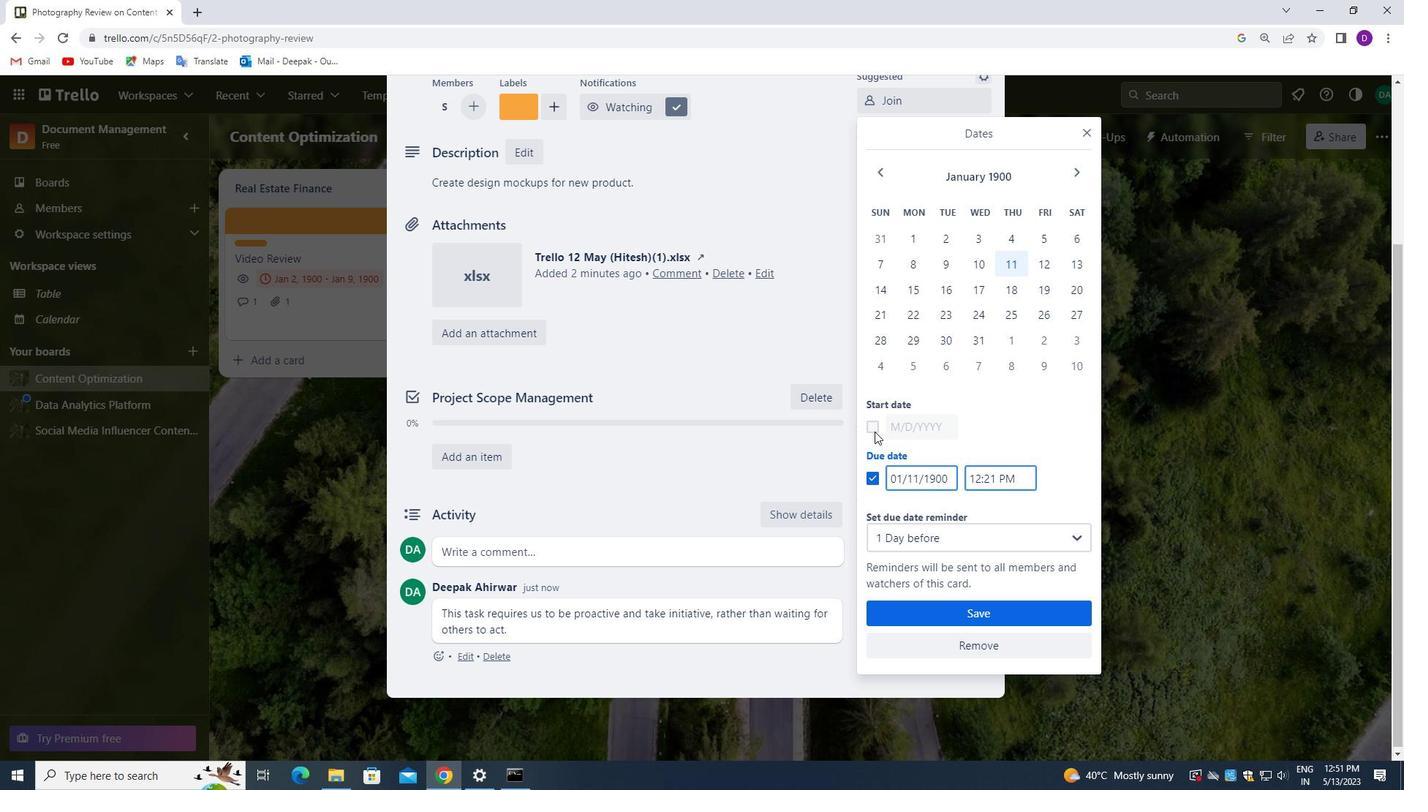 
Action: Mouse moved to (916, 427)
Screenshot: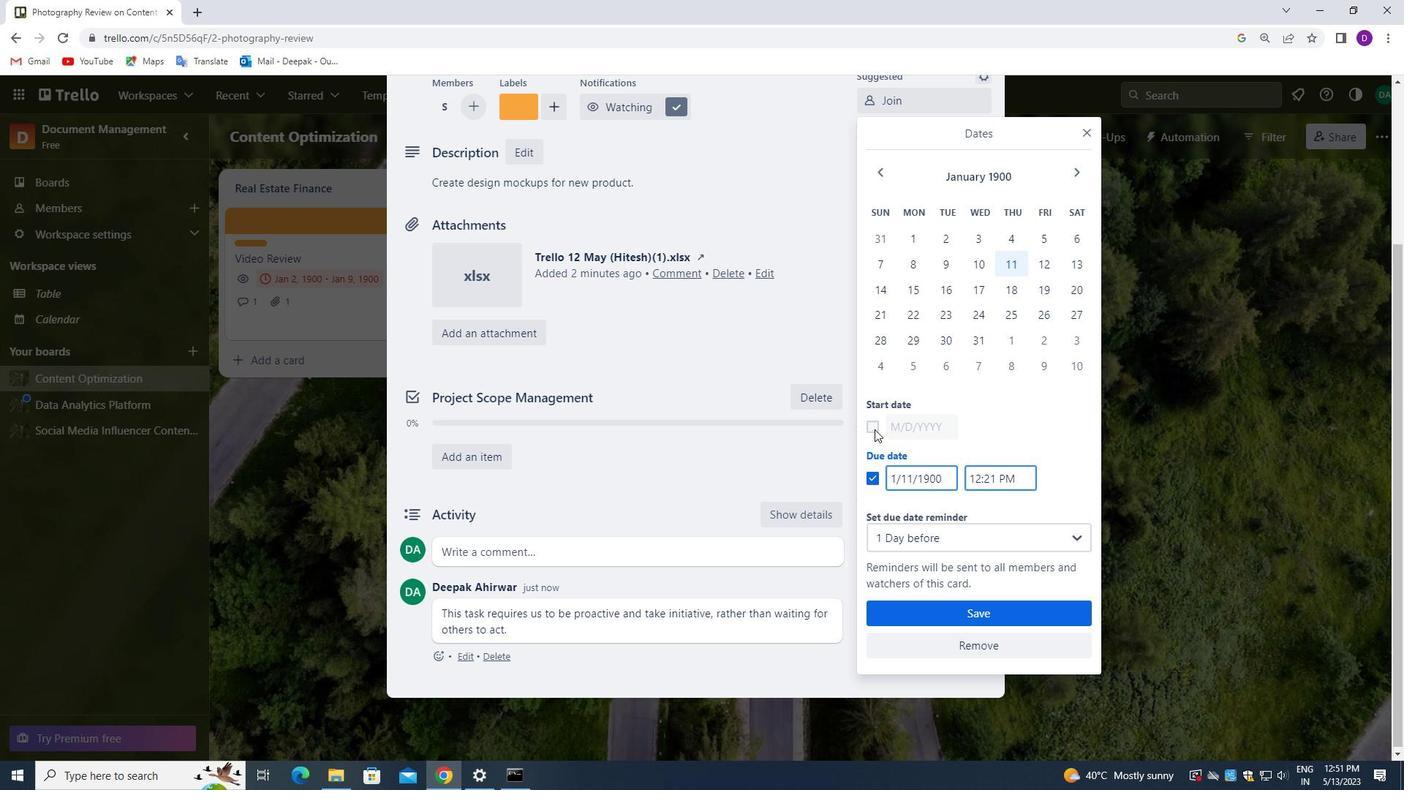 
Action: Mouse pressed left at (916, 427)
Screenshot: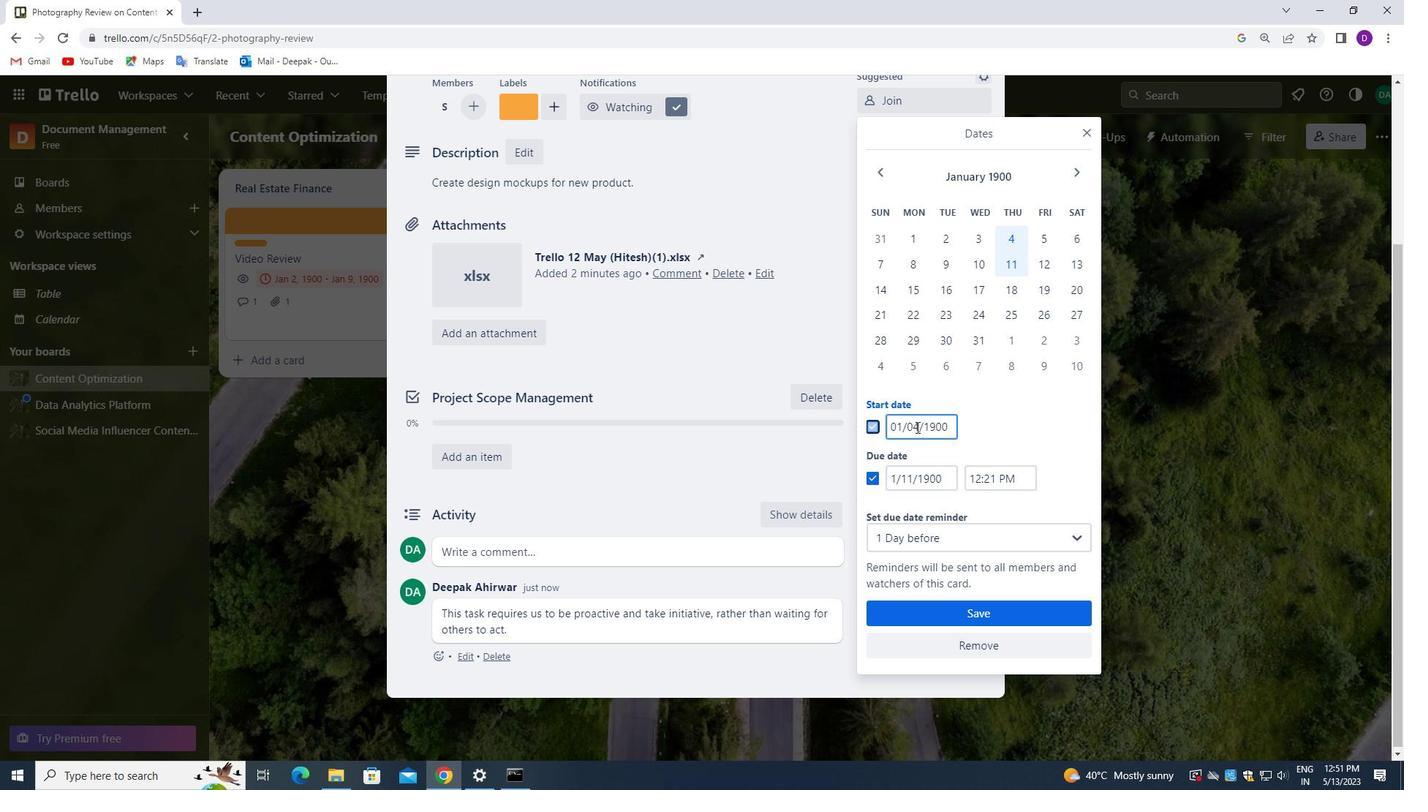 
Action: Mouse pressed left at (916, 427)
Screenshot: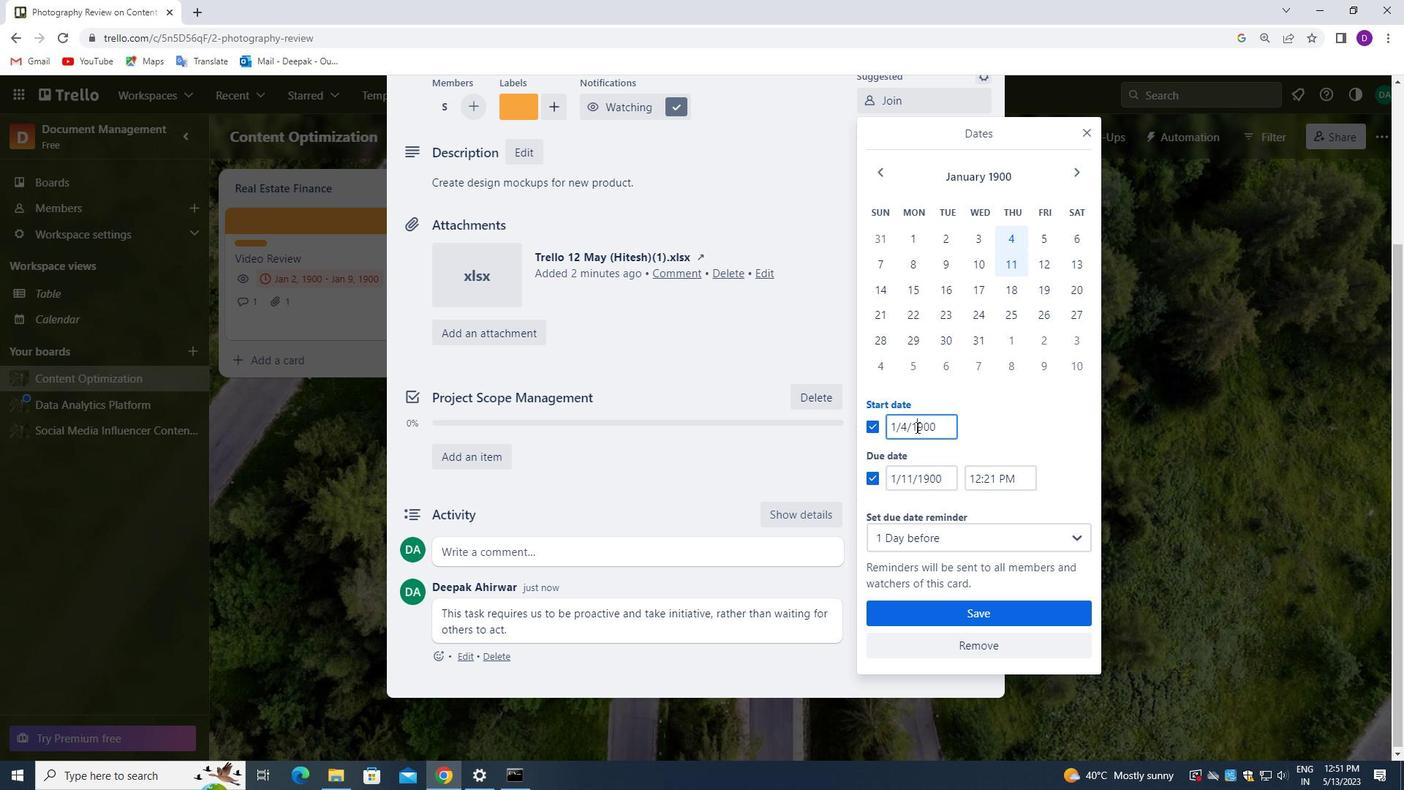 
Action: Mouse pressed left at (916, 427)
Screenshot: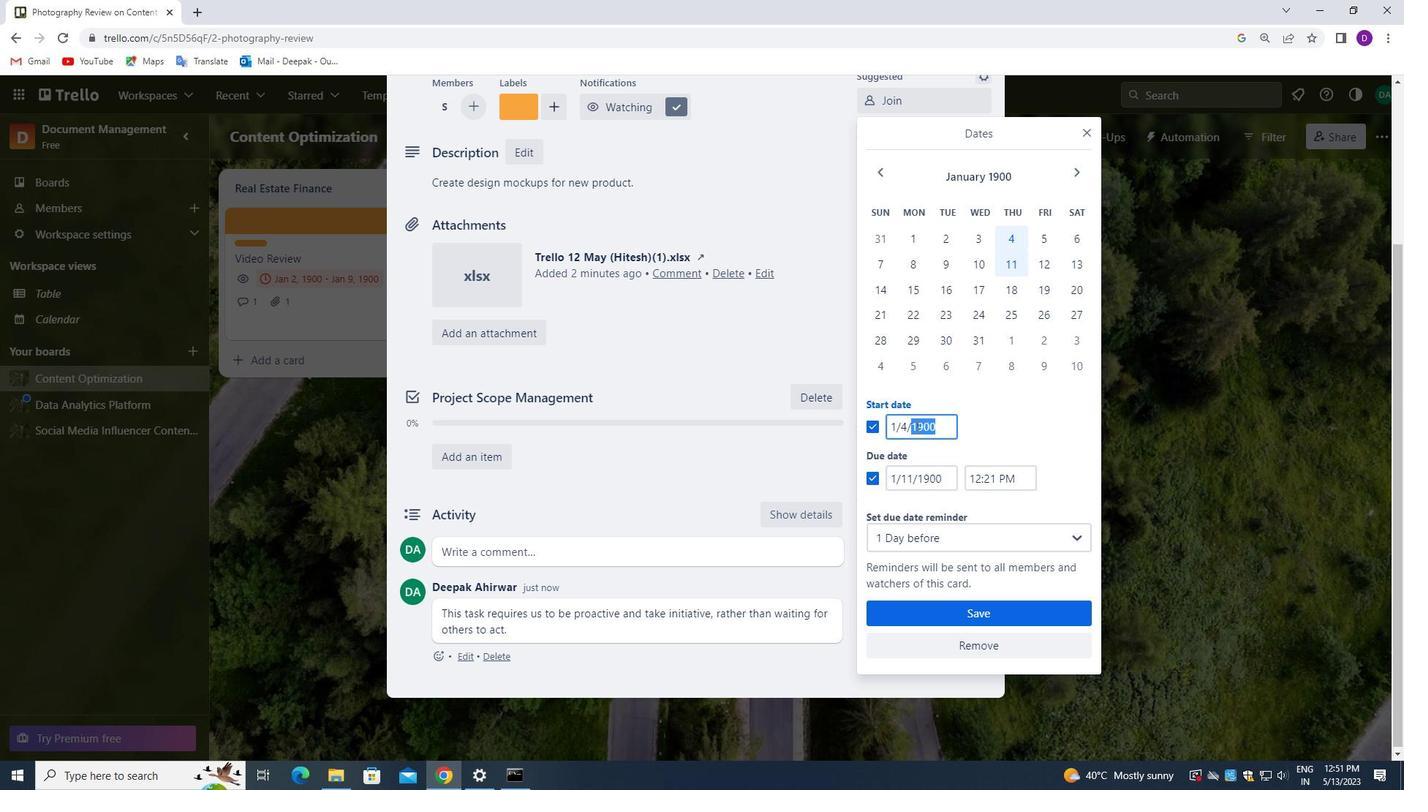 
Action: Key pressed <Key.backspace>01/05/1900
Screenshot: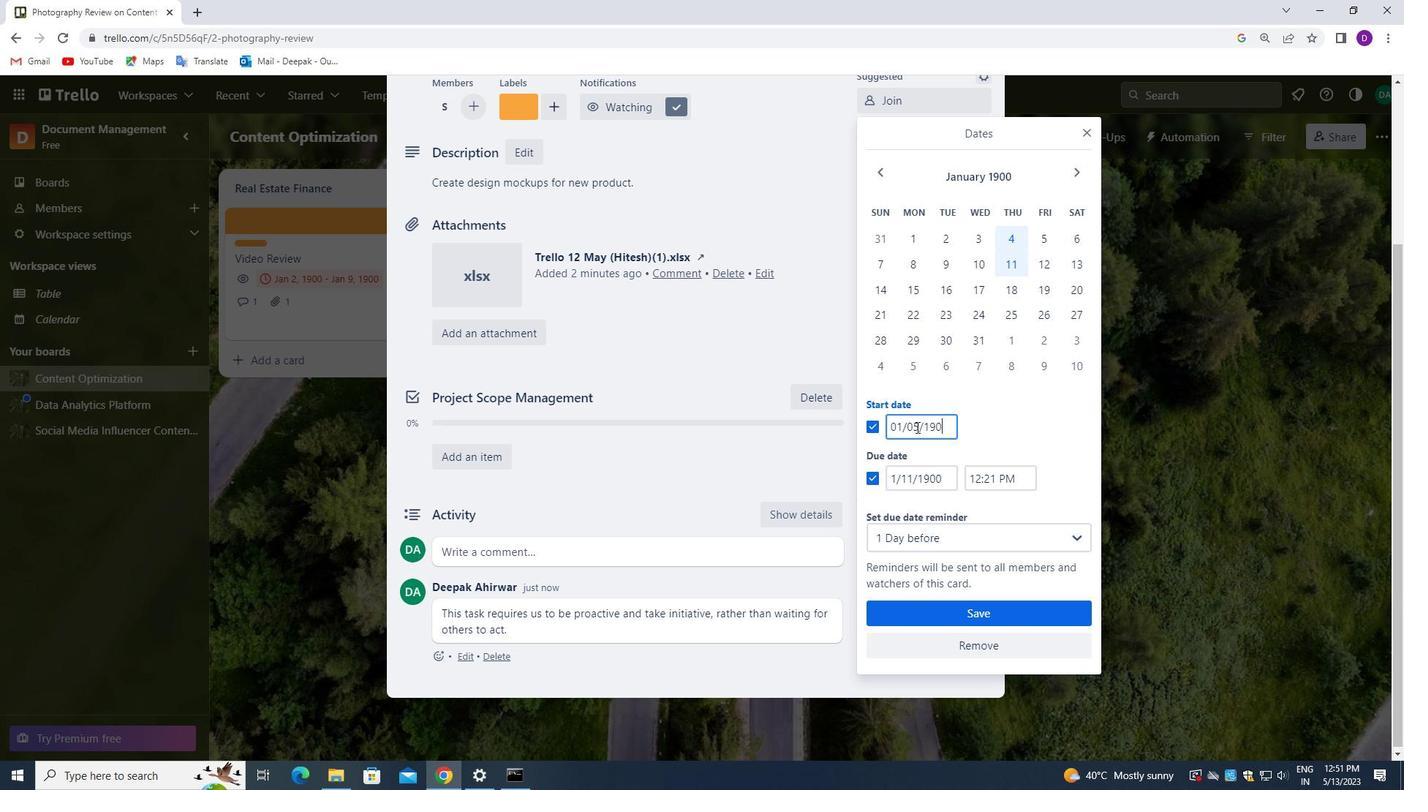 
Action: Mouse moved to (910, 474)
Screenshot: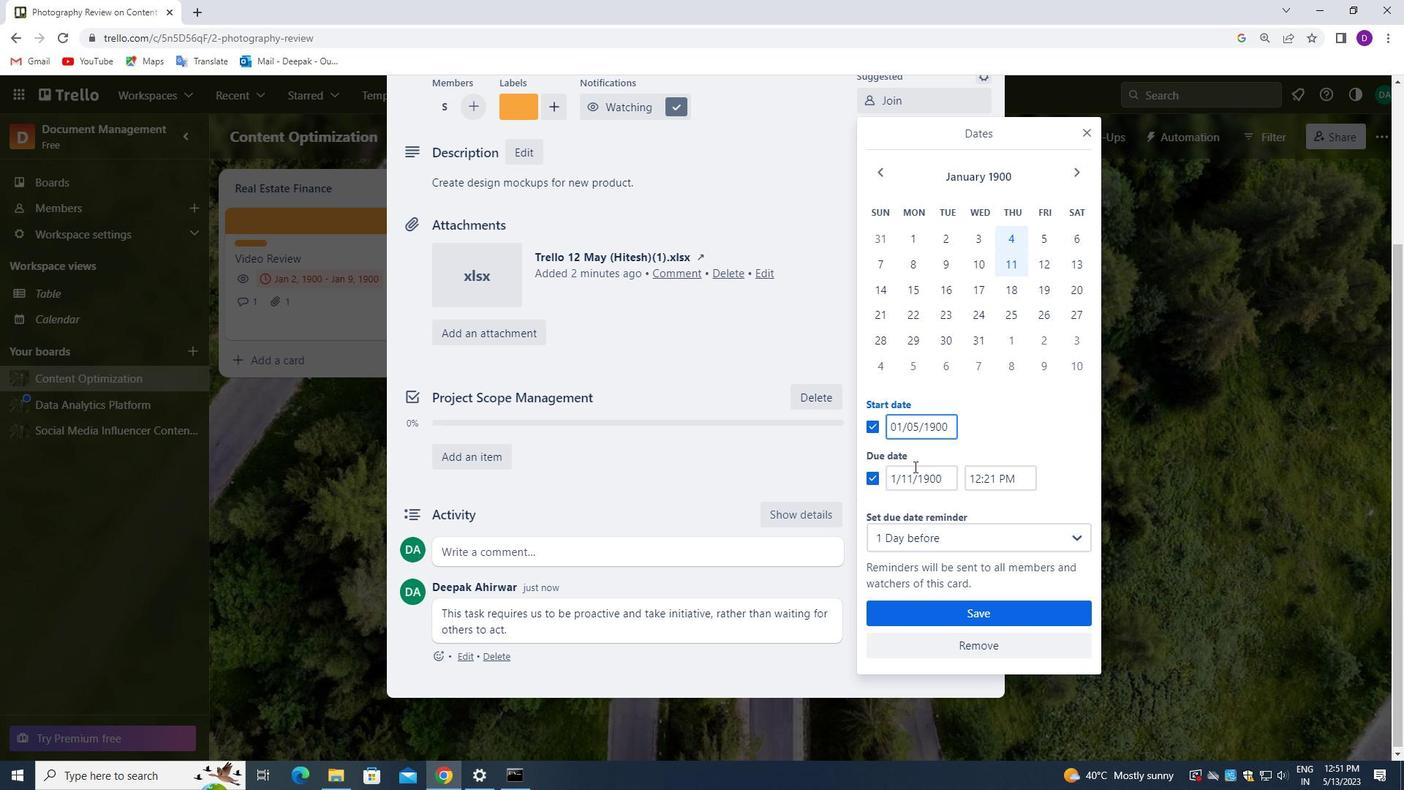 
Action: Mouse pressed left at (910, 474)
Screenshot: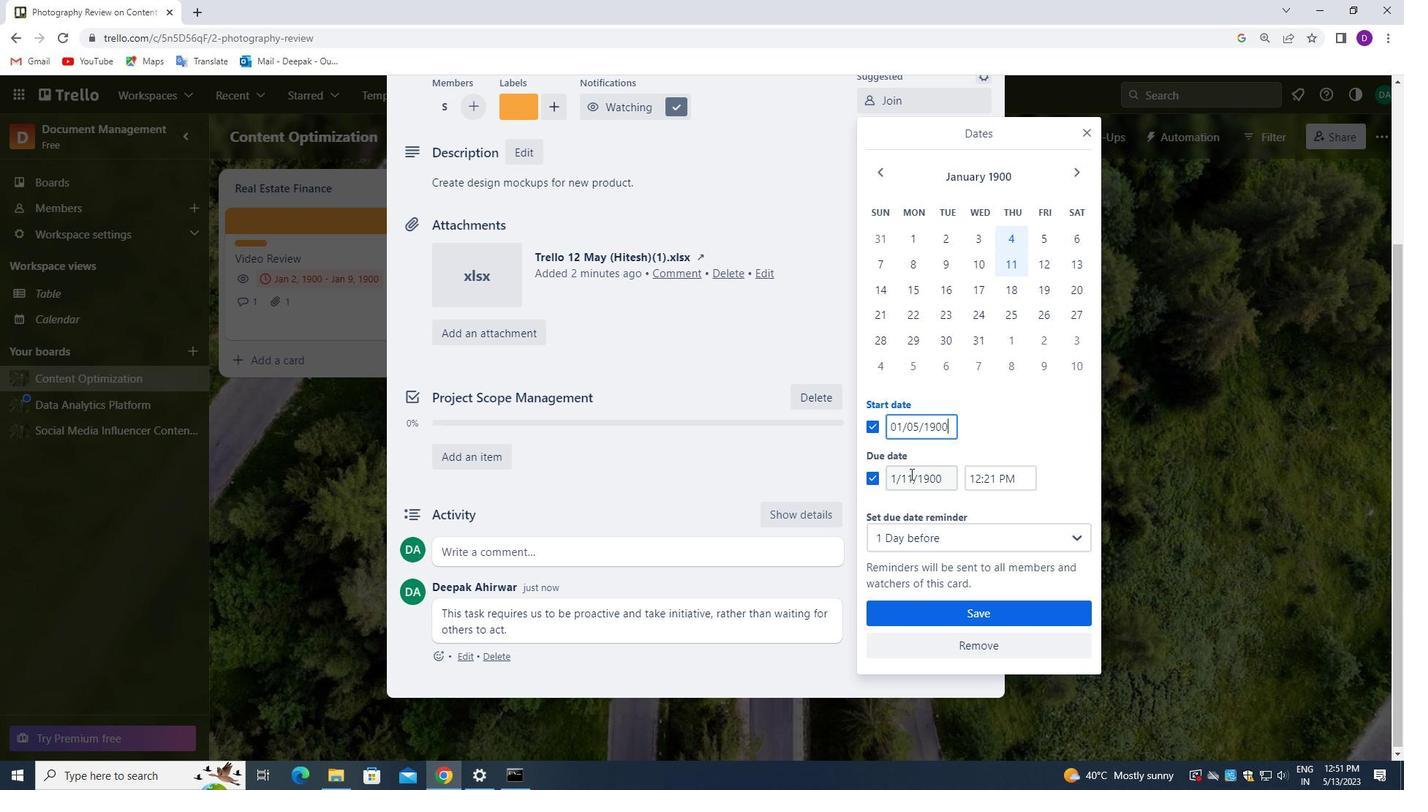 
Action: Mouse pressed left at (910, 474)
Screenshot: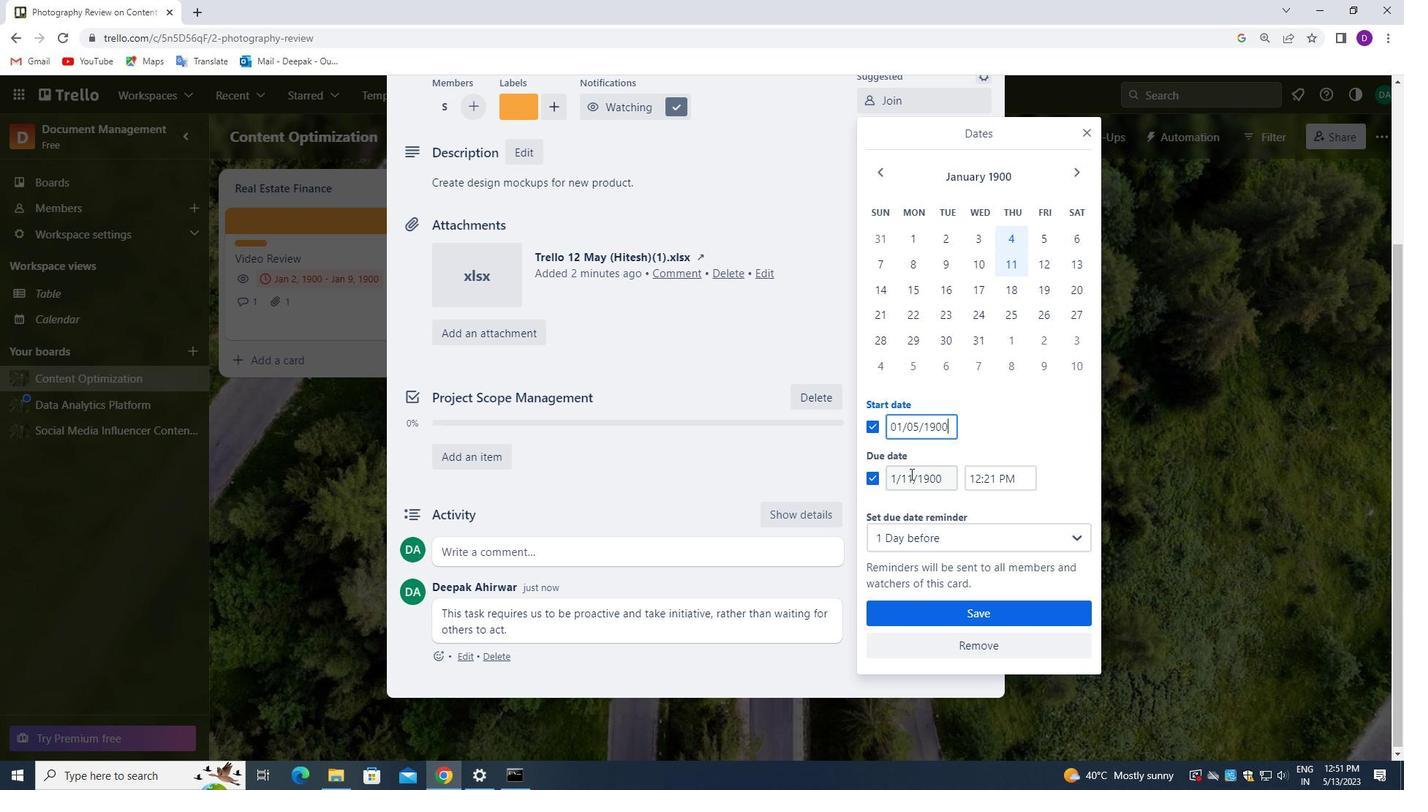 
Action: Mouse pressed left at (910, 474)
Screenshot: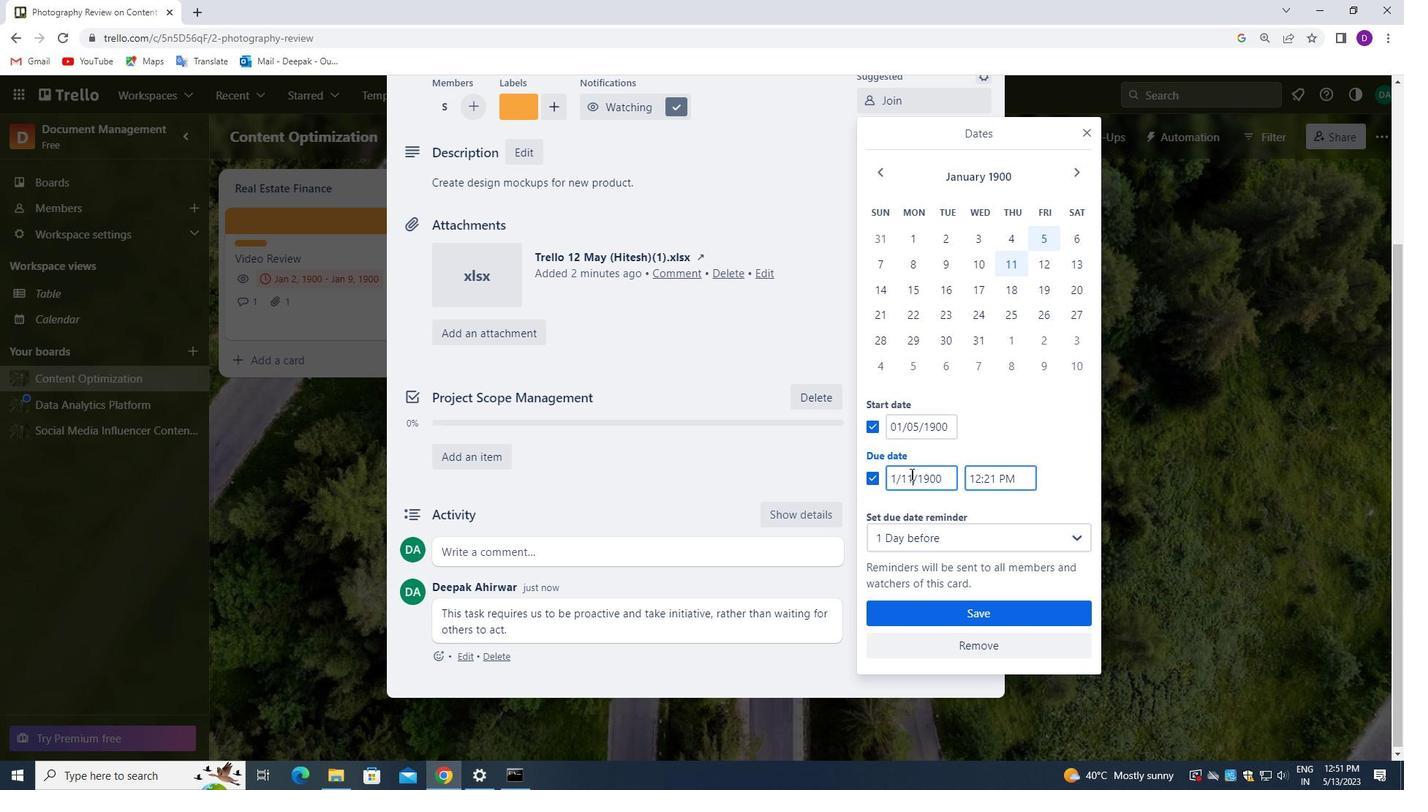 
Action: Key pressed <Key.backspace>01/12/1900
Screenshot: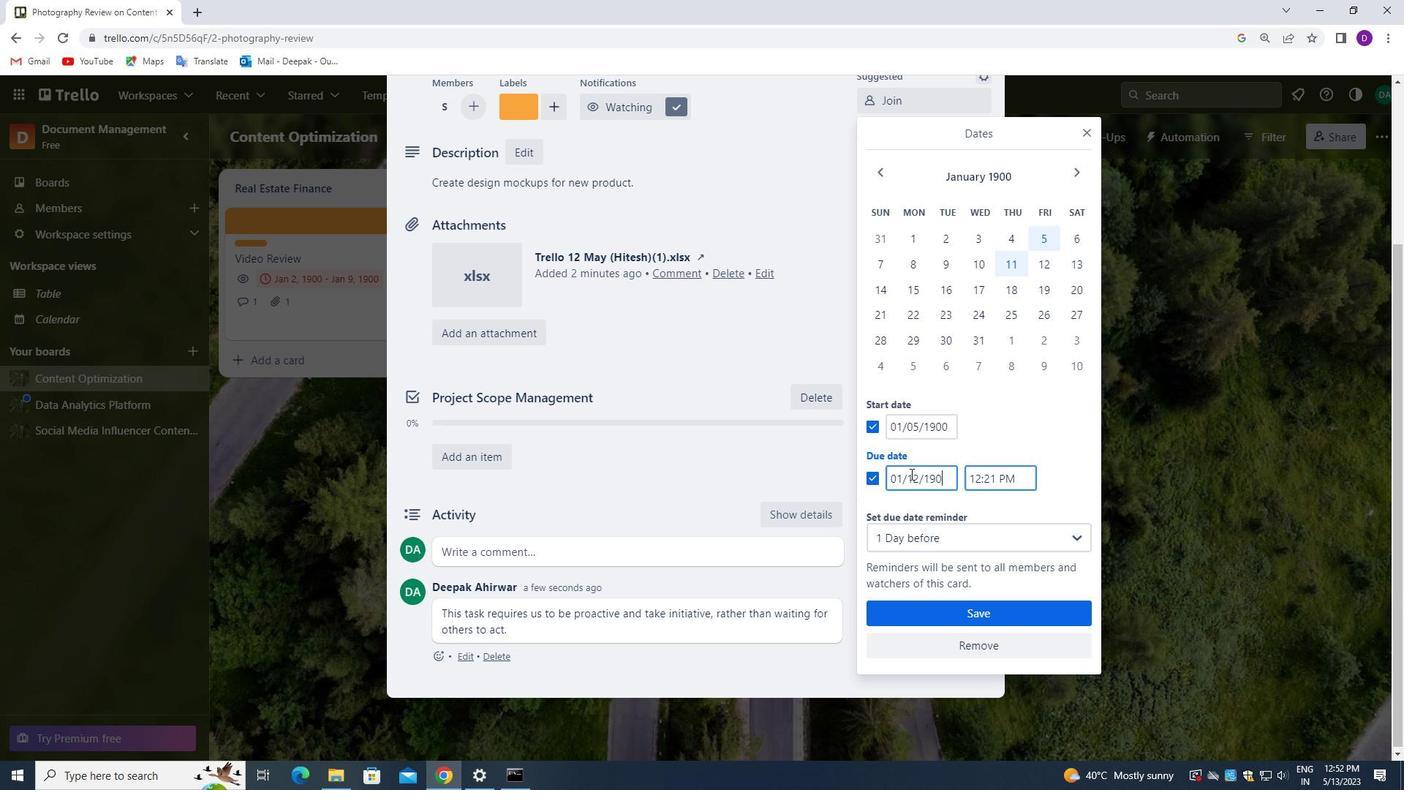
Action: Mouse moved to (1002, 611)
Screenshot: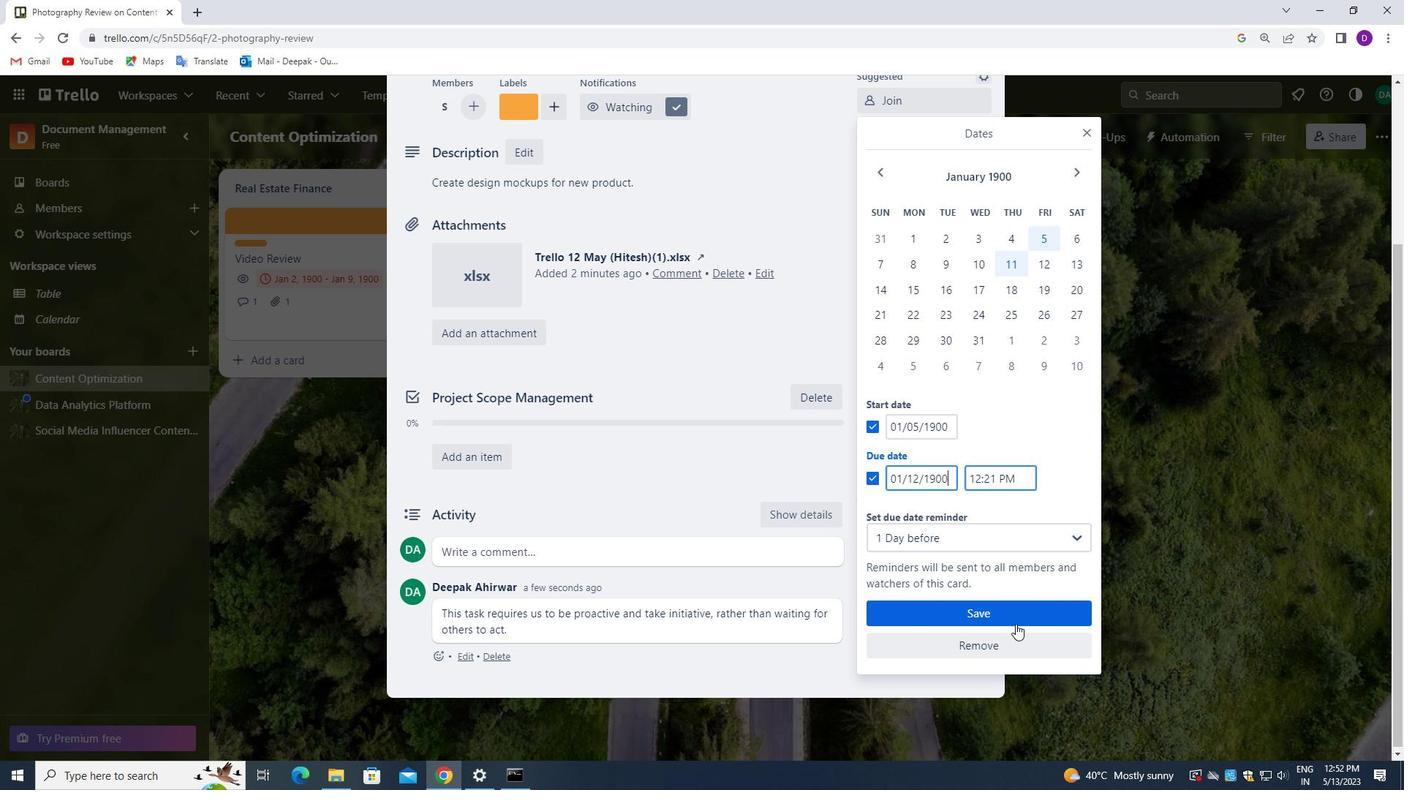 
Action: Mouse pressed left at (1002, 611)
Screenshot: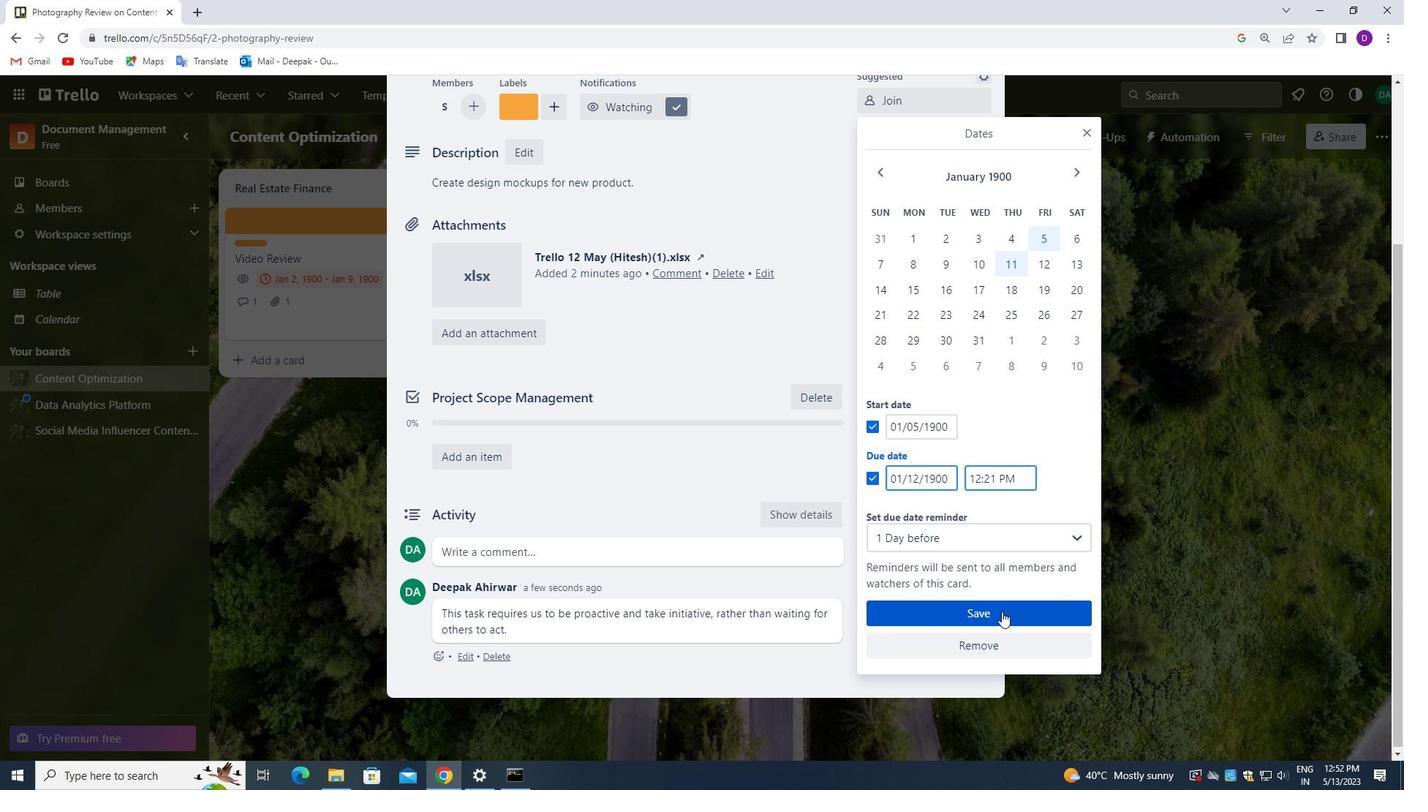 
Action: Mouse moved to (763, 171)
Screenshot: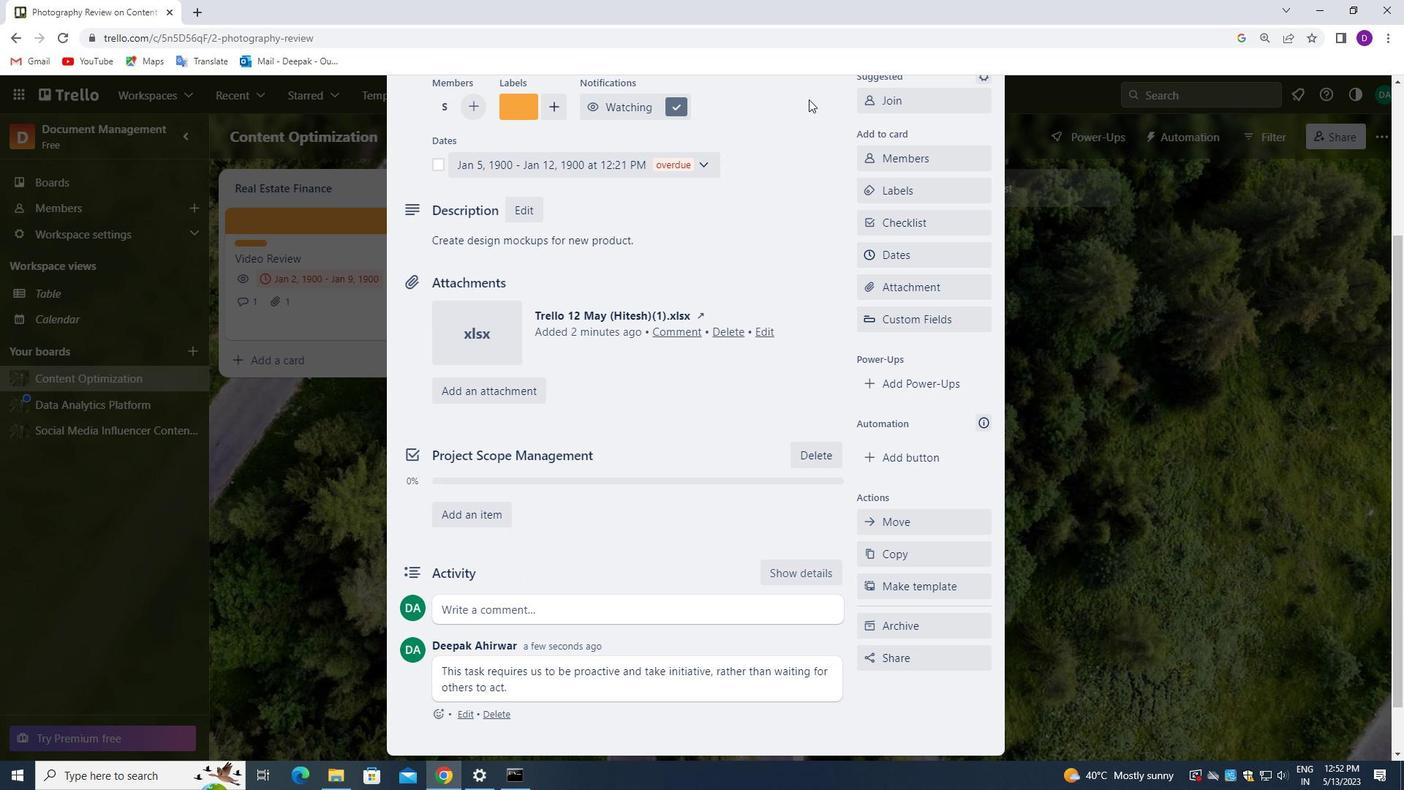 
Action: Mouse scrolled (763, 172) with delta (0, 0)
Screenshot: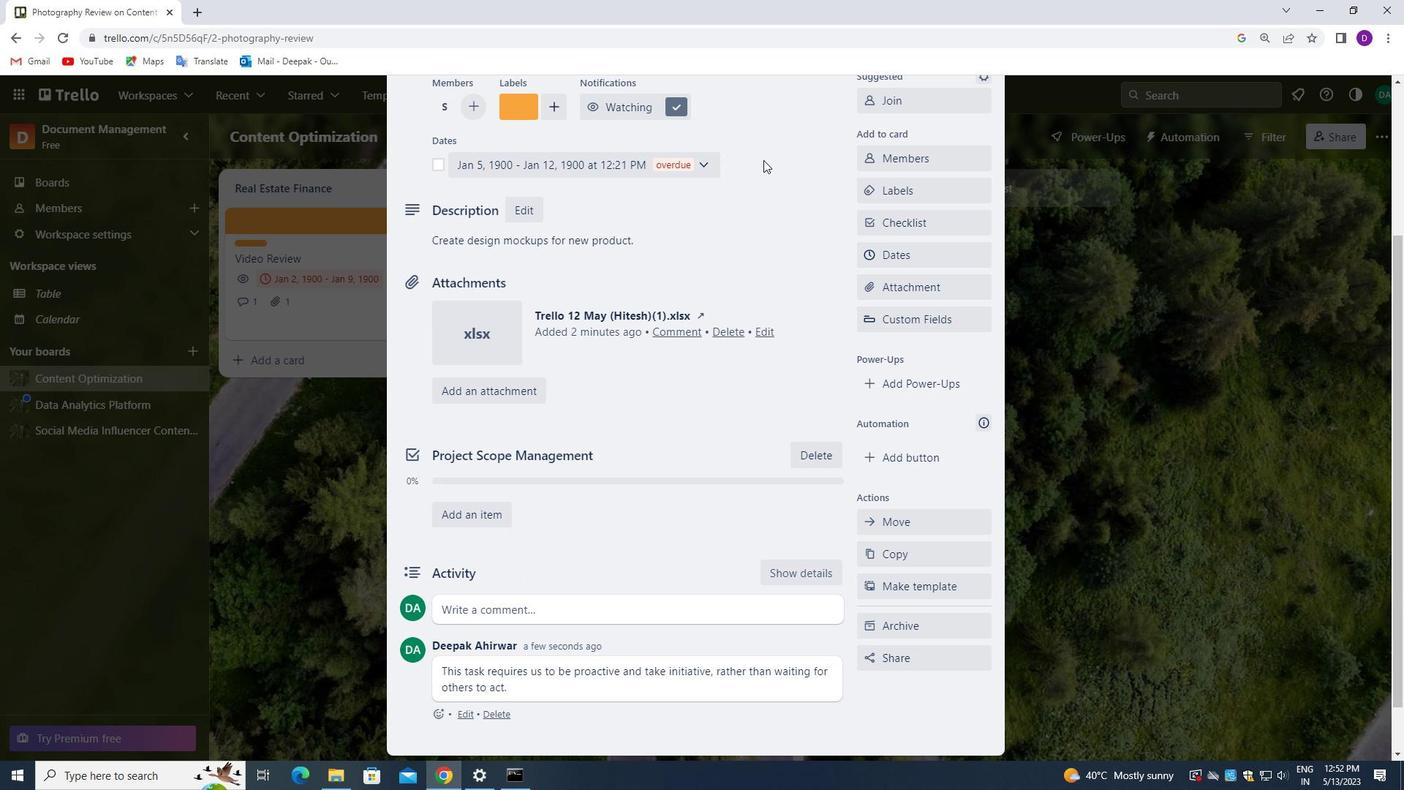 
Action: Mouse scrolled (763, 172) with delta (0, 0)
Screenshot: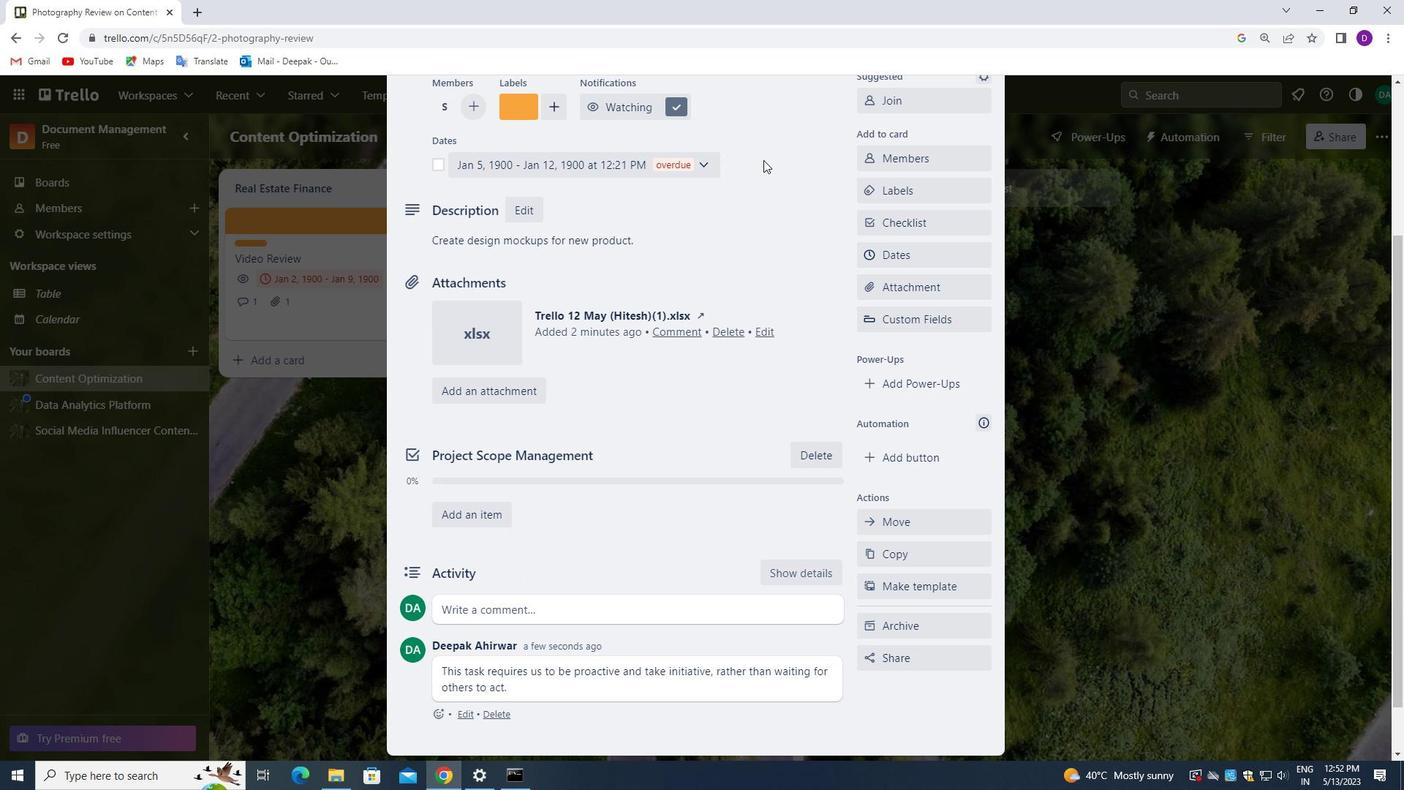 
Action: Mouse scrolled (763, 172) with delta (0, 0)
Screenshot: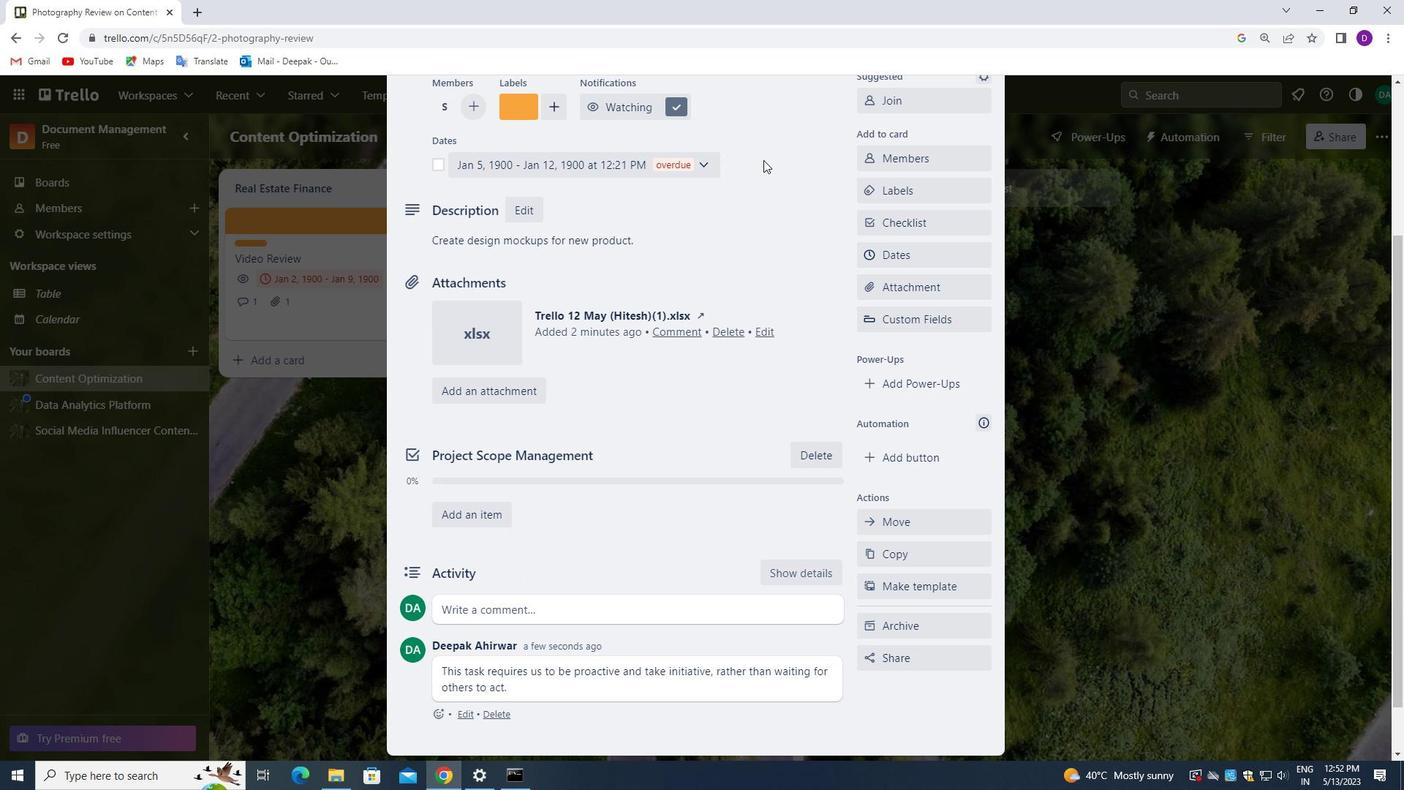 
Action: Mouse scrolled (763, 172) with delta (0, 0)
Screenshot: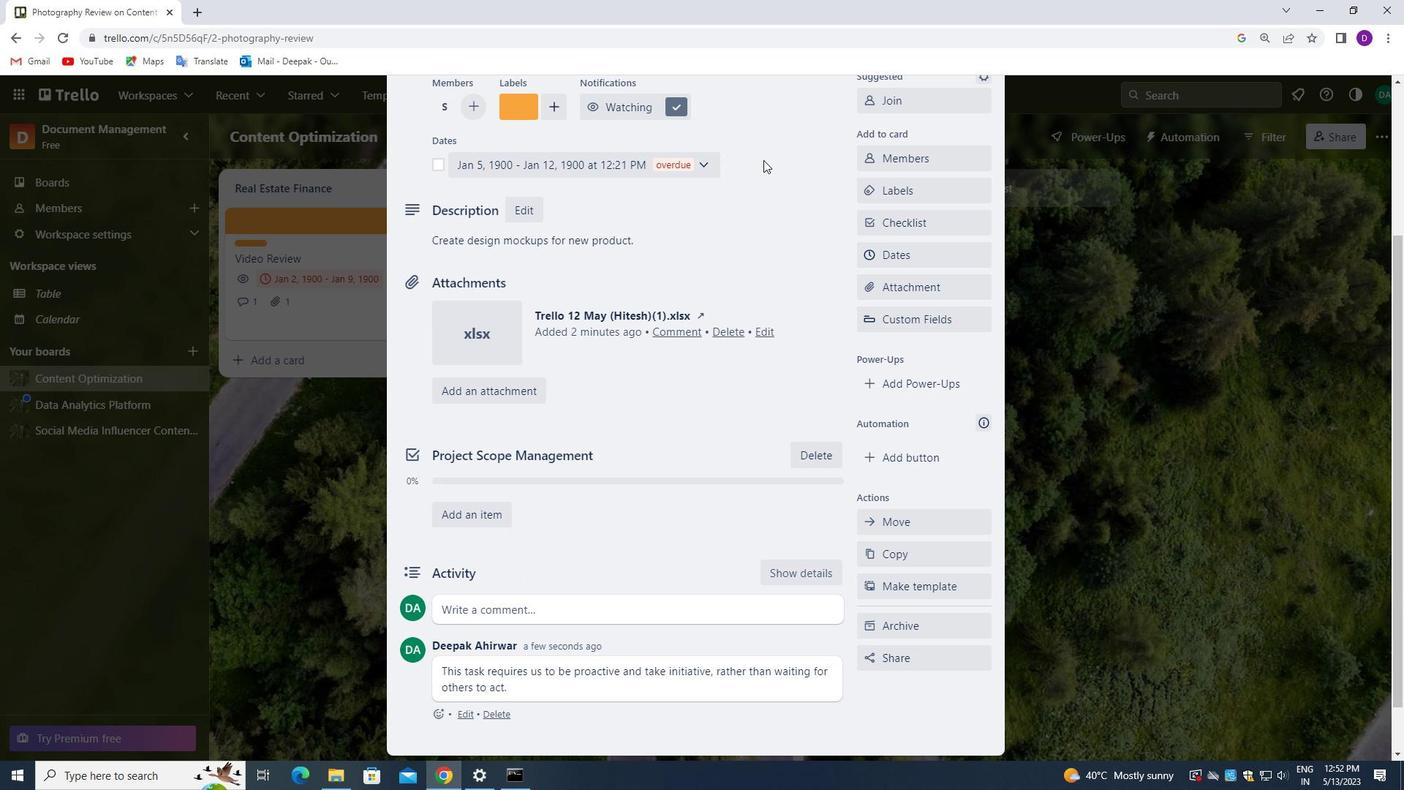 
Action: Mouse scrolled (763, 172) with delta (0, 0)
Screenshot: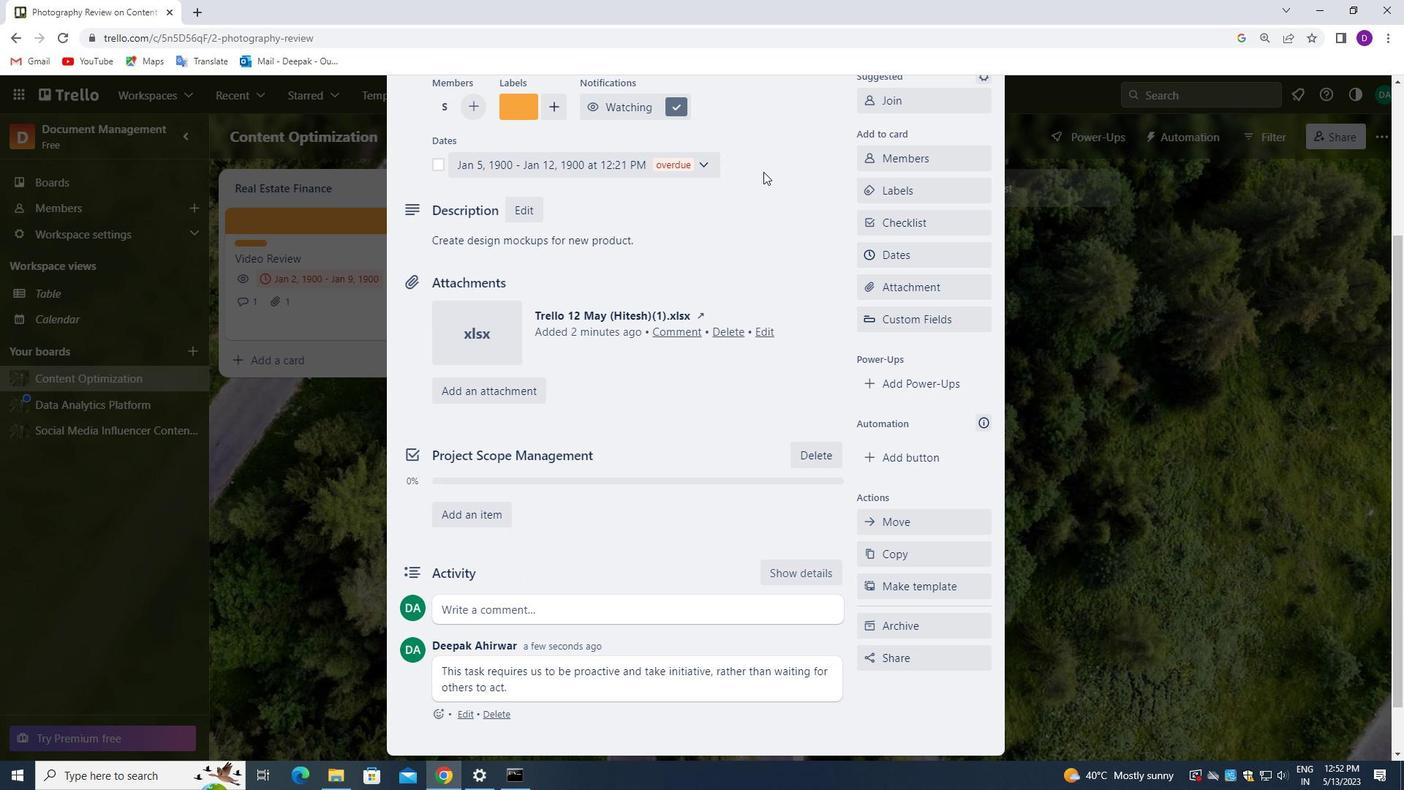 
Action: Mouse scrolled (763, 172) with delta (0, 0)
Screenshot: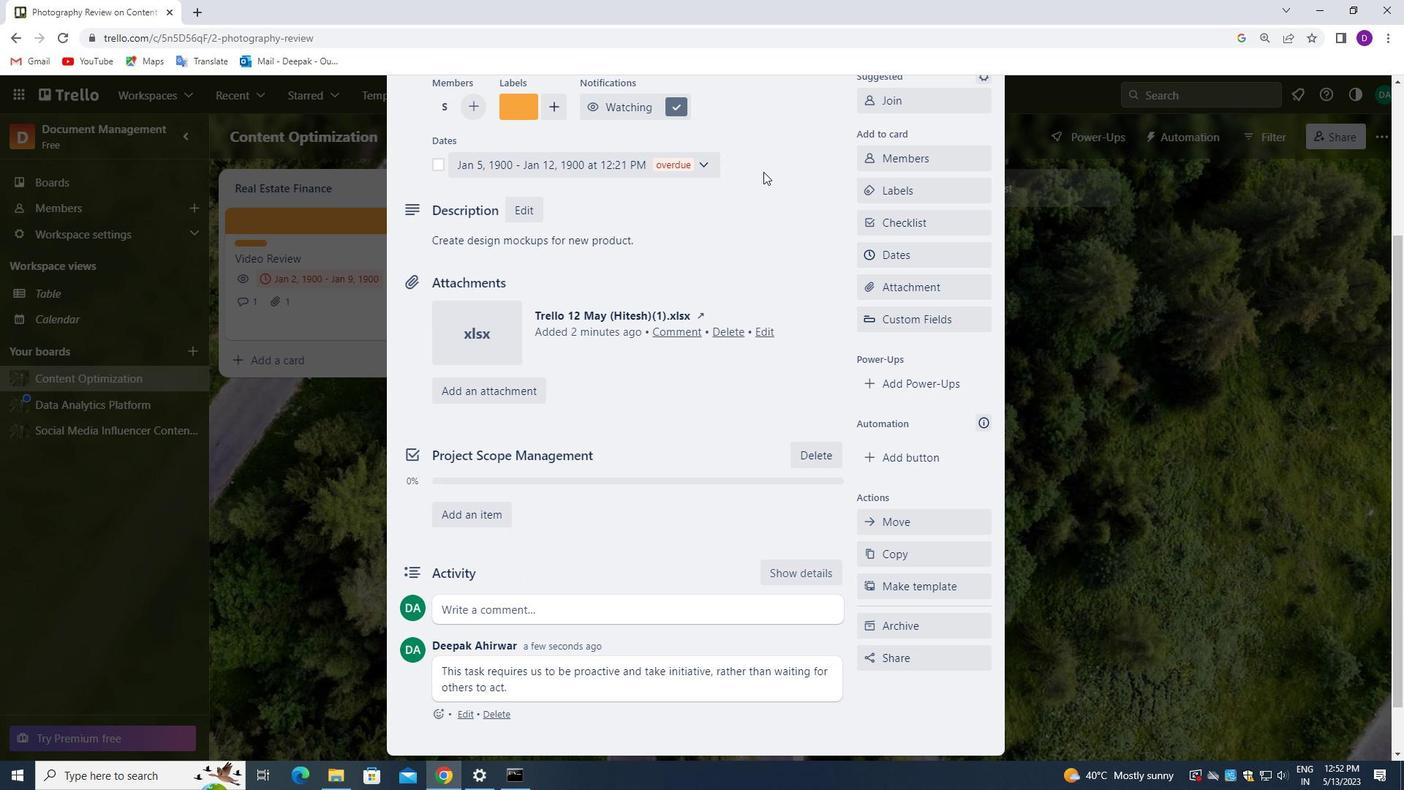
Action: Mouse scrolled (763, 172) with delta (0, 0)
Screenshot: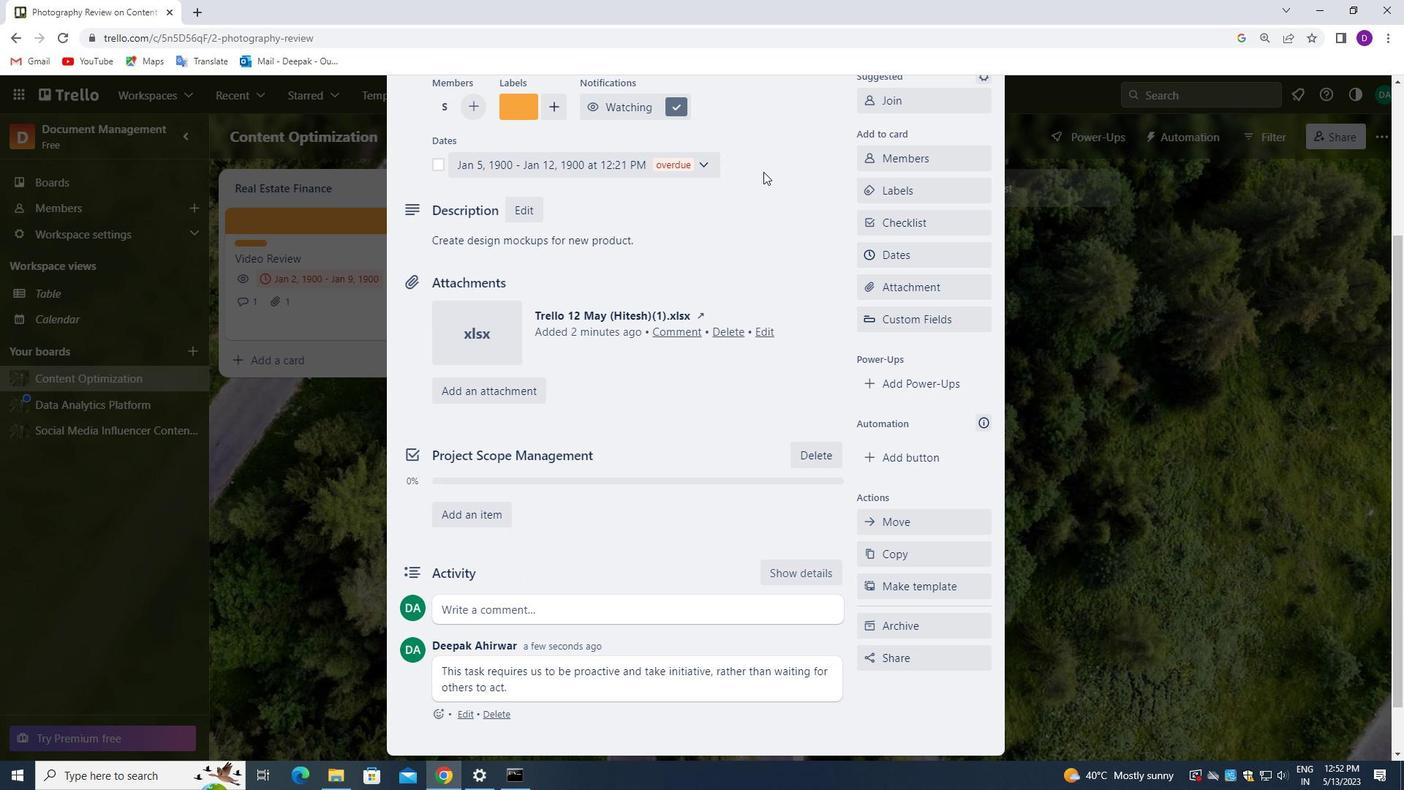 
Action: Mouse scrolled (763, 172) with delta (0, 0)
Screenshot: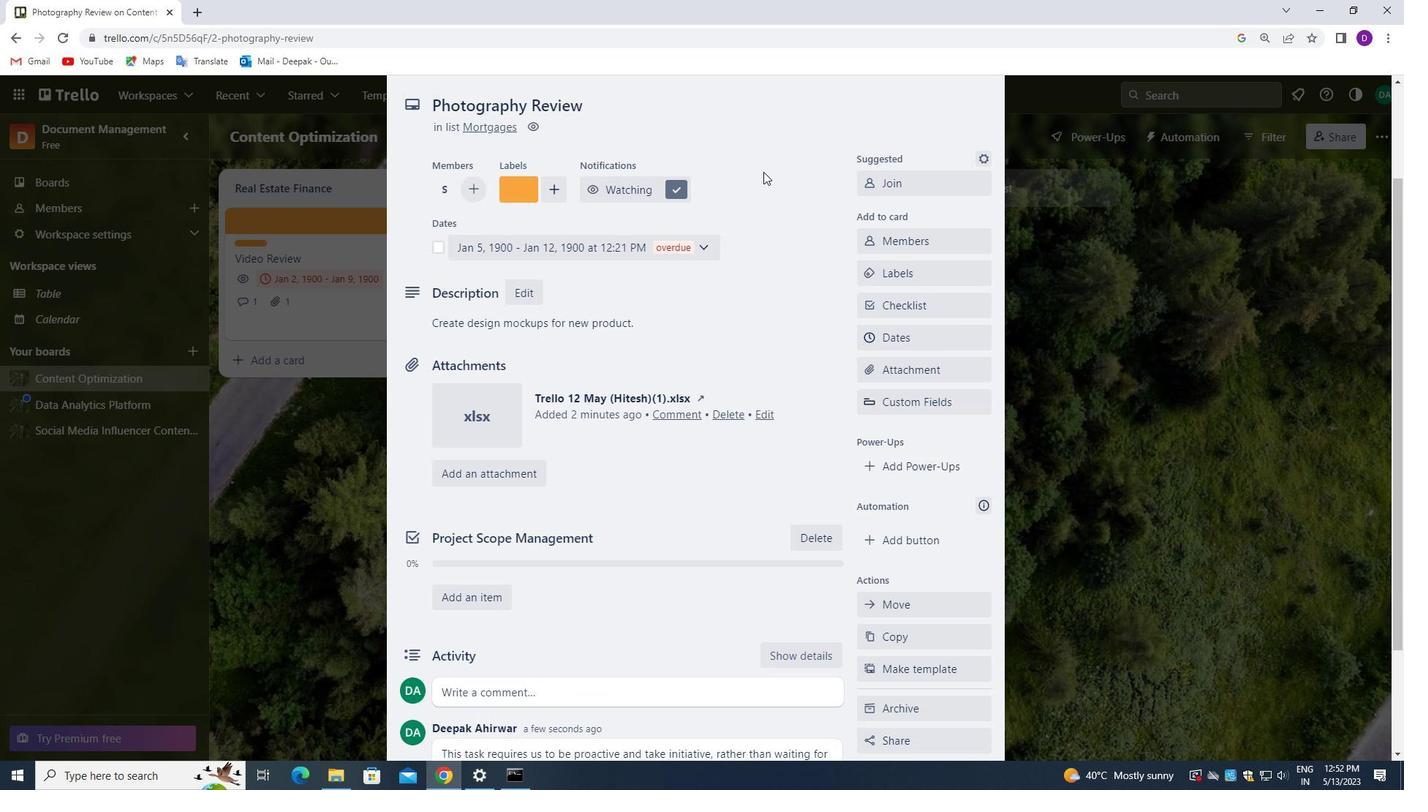 
Action: Mouse scrolled (763, 172) with delta (0, 0)
Screenshot: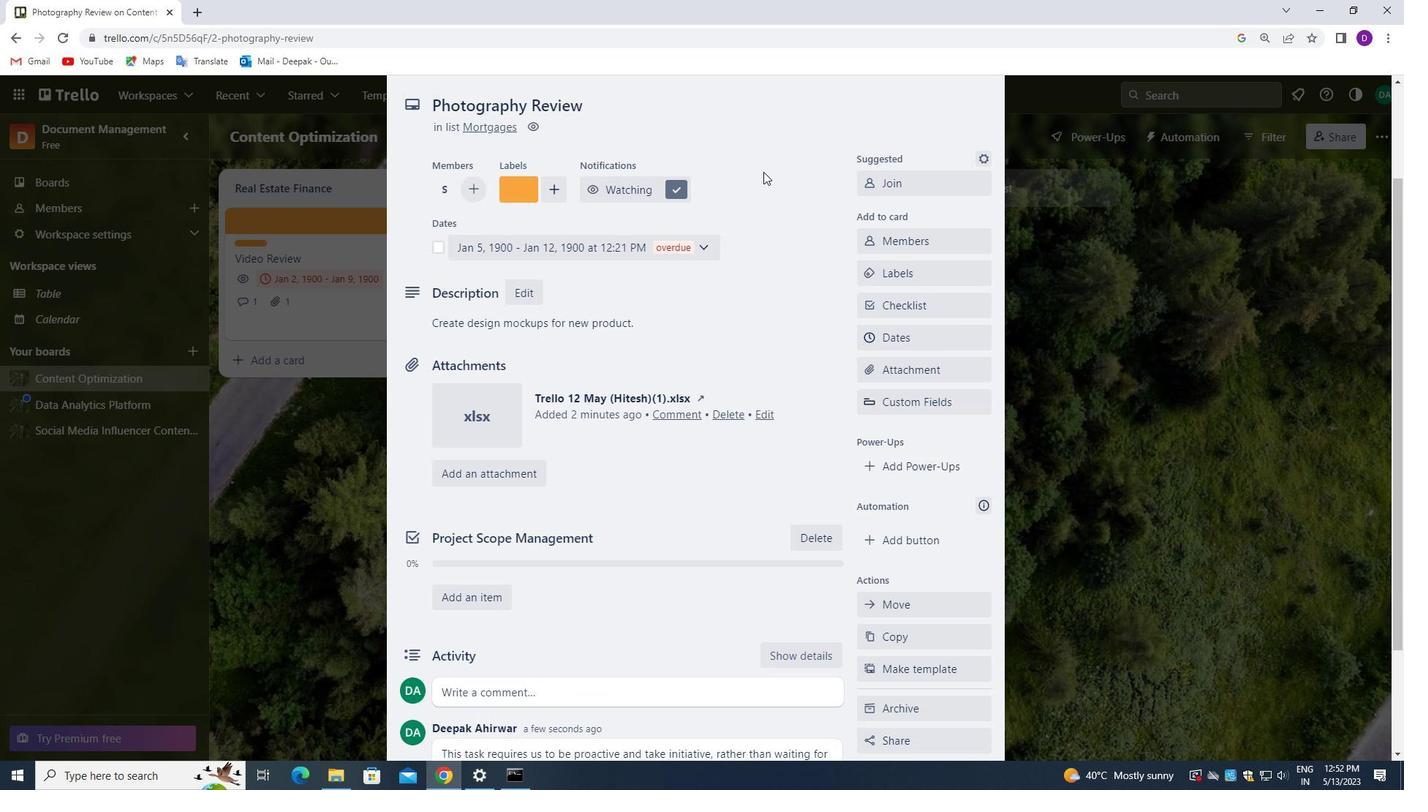 
Action: Mouse scrolled (763, 172) with delta (0, 0)
Screenshot: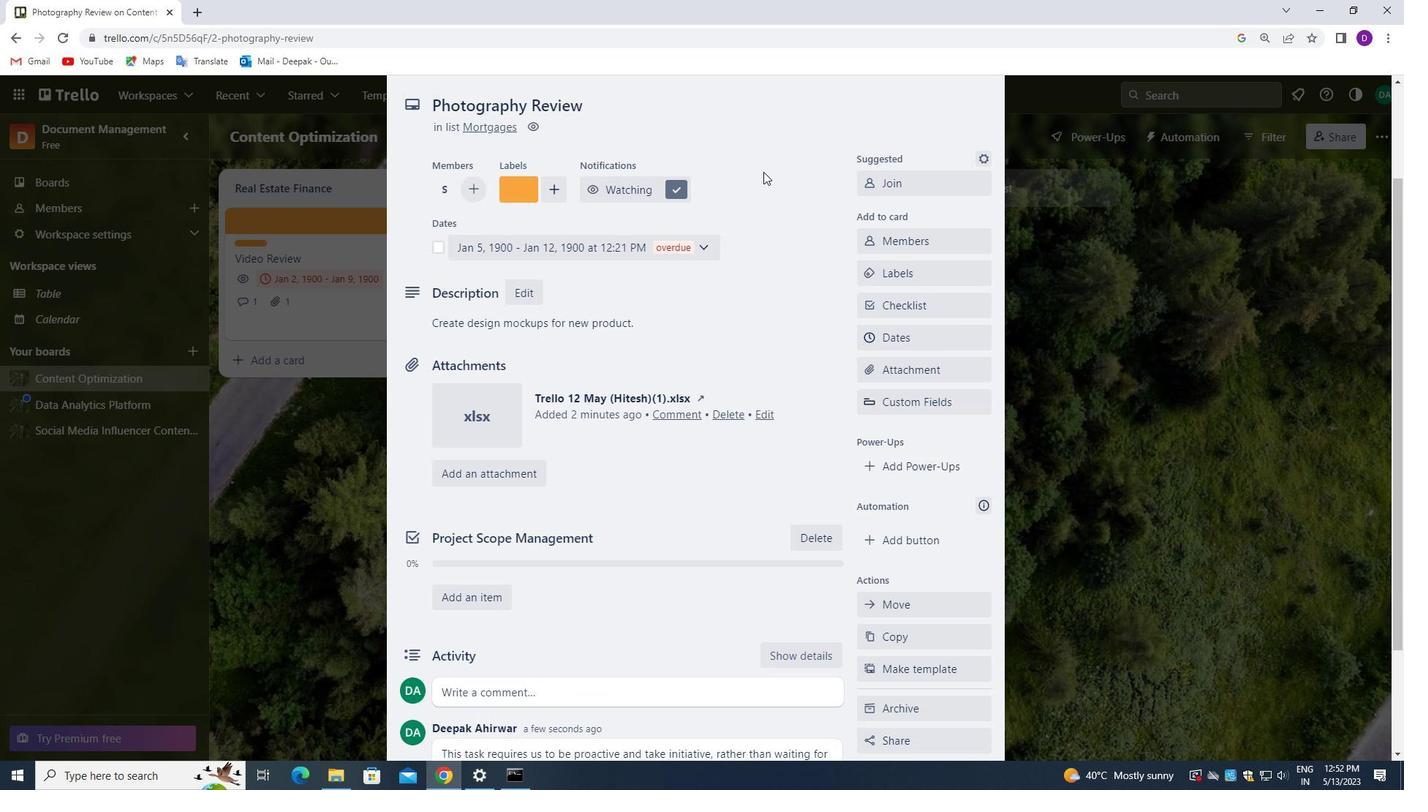 
Action: Mouse scrolled (763, 172) with delta (0, 0)
Screenshot: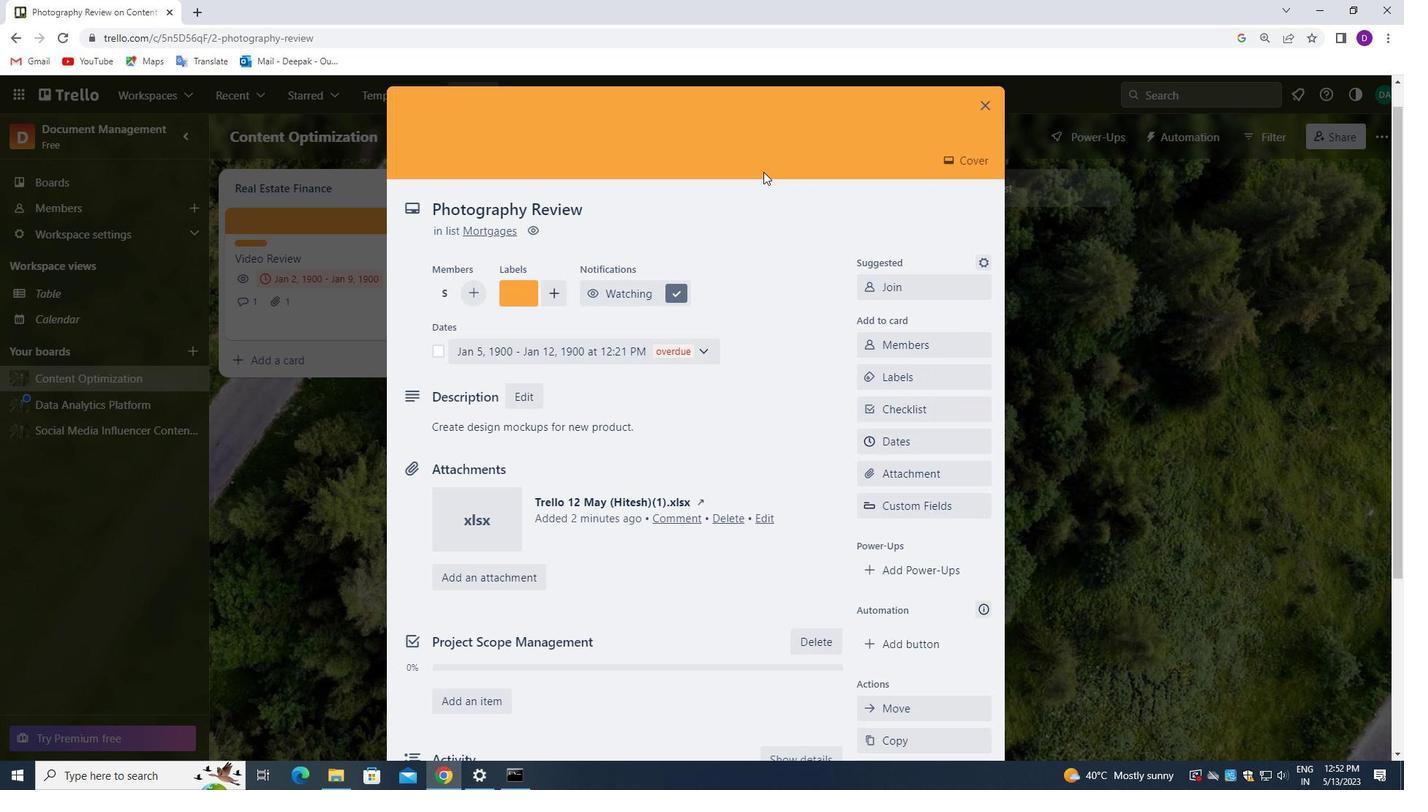 
Action: Mouse scrolled (763, 172) with delta (0, 0)
Screenshot: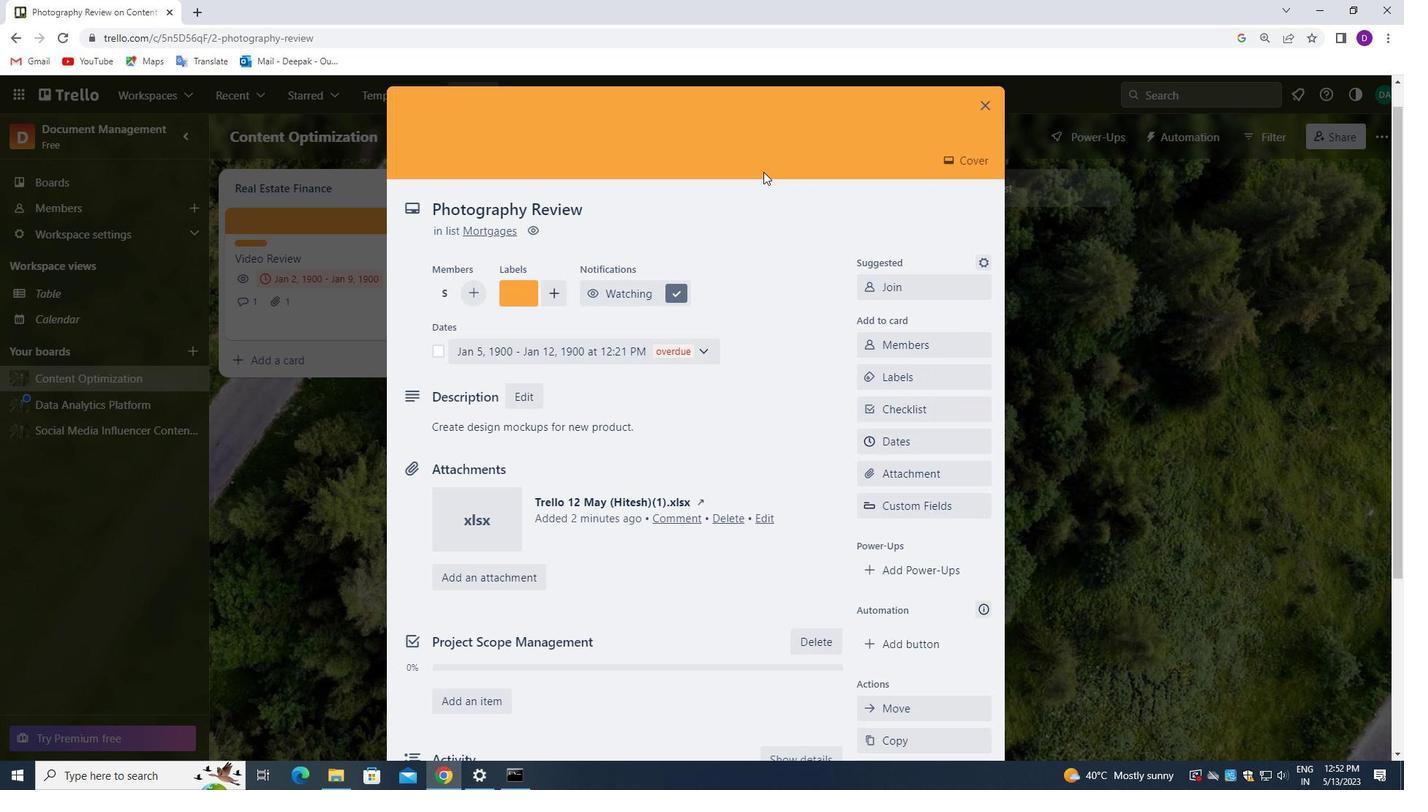 
Action: Mouse moved to (982, 136)
Screenshot: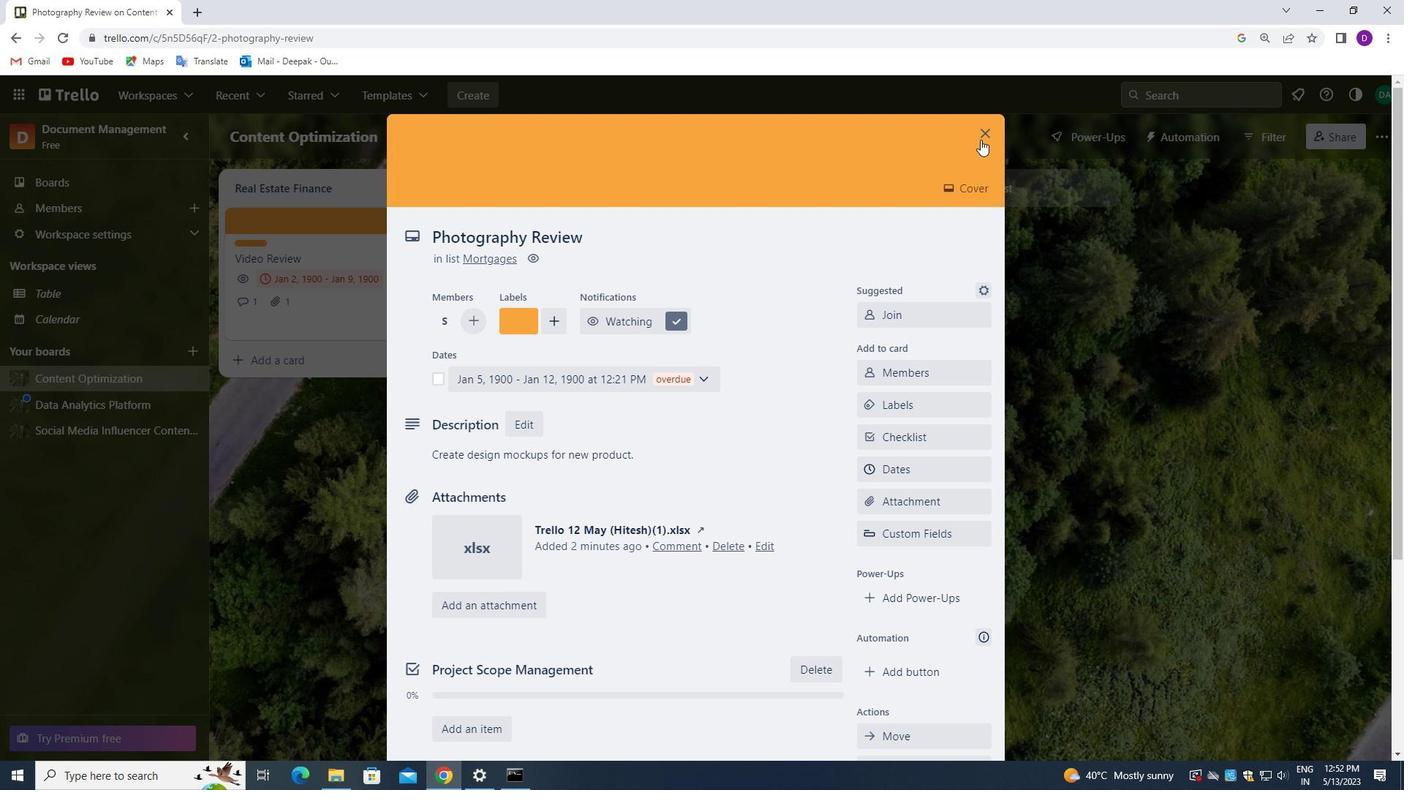 
Action: Mouse pressed left at (982, 136)
Screenshot: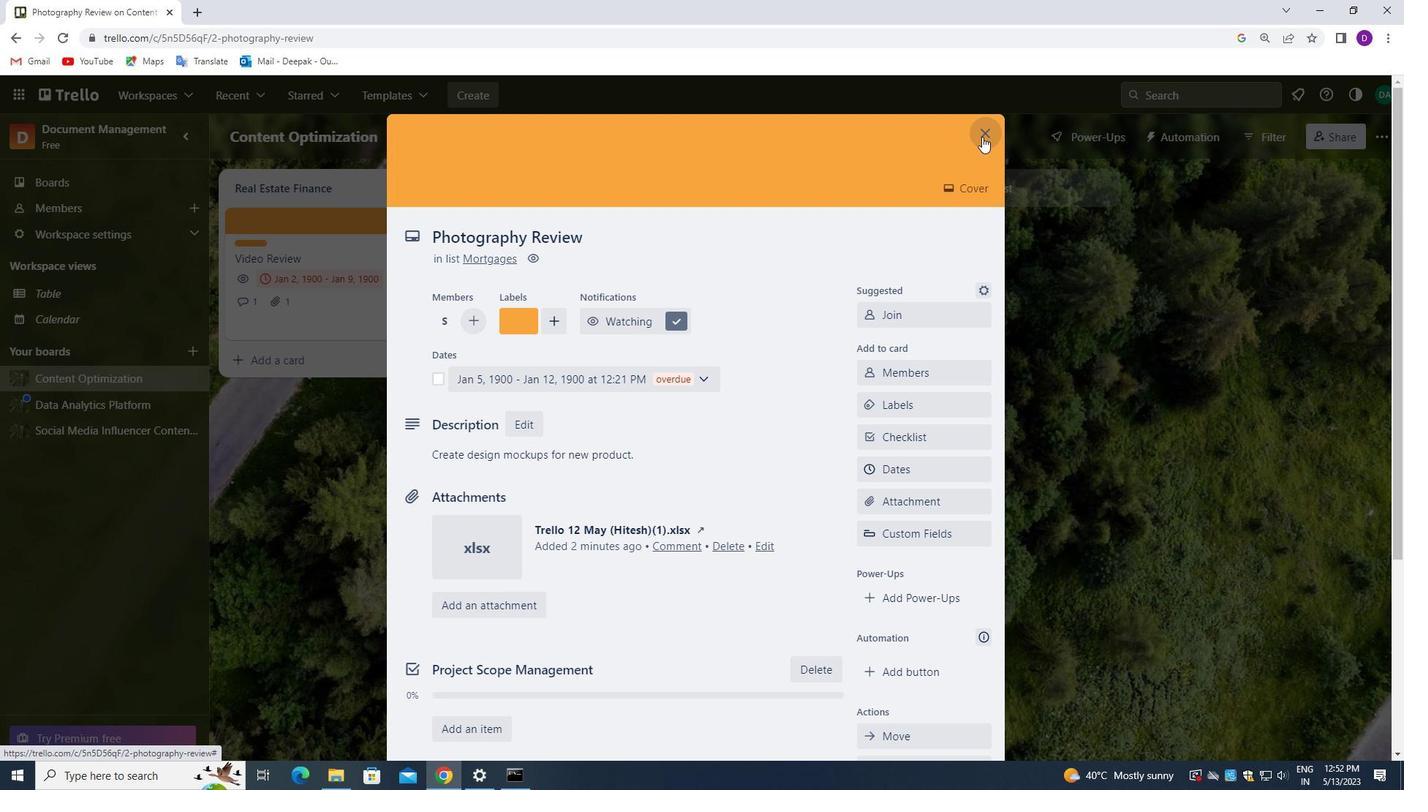 
Action: Mouse moved to (951, 171)
Screenshot: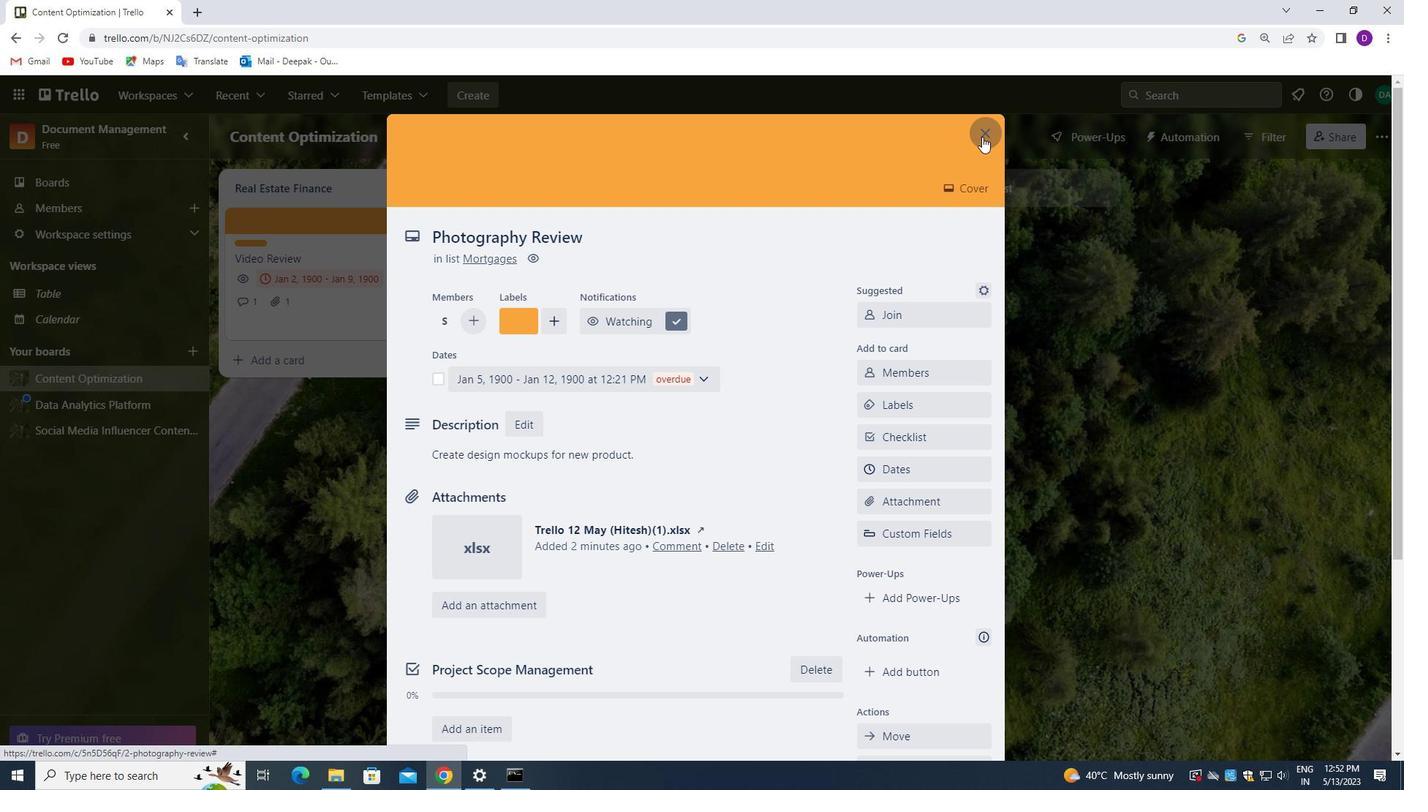 
Action: Key pressed <Key.f8>
Screenshot: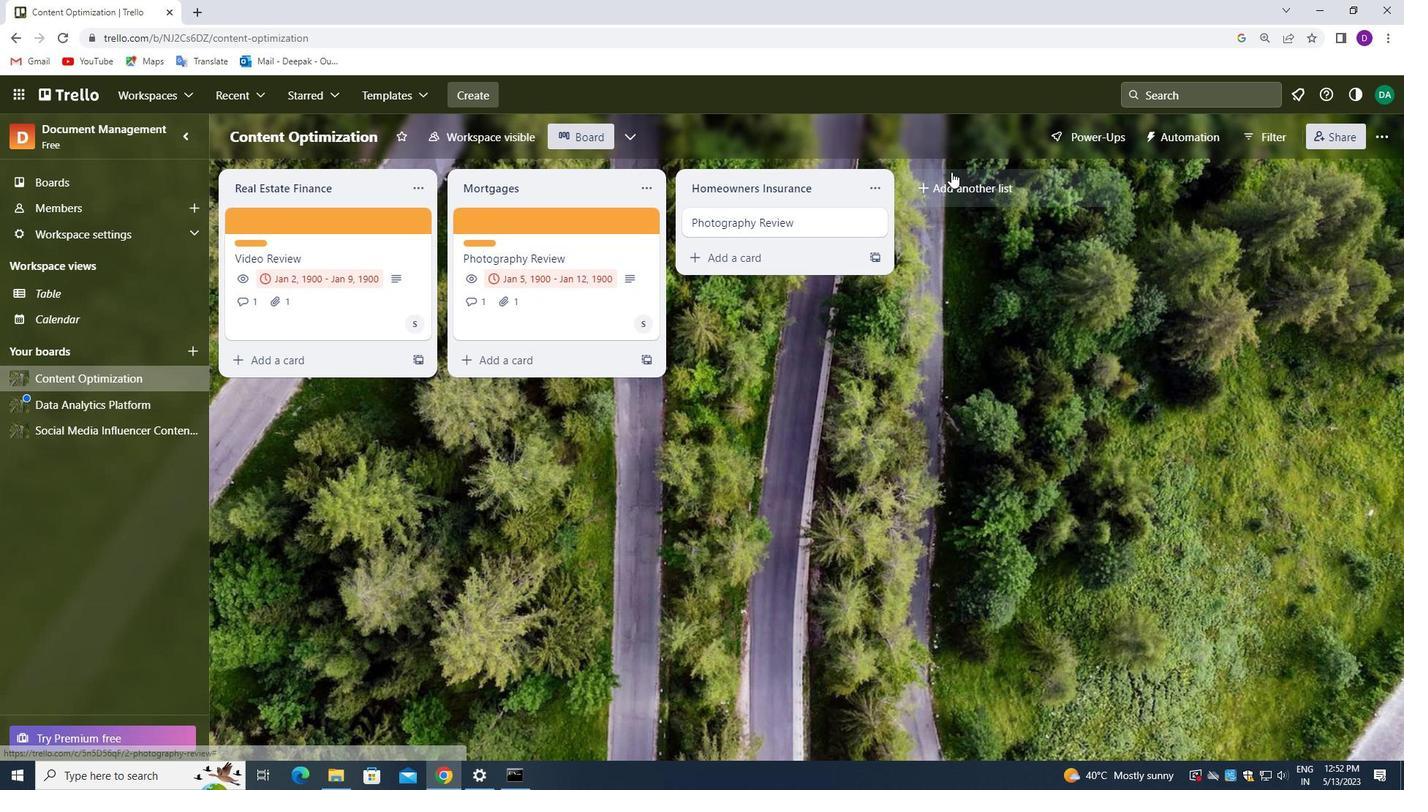 
